 Task: open an excel sheet and write heading  Dollar SenseAdd Dates in a column and its values below  '2023-05-01, 2023-05-05, 2023-05-10, 2023-05-15, 2023-05-20, 2023-05-25 & 2023-05-31. 'Add Descriptionsin next column and its values below  Monthly Salary, Grocery Shopping, Dining Out., Utility Bill, Transportation, Entertainment & Miscellaneous. Add Amount in next column and its values below  $2,500, $100, $50, $150, $30, $50 & $20. Add Income/ Expensein next column and its values below  Income, Expenses, Expenses, Expenses, Expenses, Expenses & Expenses. Add Balance in next column and its values below  $2,500, $2,400, $2,350, $2,200, $2,170, $2,120 & $2,100. Save page DashboardDebtTrackerbook
Action: Mouse moved to (45, 122)
Screenshot: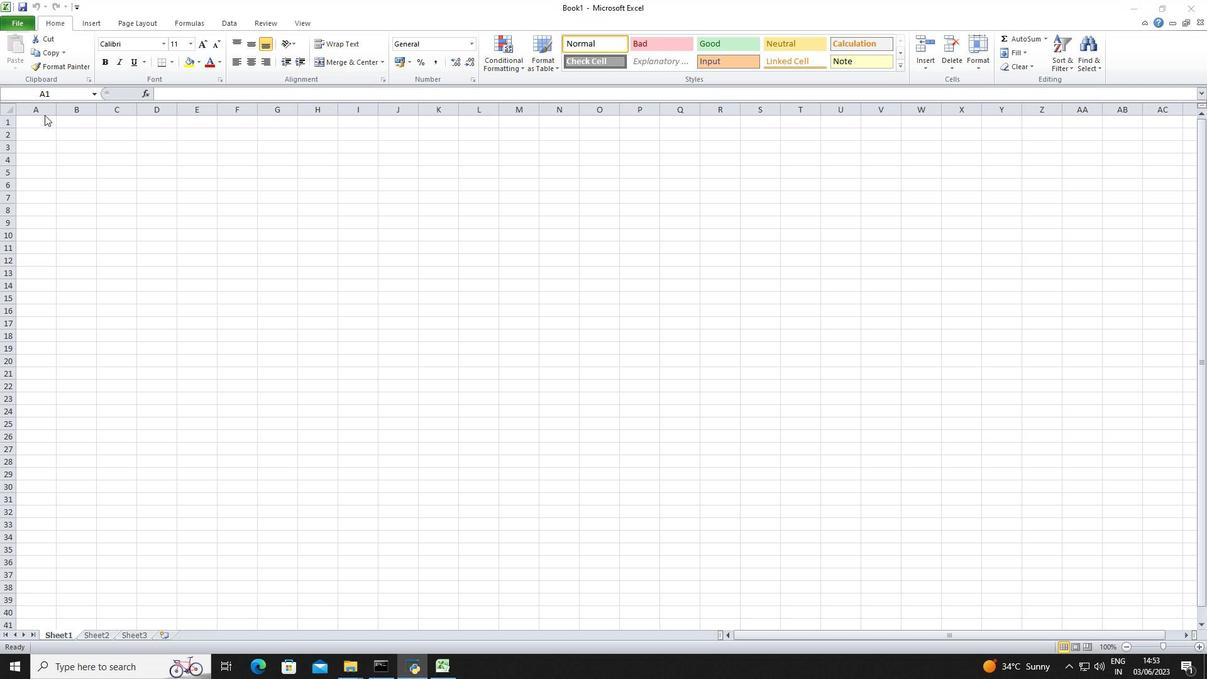 
Action: Mouse pressed left at (45, 122)
Screenshot: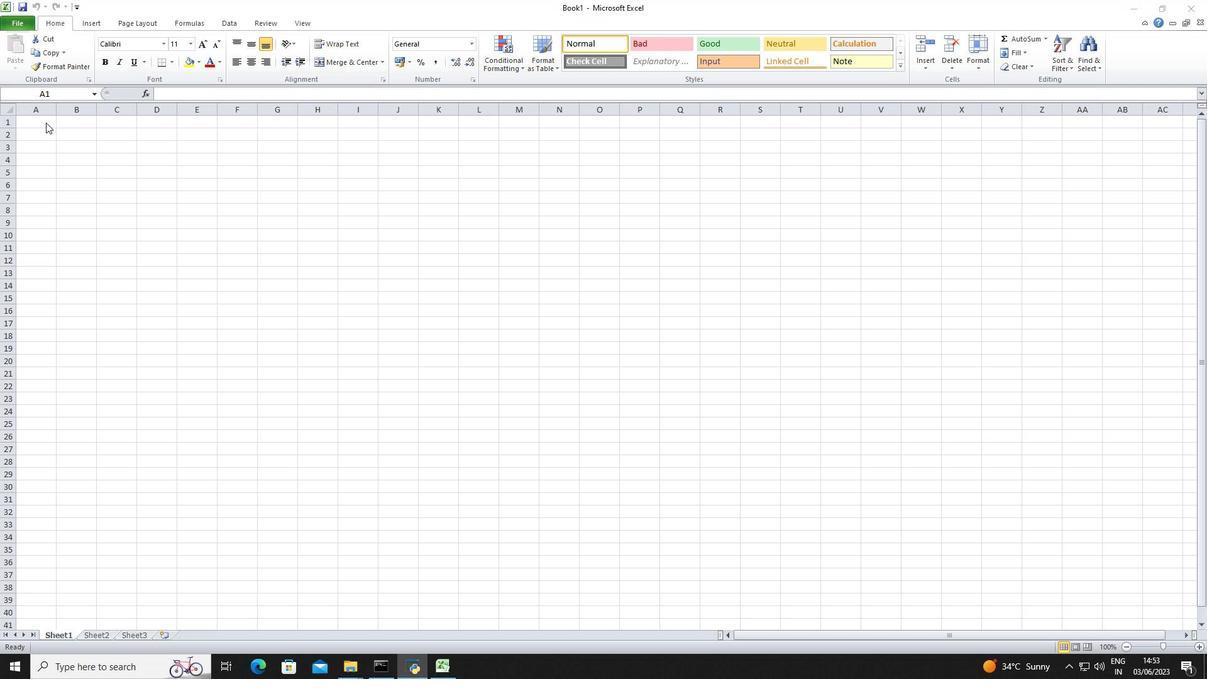 
Action: Mouse moved to (46, 122)
Screenshot: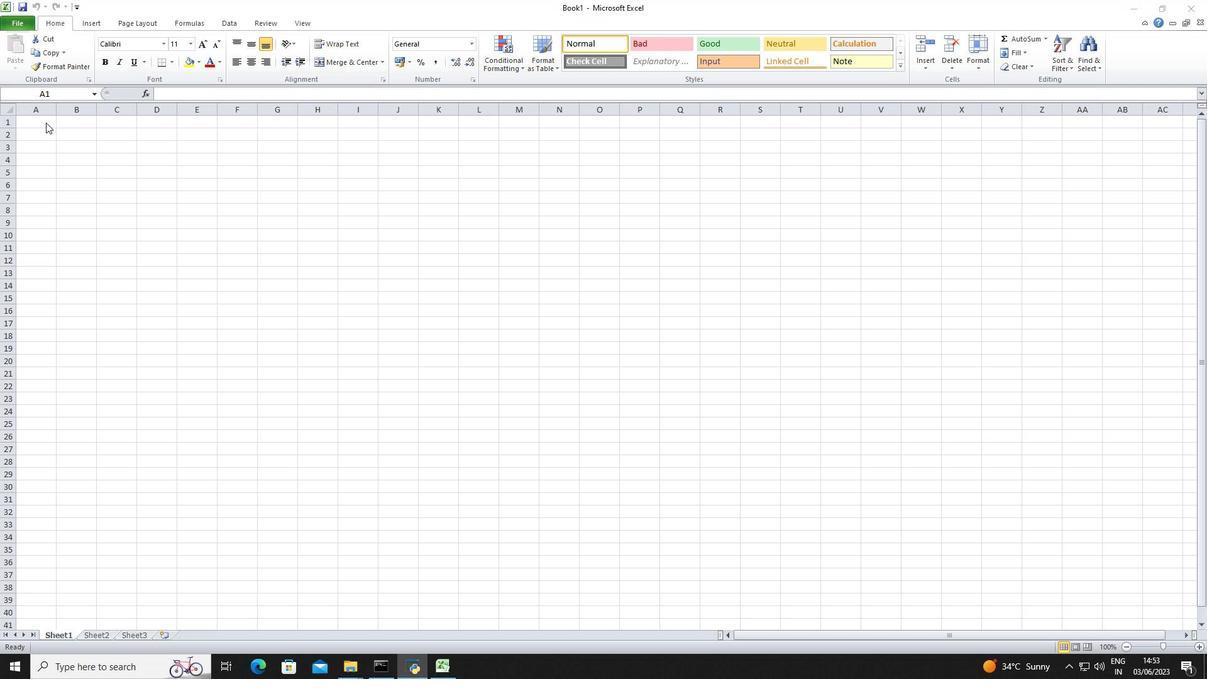 
Action: Key pressed <Key.shift>Dollar<Key.space><Key.shift>Sense<Key.down><Key.down><Key.shift>Dates<Key.enter>2023-05-01<Key.down>2023-05-05<Key.enter>2023-05-10<Key.down>2023-05-15<Key.down>2023-05-20<Key.down>2023-05-25<Key.enter>2023-05-31<Key.down>
Screenshot: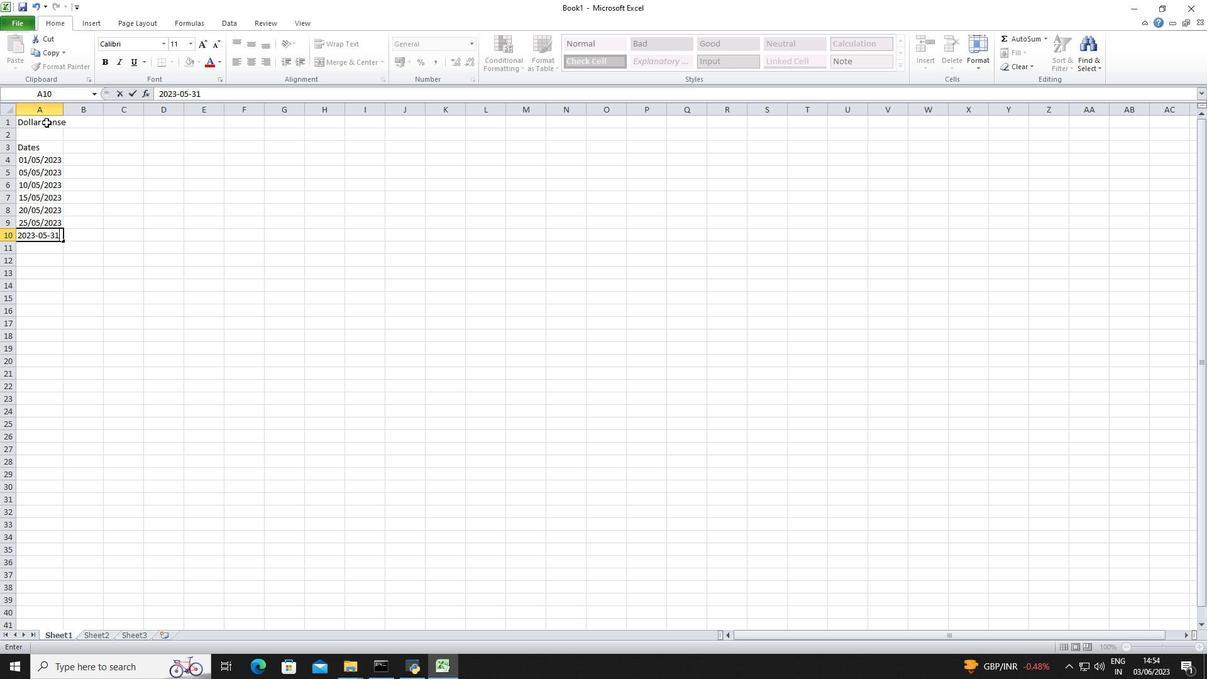 
Action: Mouse moved to (45, 159)
Screenshot: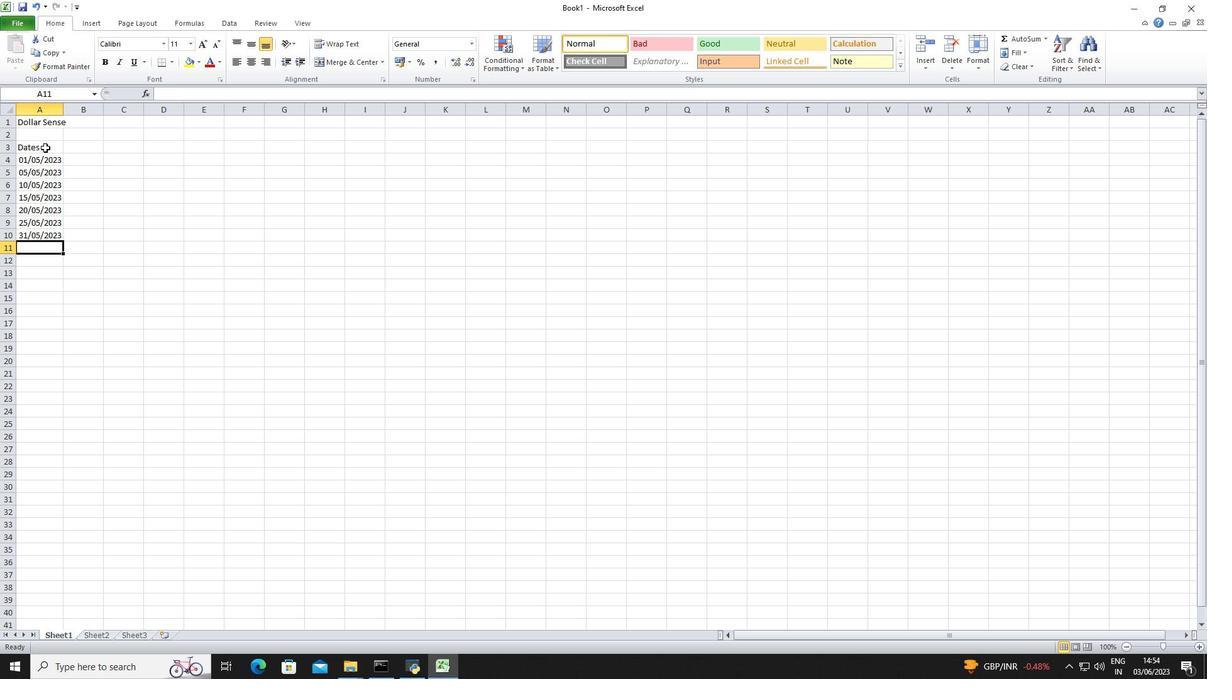 
Action: Mouse pressed left at (45, 159)
Screenshot: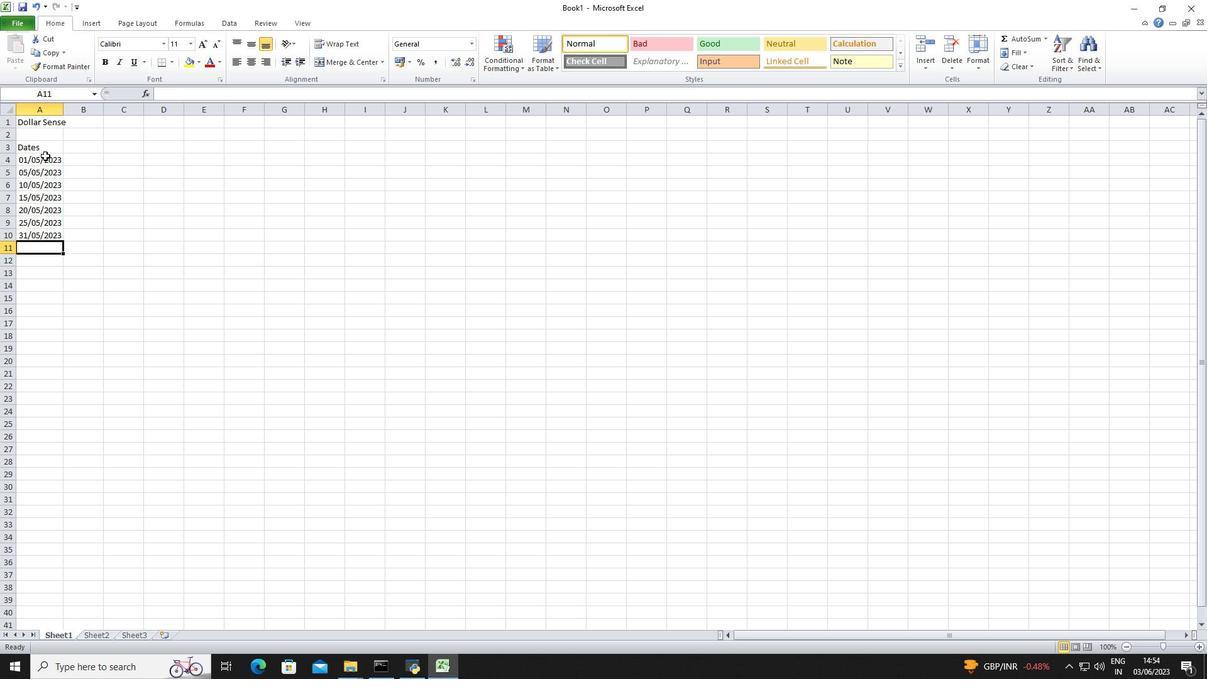 
Action: Mouse moved to (40, 236)
Screenshot: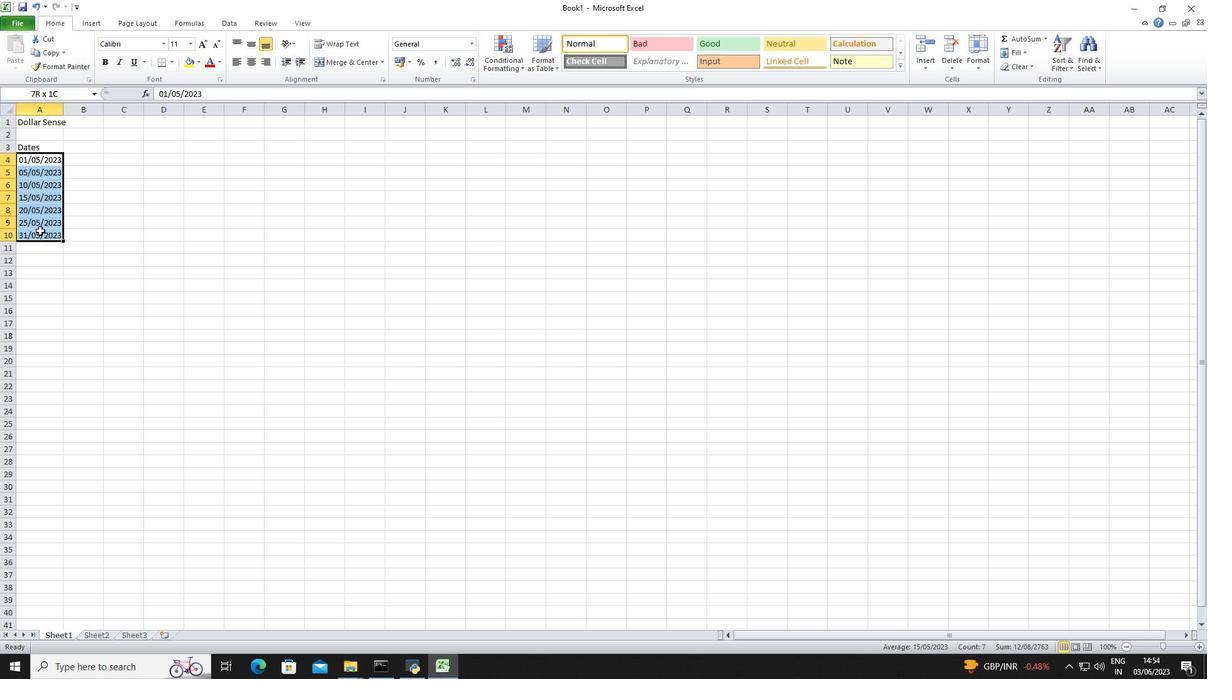 
Action: Mouse pressed right at (40, 236)
Screenshot: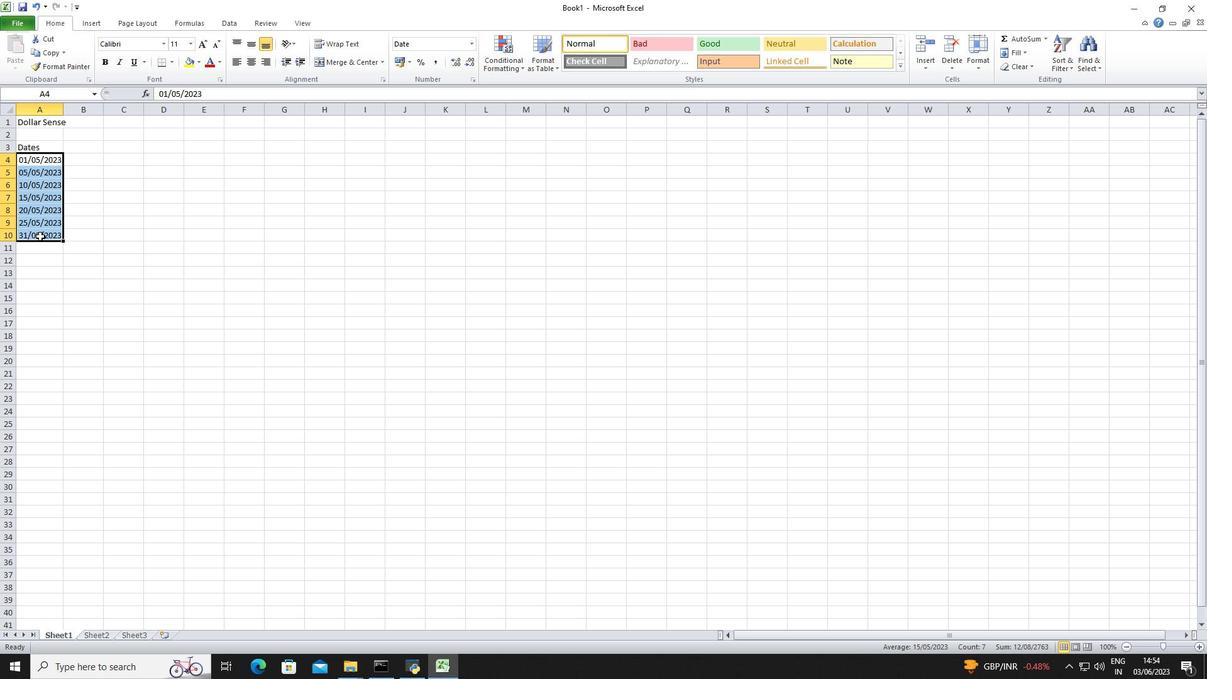 
Action: Mouse moved to (72, 406)
Screenshot: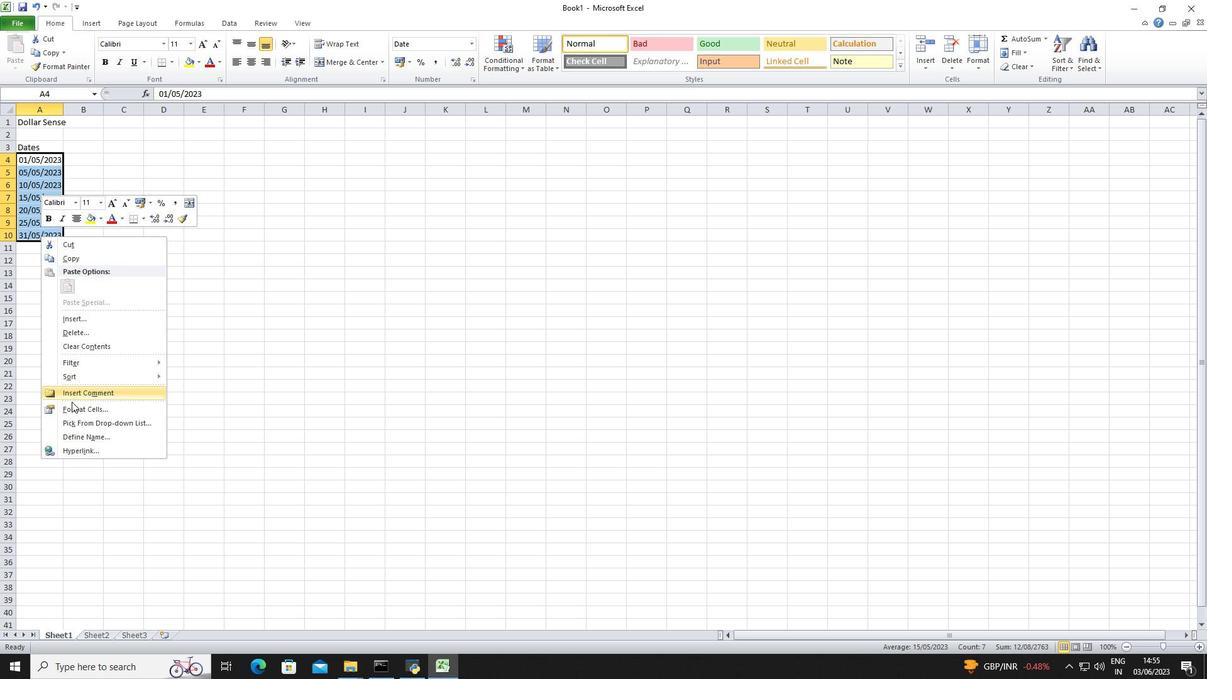 
Action: Mouse pressed left at (72, 406)
Screenshot: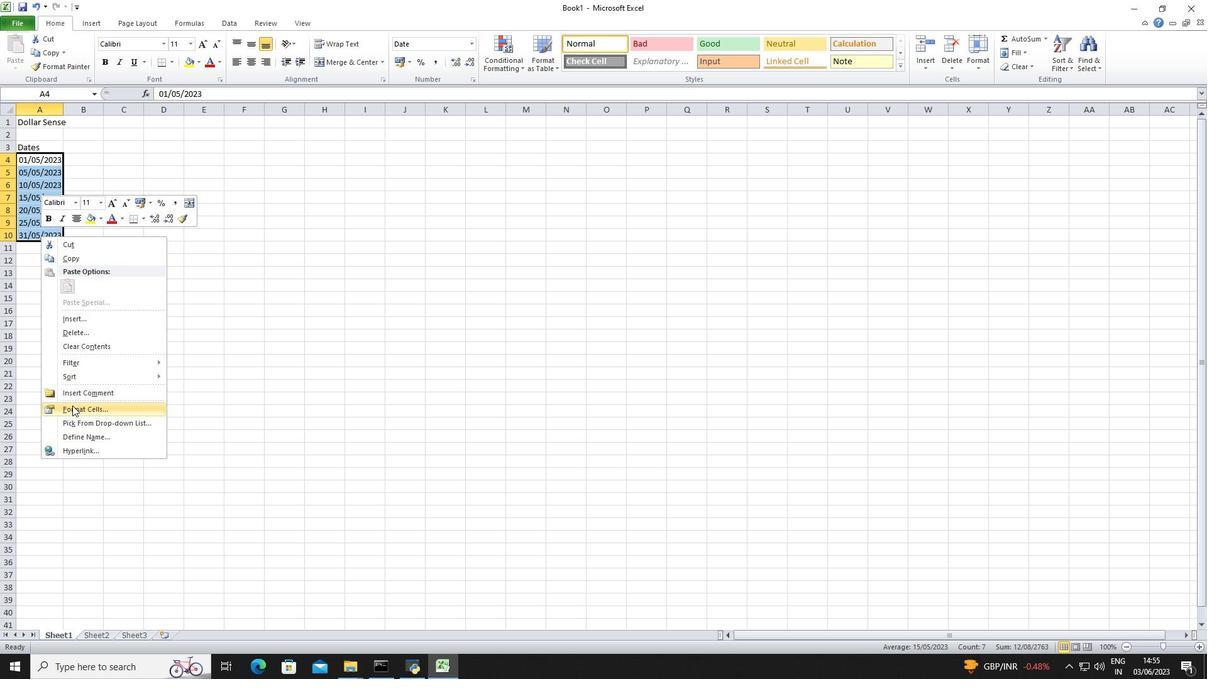 
Action: Mouse moved to (105, 259)
Screenshot: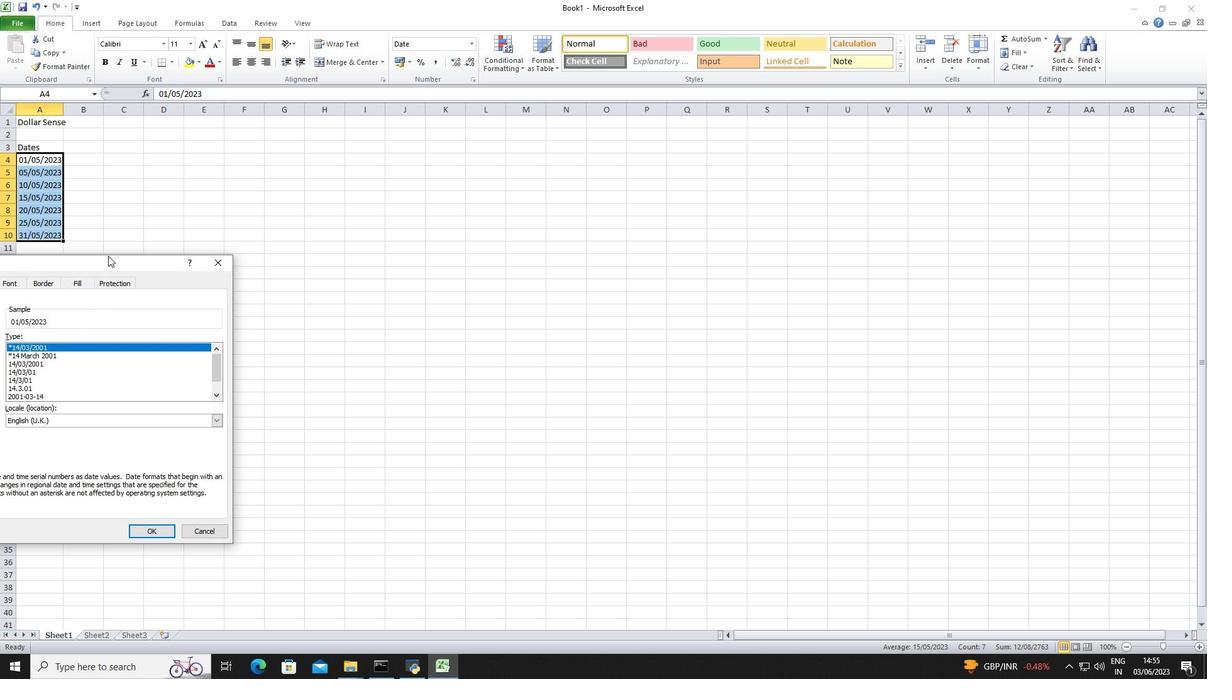 
Action: Mouse pressed left at (105, 259)
Screenshot: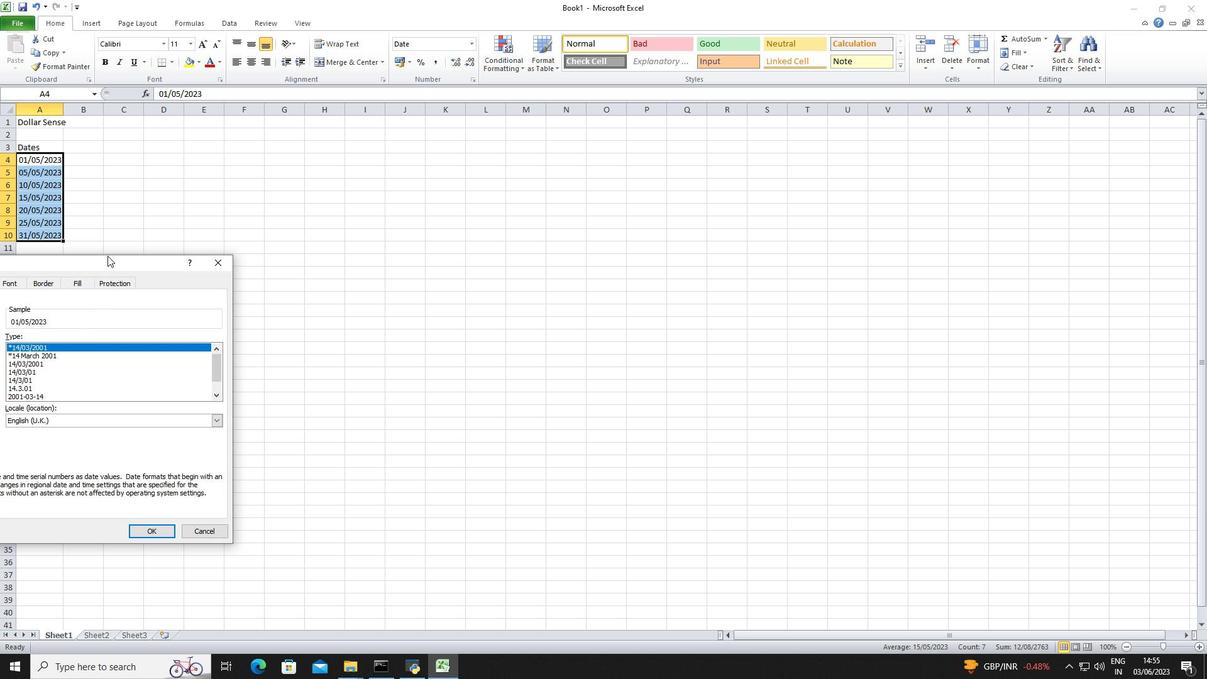
Action: Mouse moved to (303, 320)
Screenshot: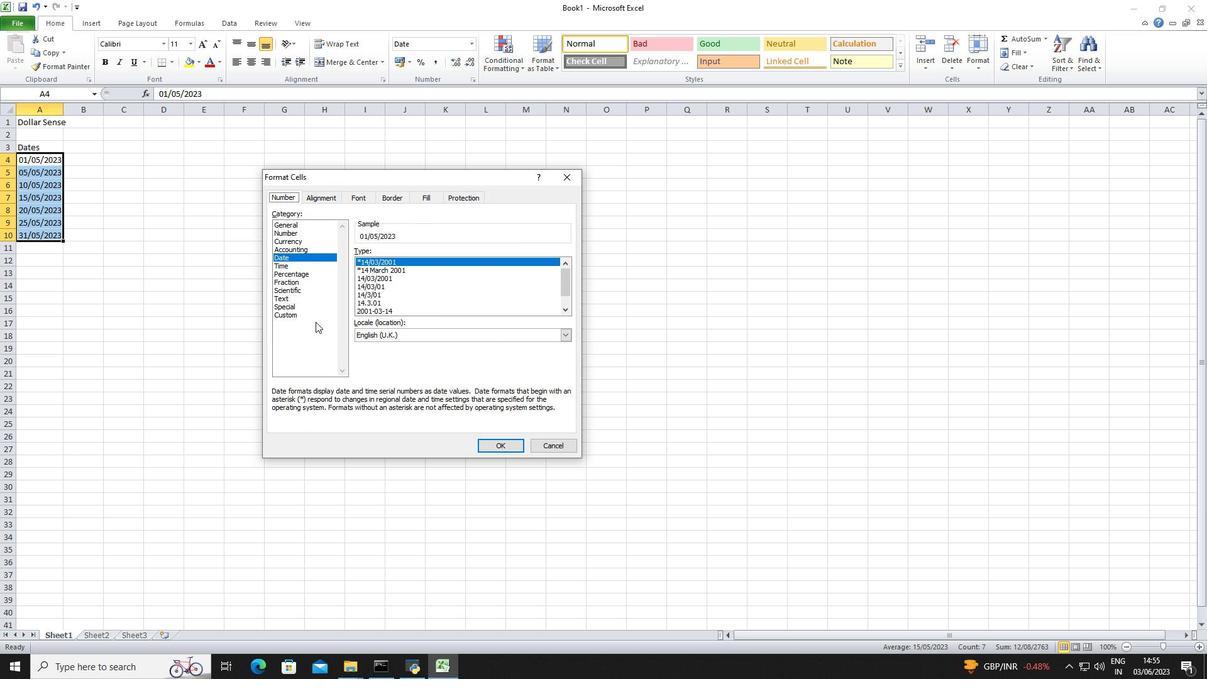 
Action: Mouse pressed left at (303, 320)
Screenshot: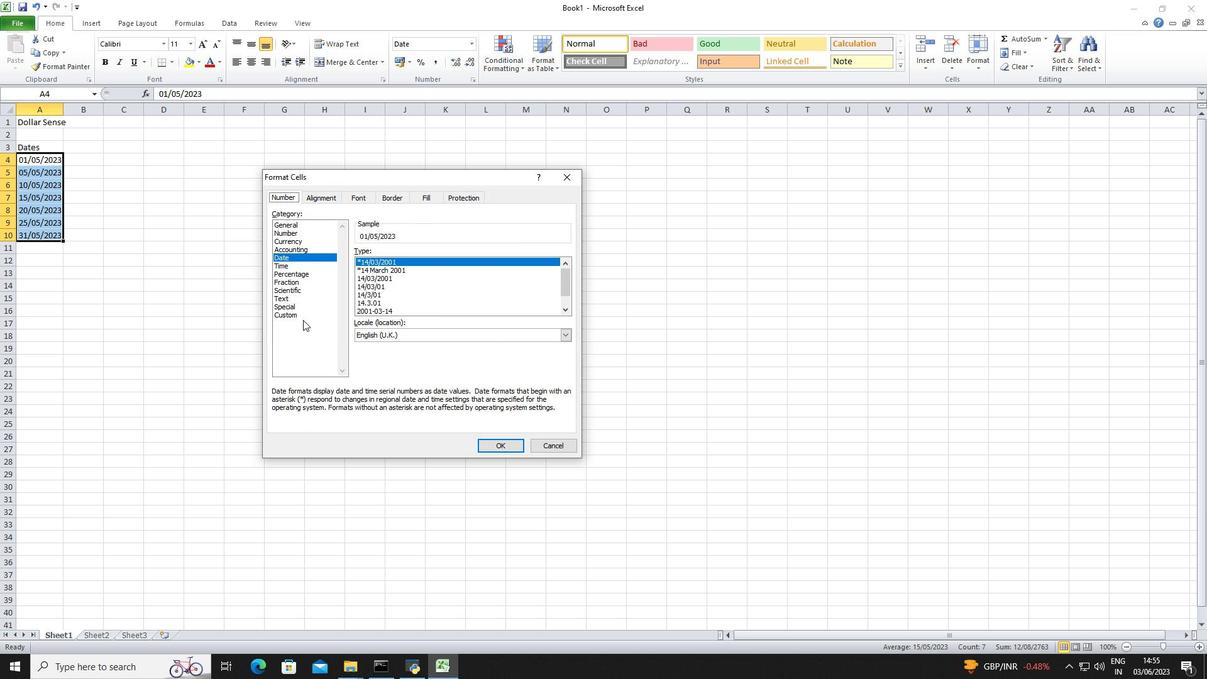 
Action: Mouse moved to (303, 315)
Screenshot: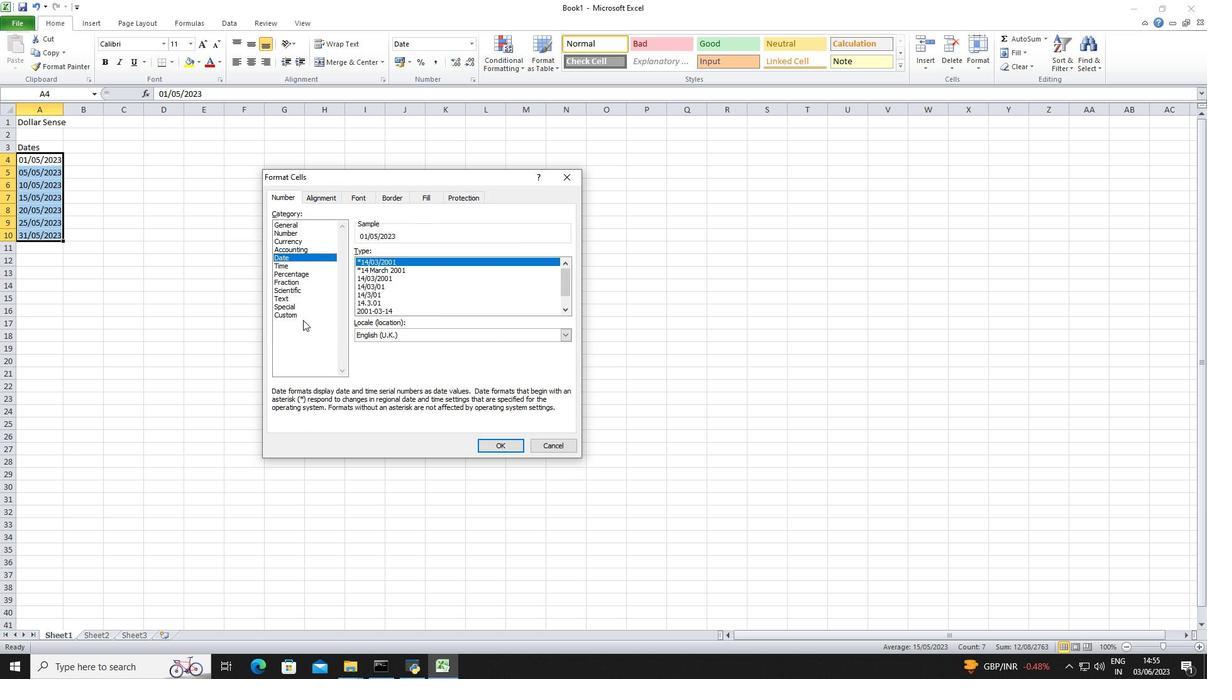 
Action: Mouse pressed left at (303, 315)
Screenshot: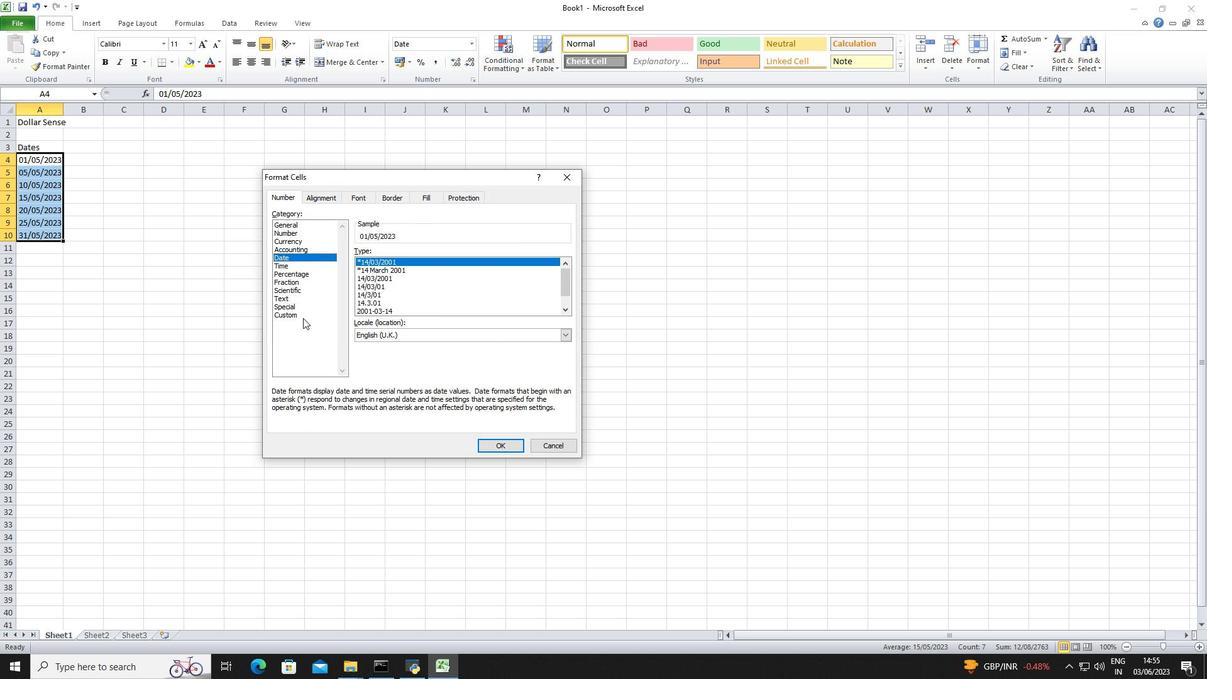
Action: Mouse moved to (404, 259)
Screenshot: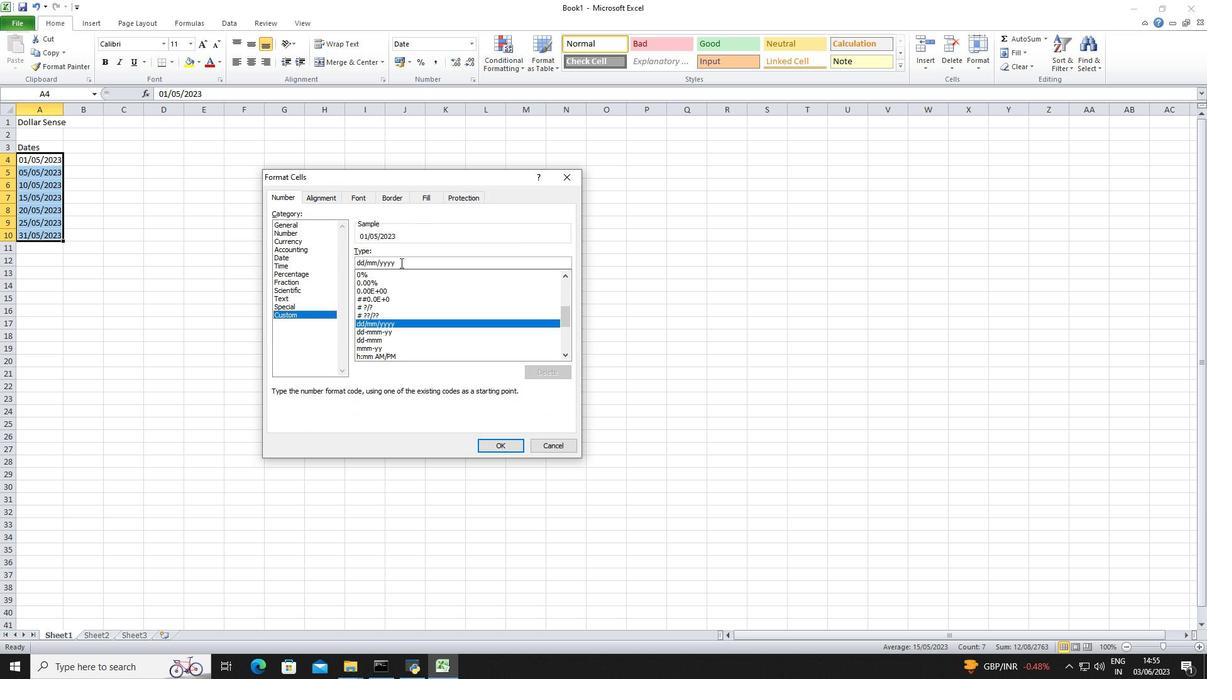 
Action: Mouse pressed left at (404, 259)
Screenshot: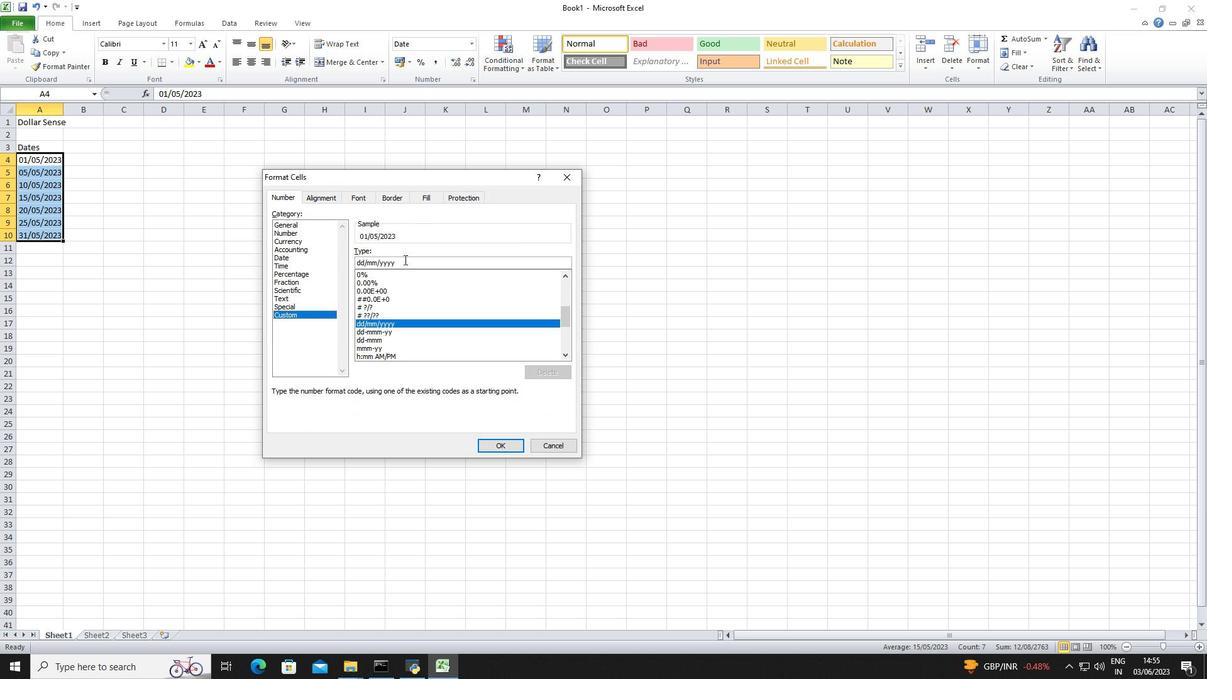 
Action: Mouse moved to (477, 237)
Screenshot: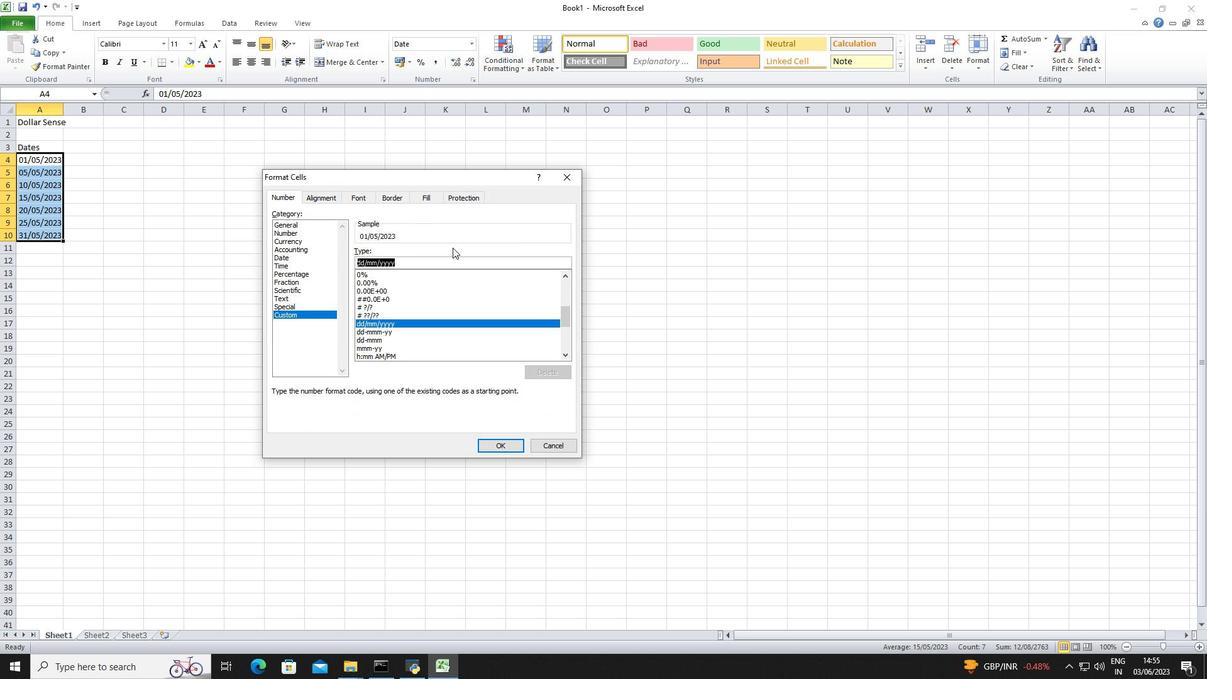 
Action: Key pressed yyyy-mm-dd<Key.enter>
Screenshot: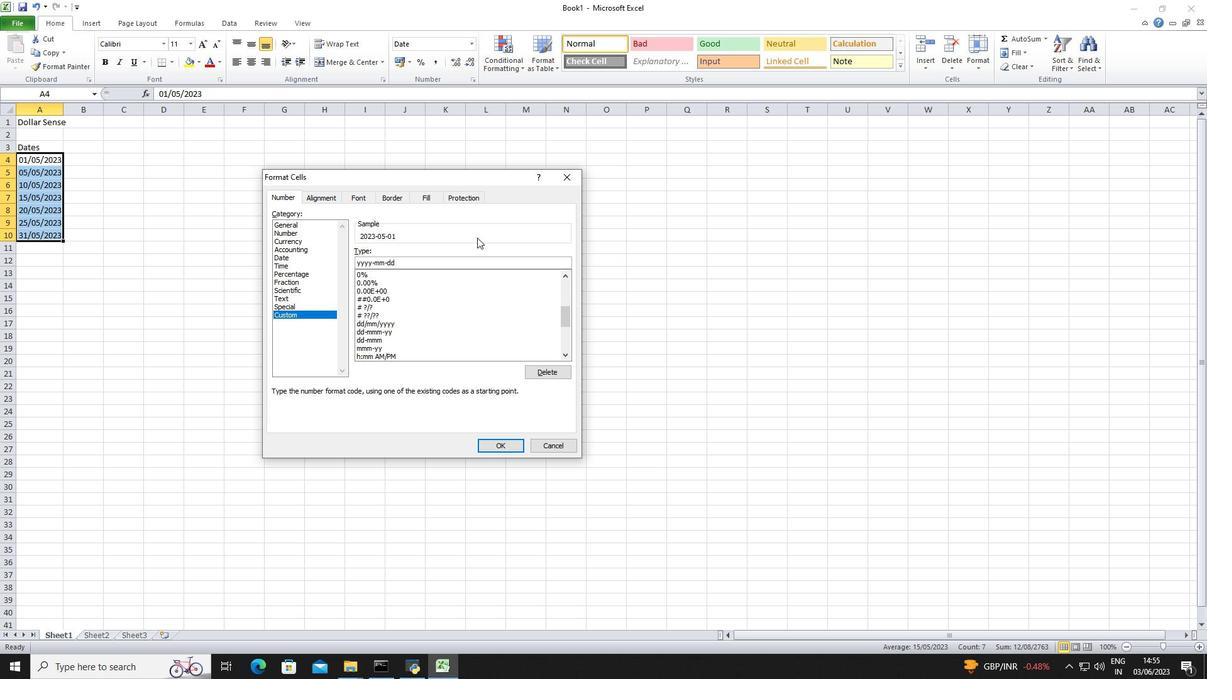 
Action: Mouse moved to (96, 150)
Screenshot: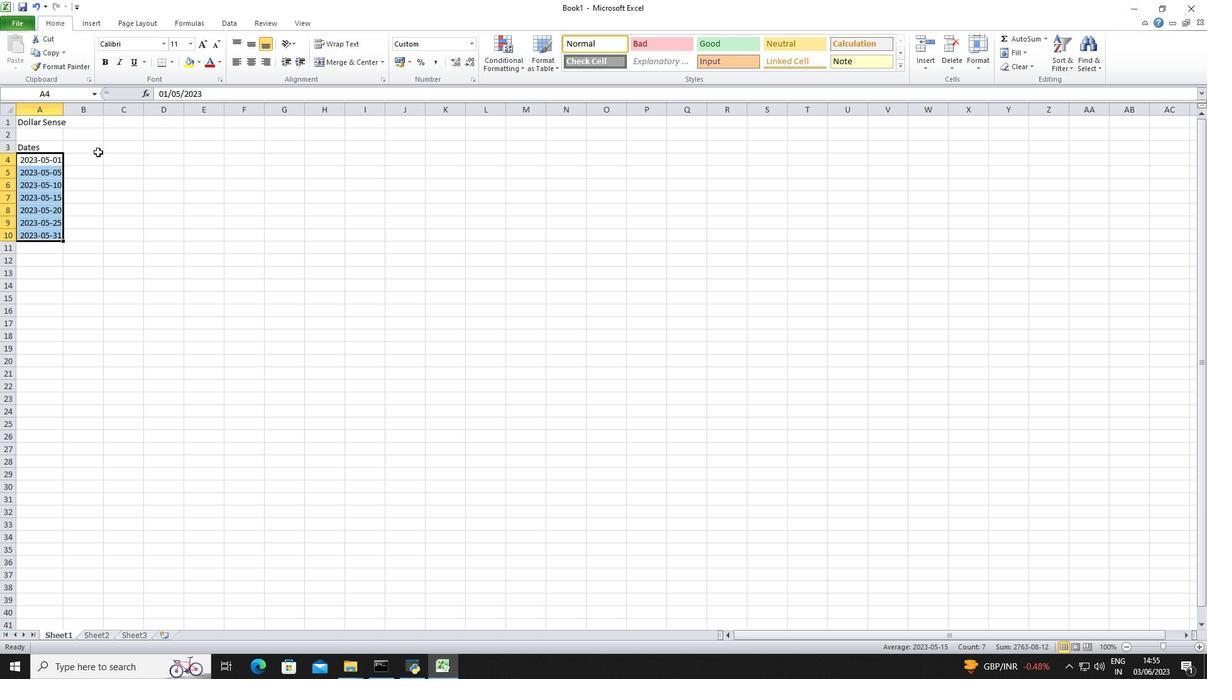 
Action: Mouse pressed left at (96, 150)
Screenshot: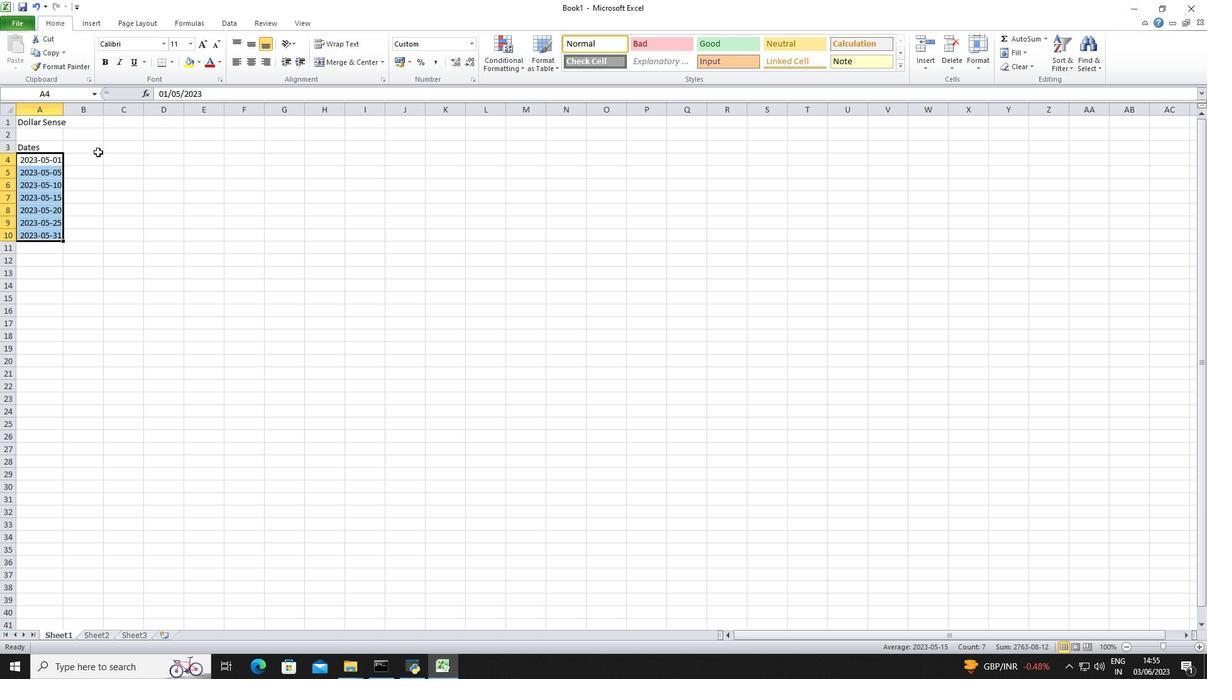 
Action: Key pressed <Key.shift><Key.right><Key.shift>Descriptions<Key.down><Key.up>
Screenshot: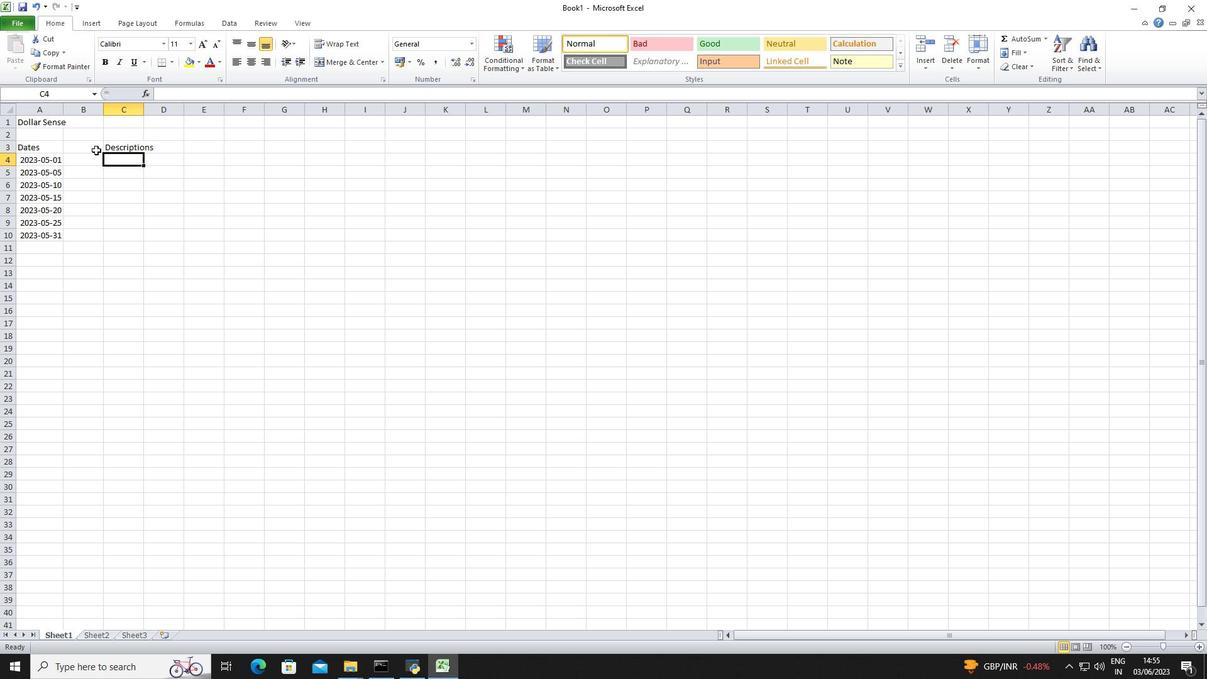 
Action: Mouse moved to (132, 149)
Screenshot: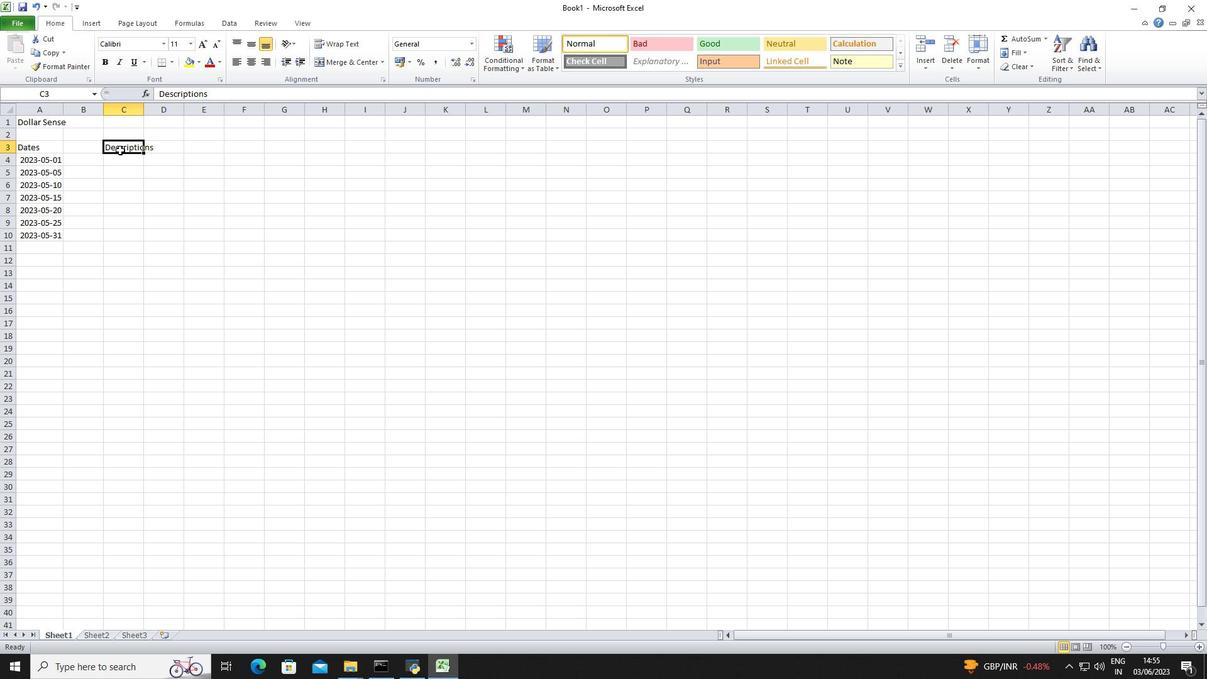 
Action: Mouse pressed left at (132, 149)
Screenshot: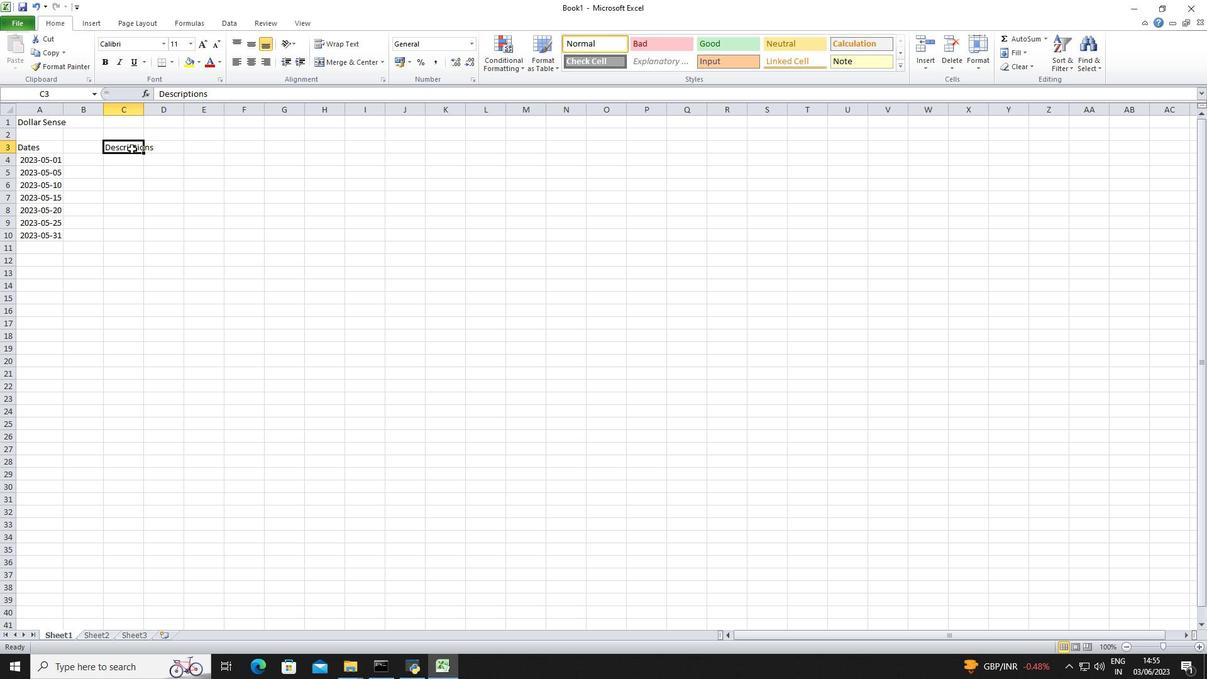 
Action: Mouse pressed left at (132, 149)
Screenshot: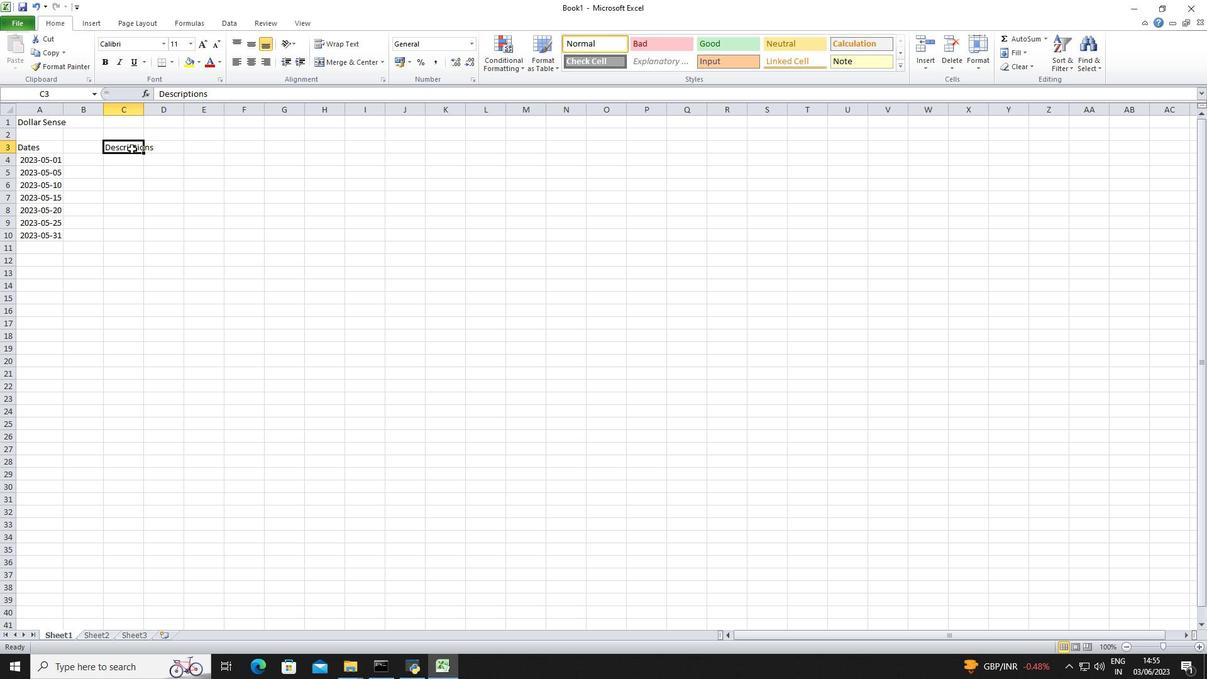 
Action: Mouse moved to (151, 145)
Screenshot: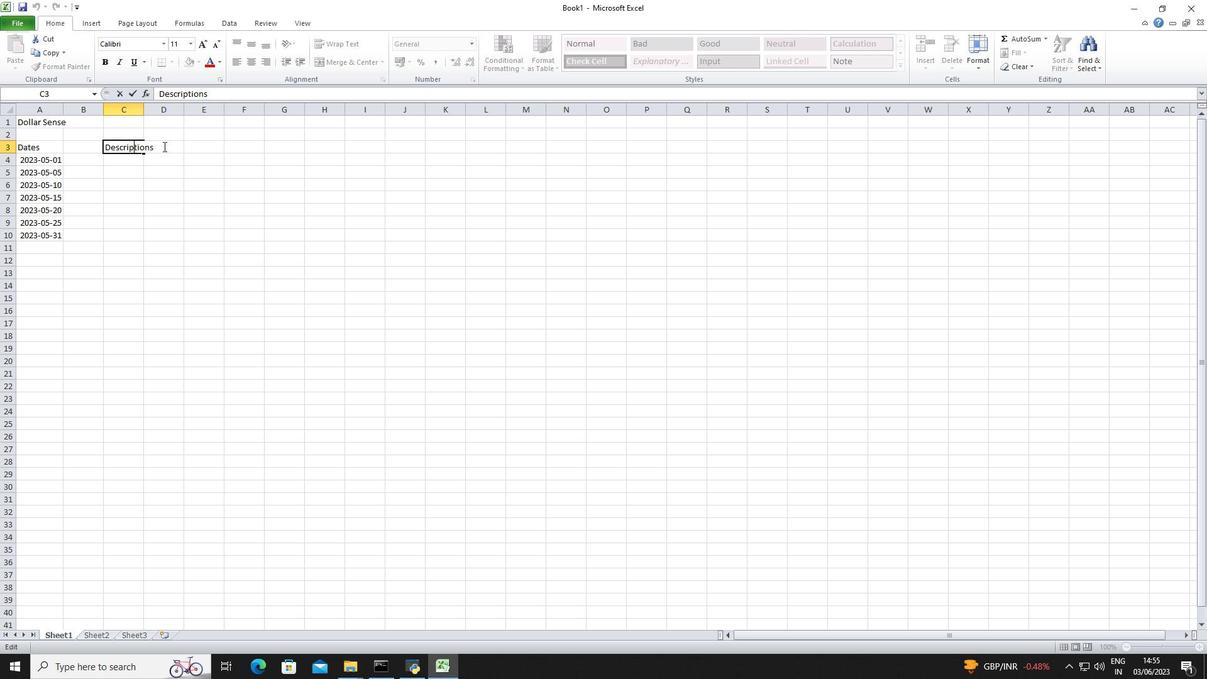 
Action: Mouse pressed left at (151, 145)
Screenshot: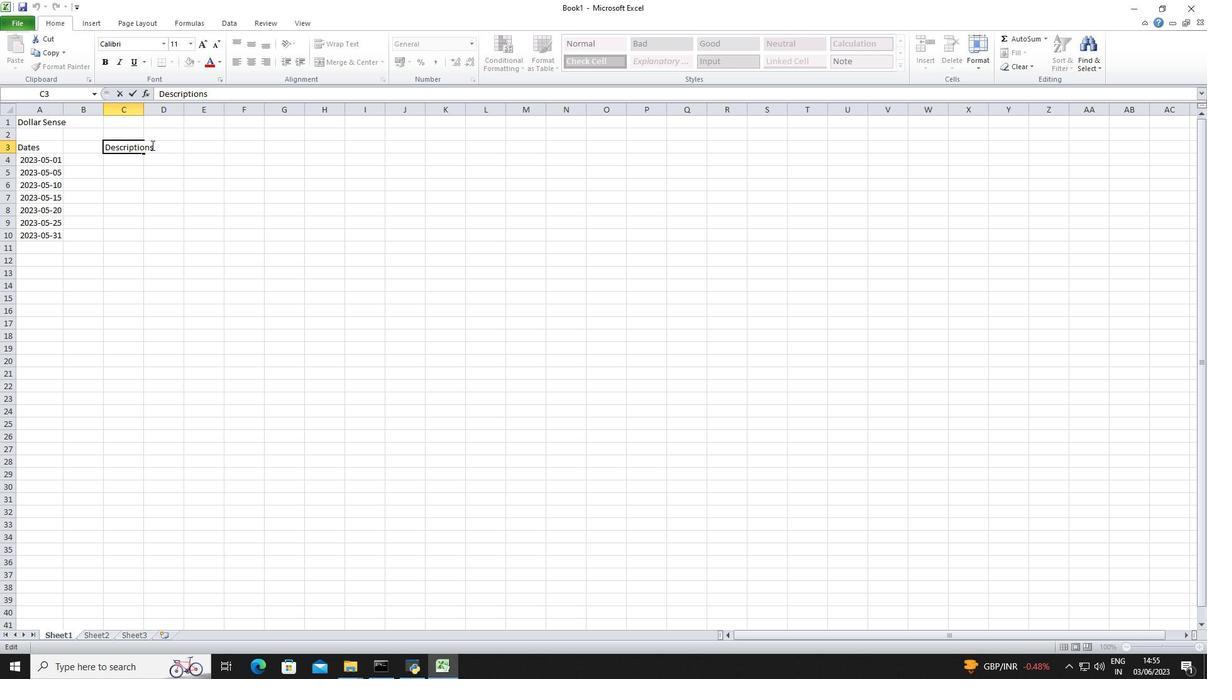 
Action: Mouse moved to (158, 149)
Screenshot: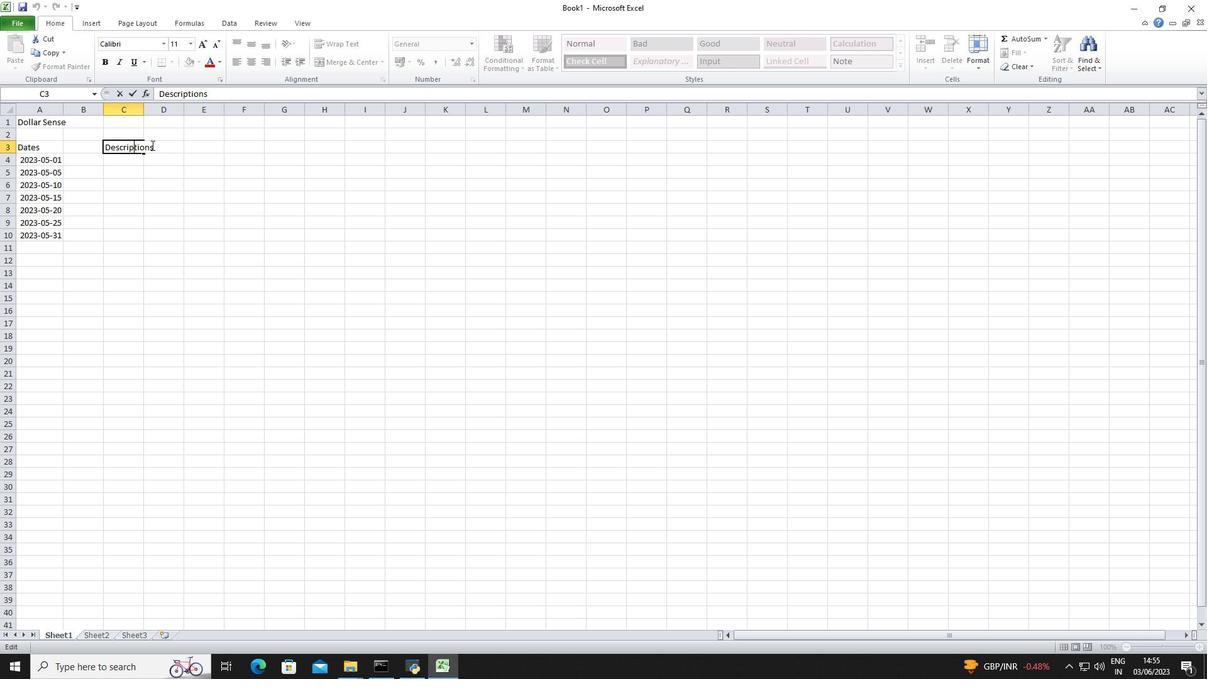 
Action: Key pressed <Key.right><Key.backspace><Key.down><Key.down><Key.enter><Key.shift>Monthly<Key.space><Key.shift>Salary<Key.down><Key.shift>Grocery<Key.space><Key.shift>Shoping<Key.down><Key.shift>Dining<Key.space><Key.shift>Out<Key.down><Key.shift><Key.shift><Key.shift><Key.shift><Key.shift><Key.shift><Key.shift><Key.shift>Utiliy<Key.backspace>ty<Key.space><Key.shift>Bill<Key.down><Key.shift>Tranportation<Key.down><Key.shift><Key.shift>Entertainment<Key.down><Key.shift>Miscellaneous<Key.down><Key.right><Key.right><Key.up><Key.up><Key.right><Key.up><Key.up><Key.up><Key.up><Key.up><Key.up><Key.shift>Amount<Key.down>2500<Key.down>100<Key.down>50<Key.down>150<Key.down>30<Key.down>50<Key.down>20
Screenshot: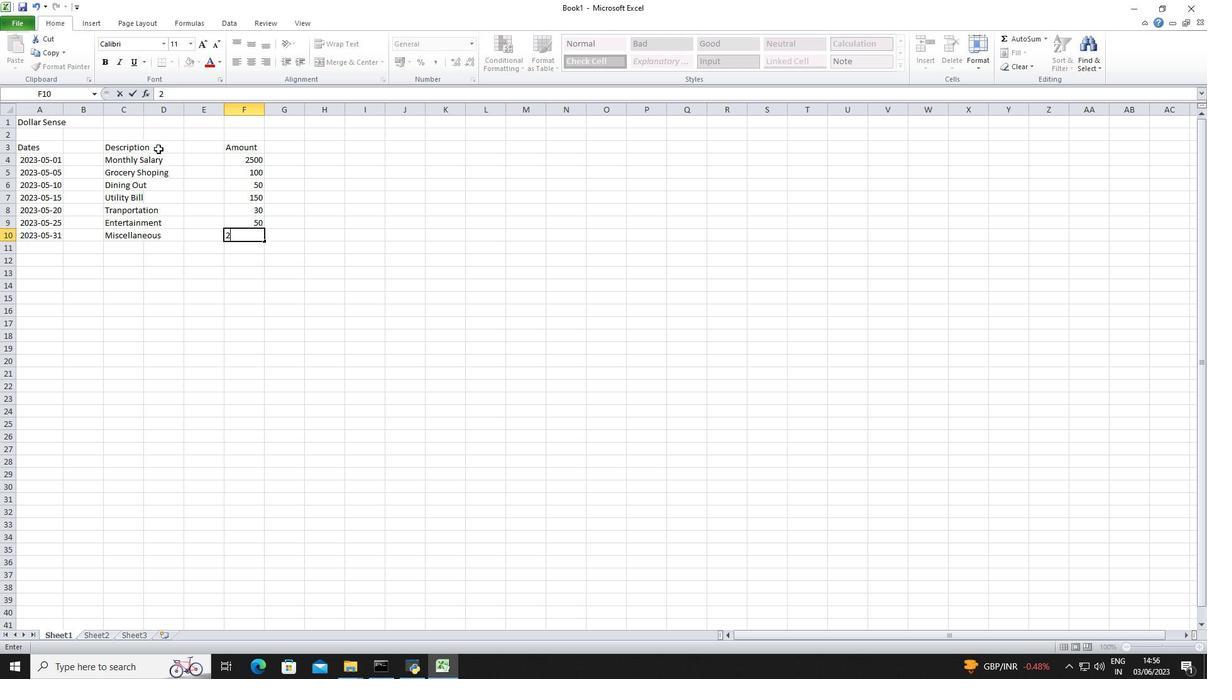 
Action: Mouse moved to (373, 251)
Screenshot: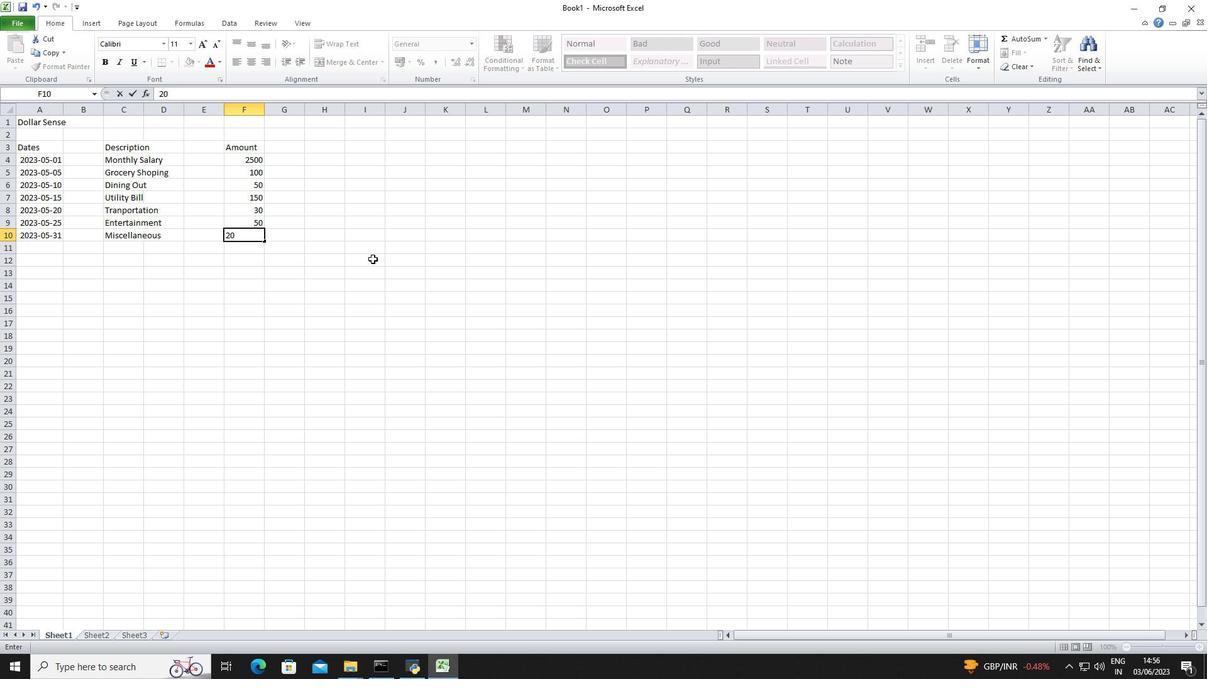 
Action: Mouse pressed left at (373, 251)
Screenshot: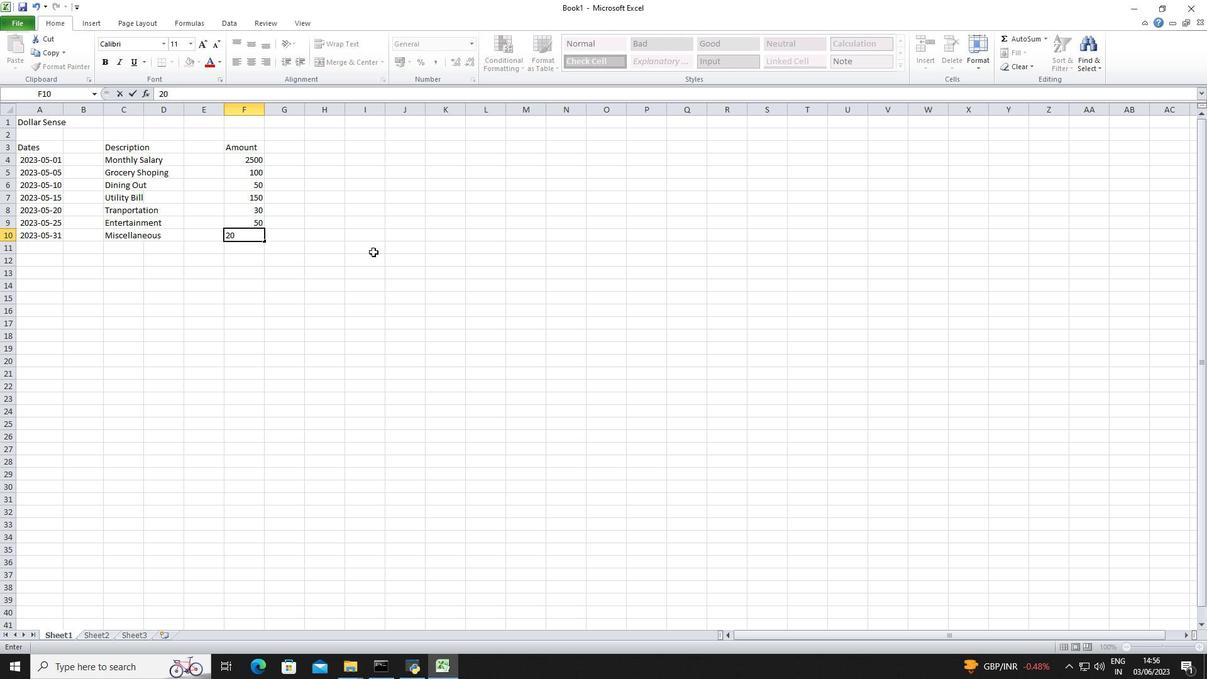 
Action: Mouse moved to (249, 160)
Screenshot: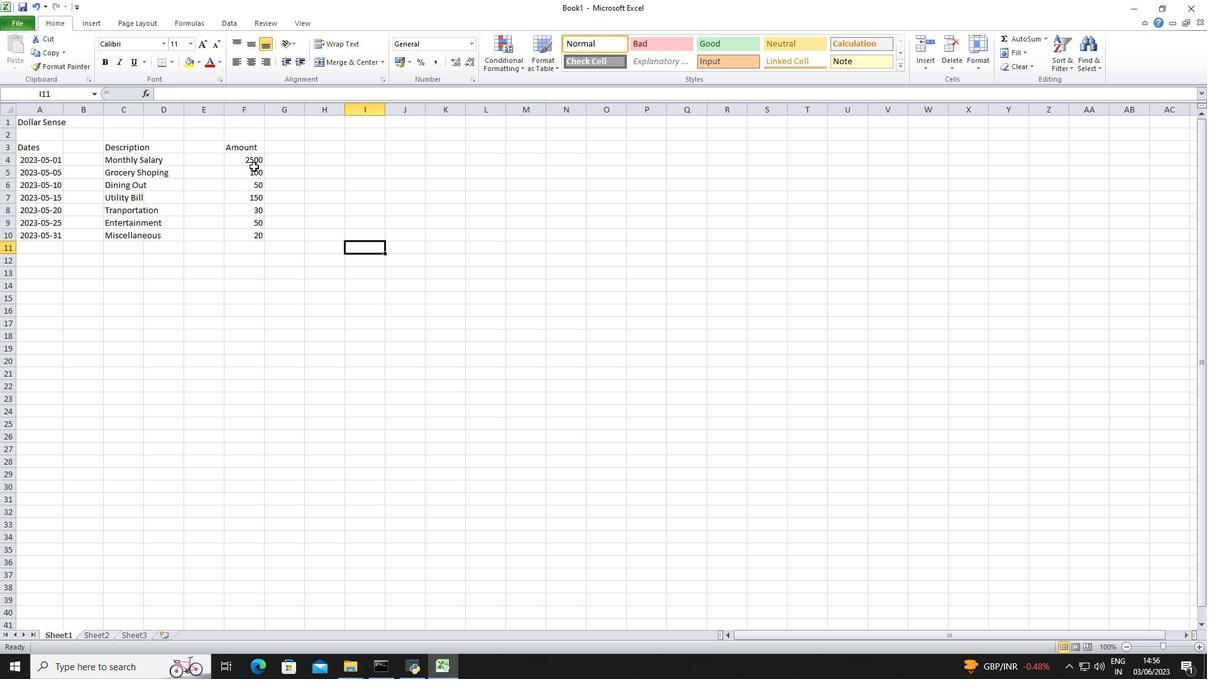 
Action: Mouse pressed left at (249, 160)
Screenshot: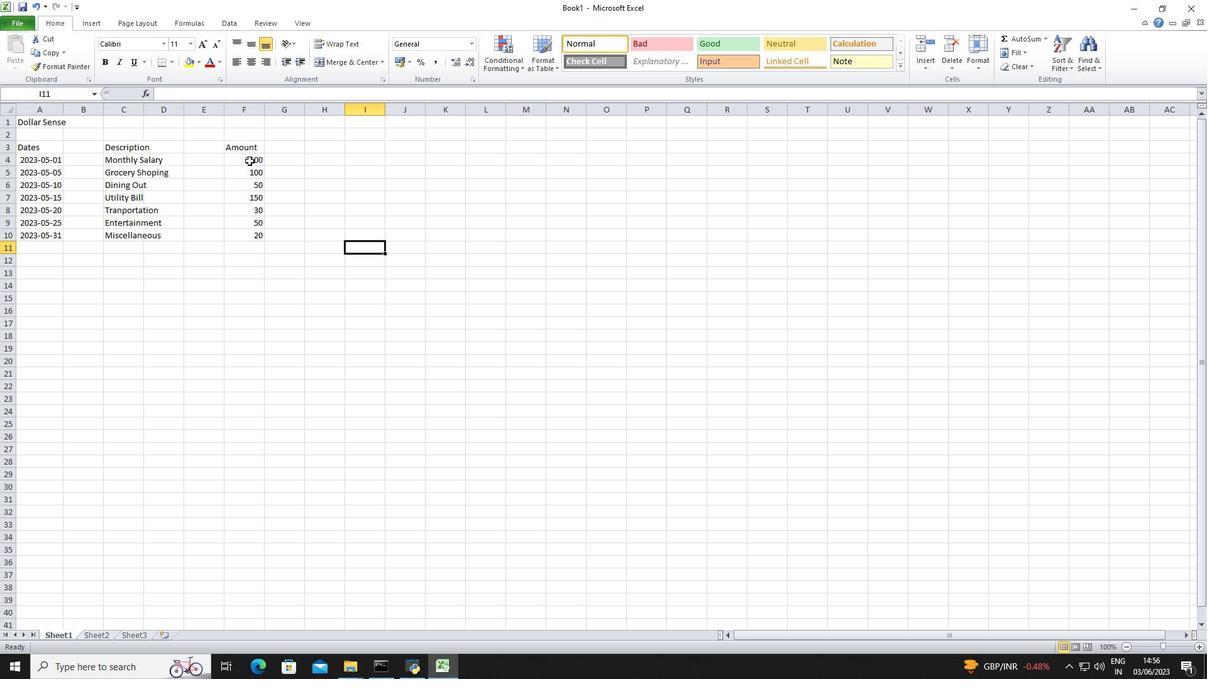 
Action: Mouse moved to (473, 45)
Screenshot: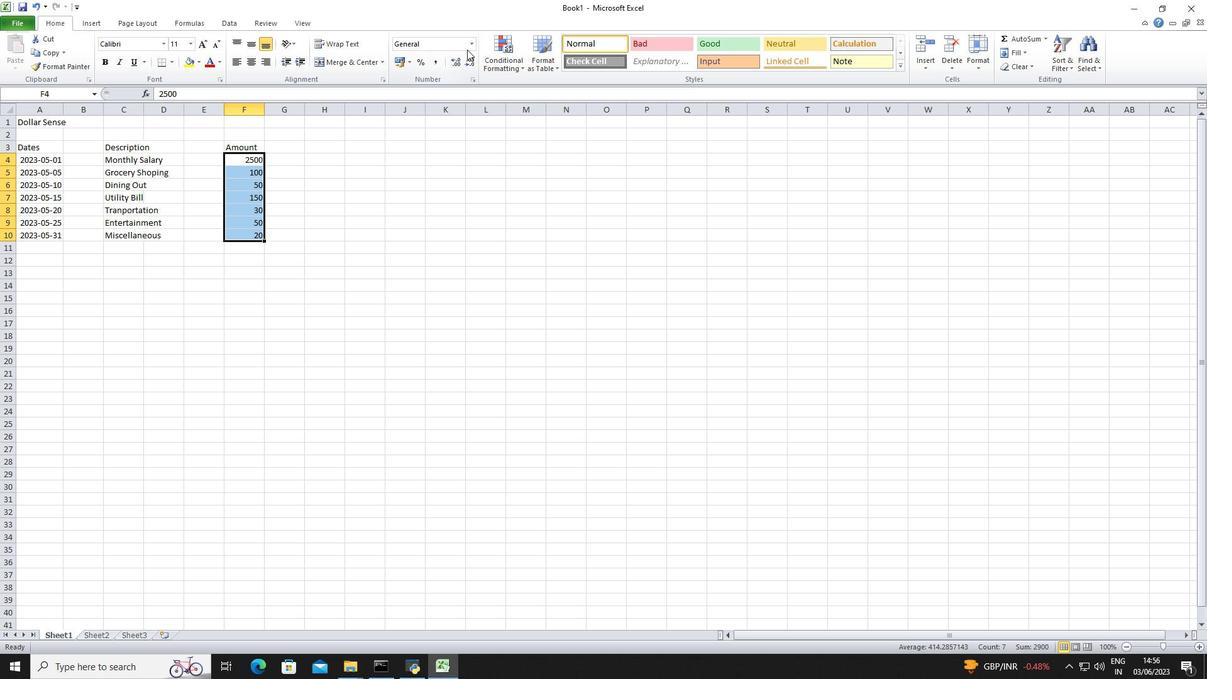 
Action: Mouse pressed left at (473, 45)
Screenshot: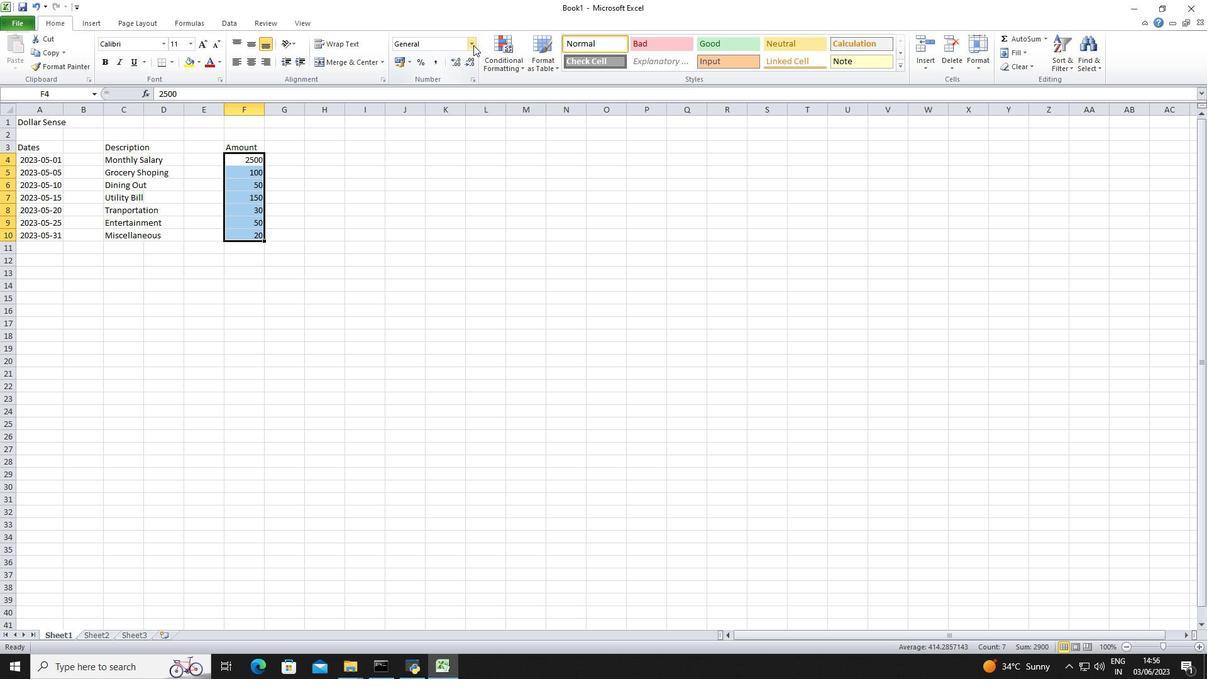 
Action: Mouse moved to (469, 365)
Screenshot: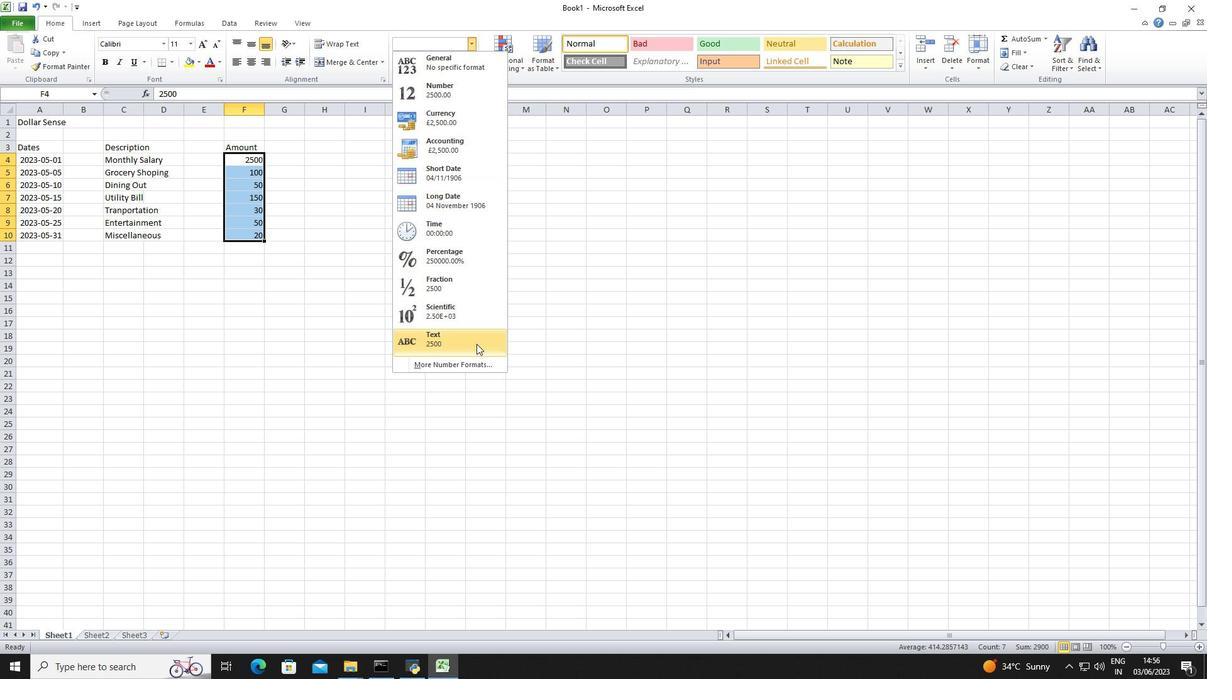 
Action: Mouse pressed left at (469, 365)
Screenshot: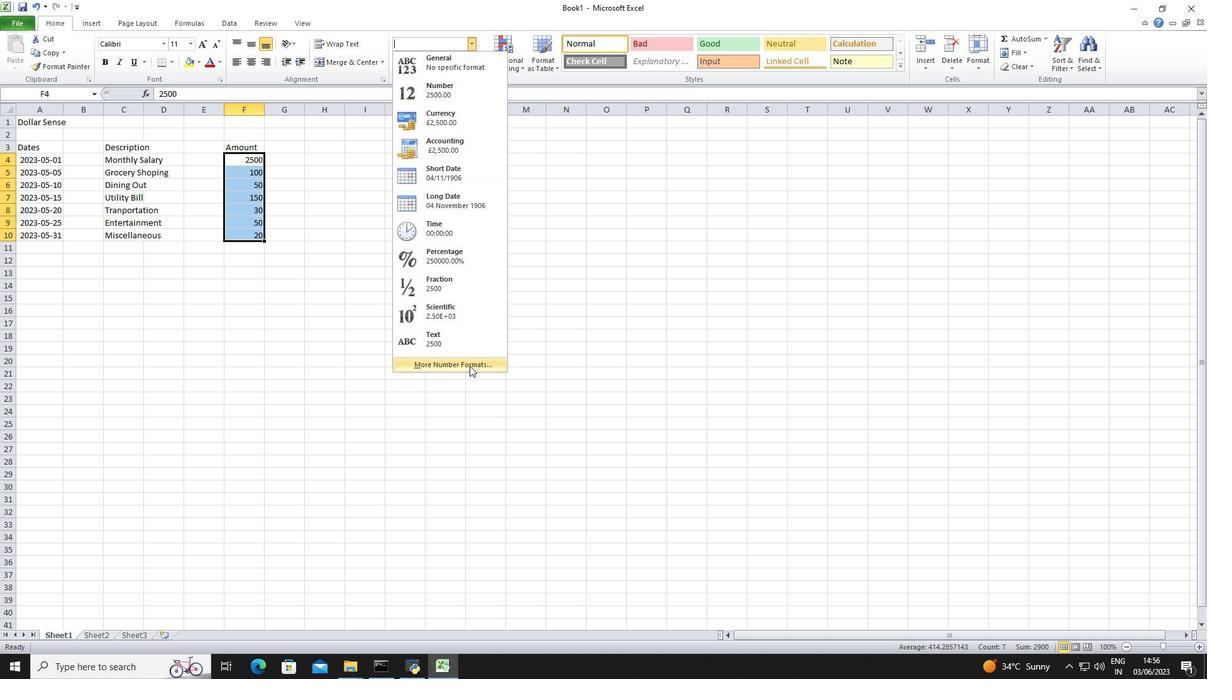 
Action: Mouse moved to (186, 310)
Screenshot: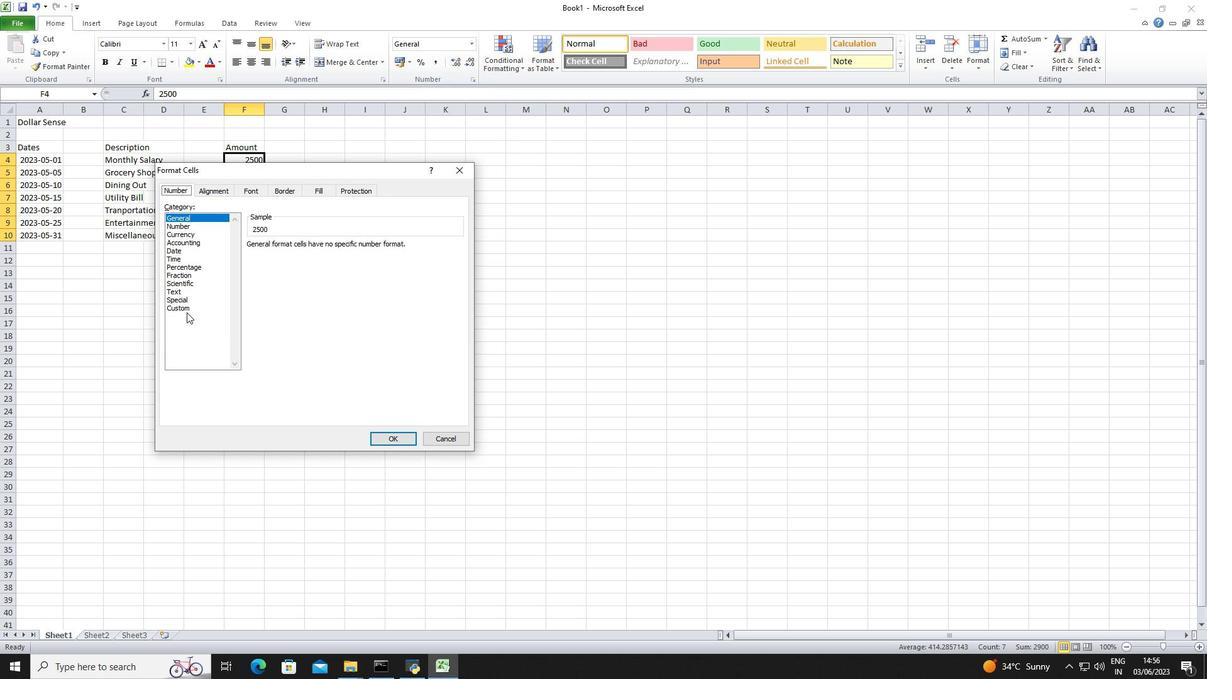 
Action: Mouse pressed left at (186, 310)
Screenshot: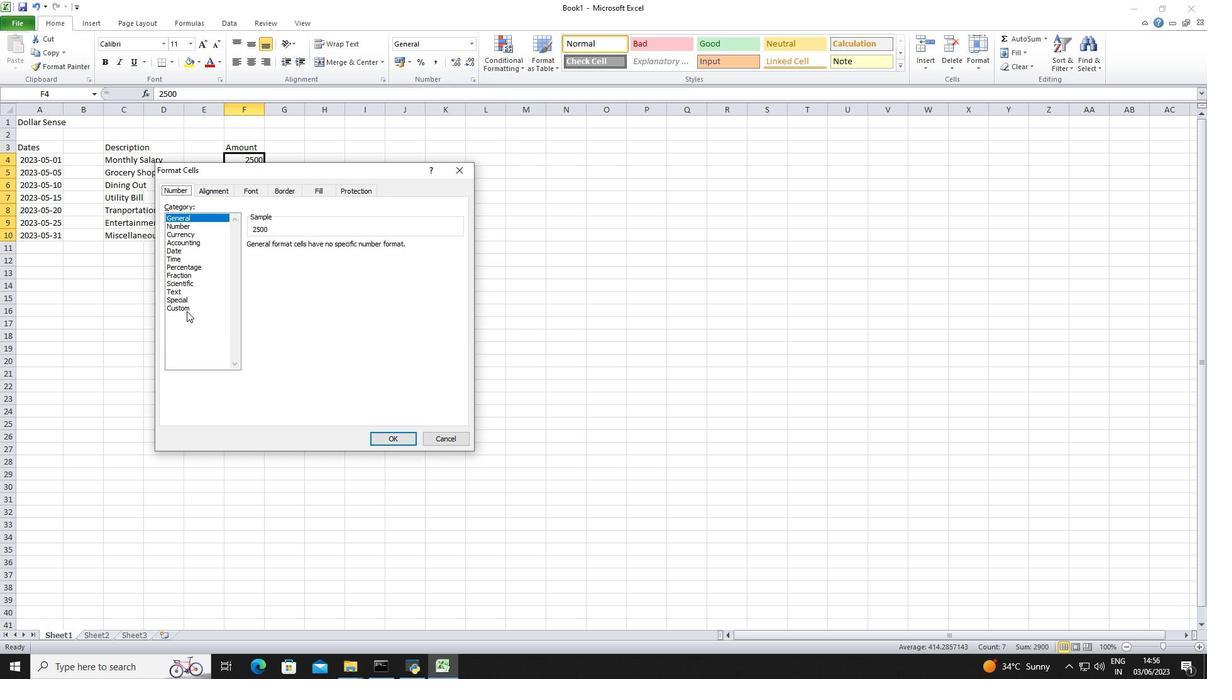
Action: Mouse moved to (452, 171)
Screenshot: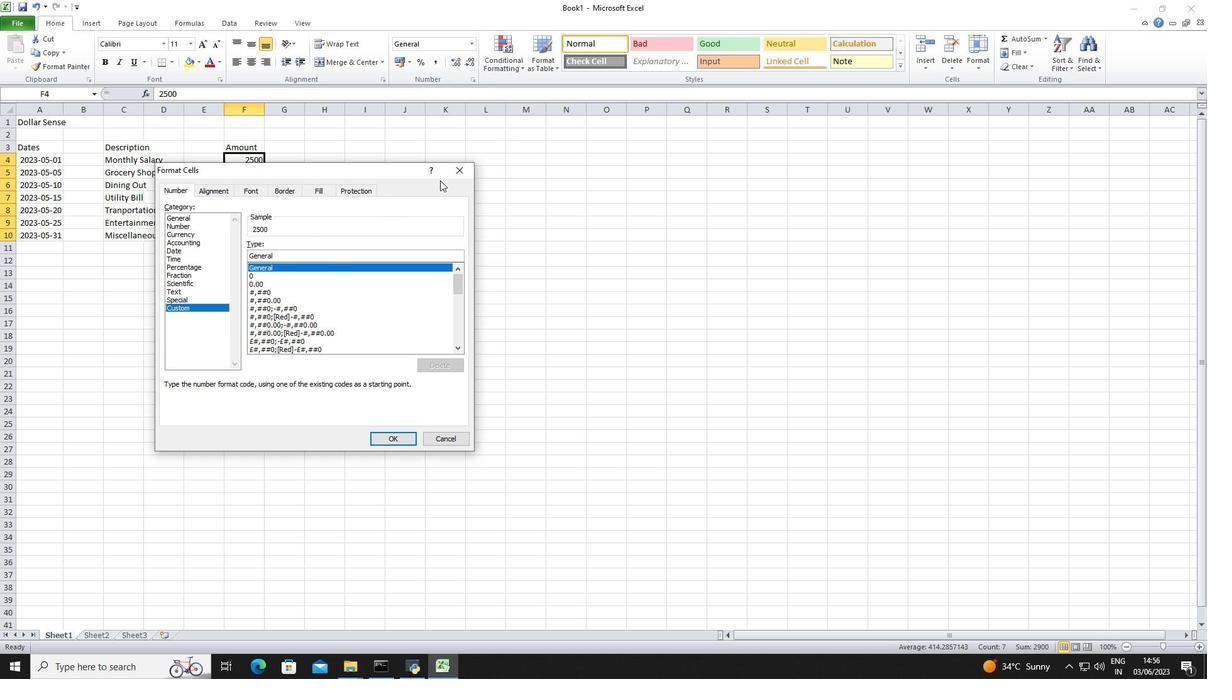 
Action: Mouse pressed left at (452, 171)
Screenshot: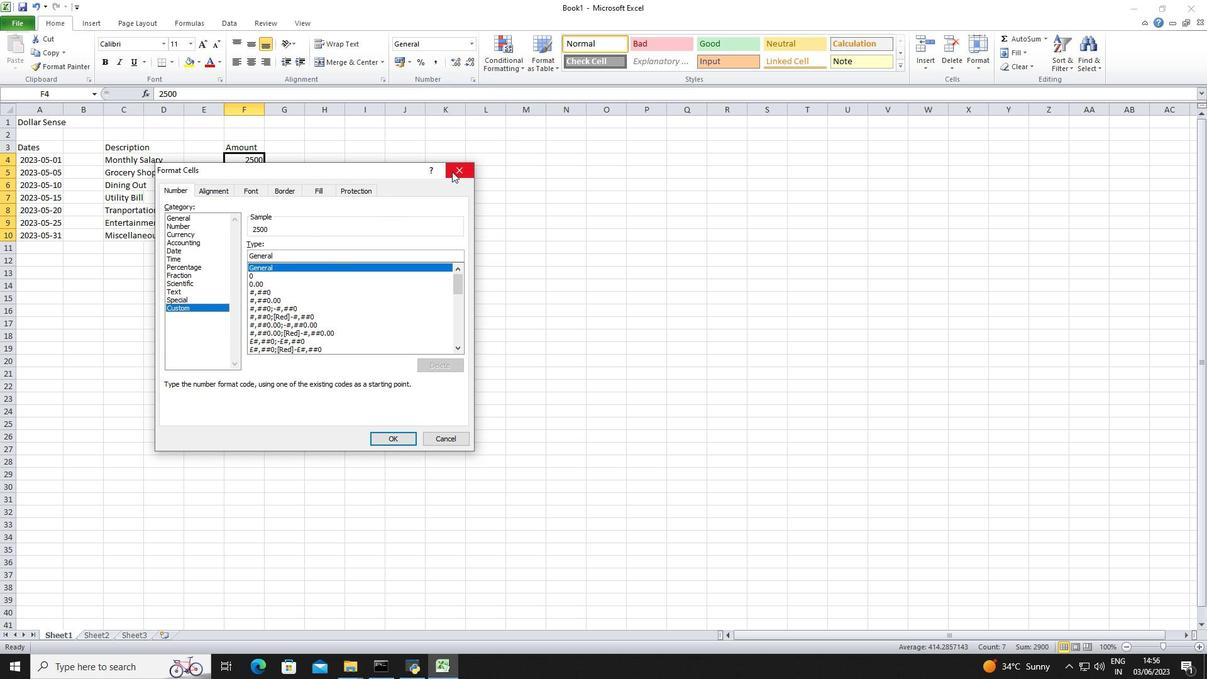 
Action: Mouse moved to (470, 46)
Screenshot: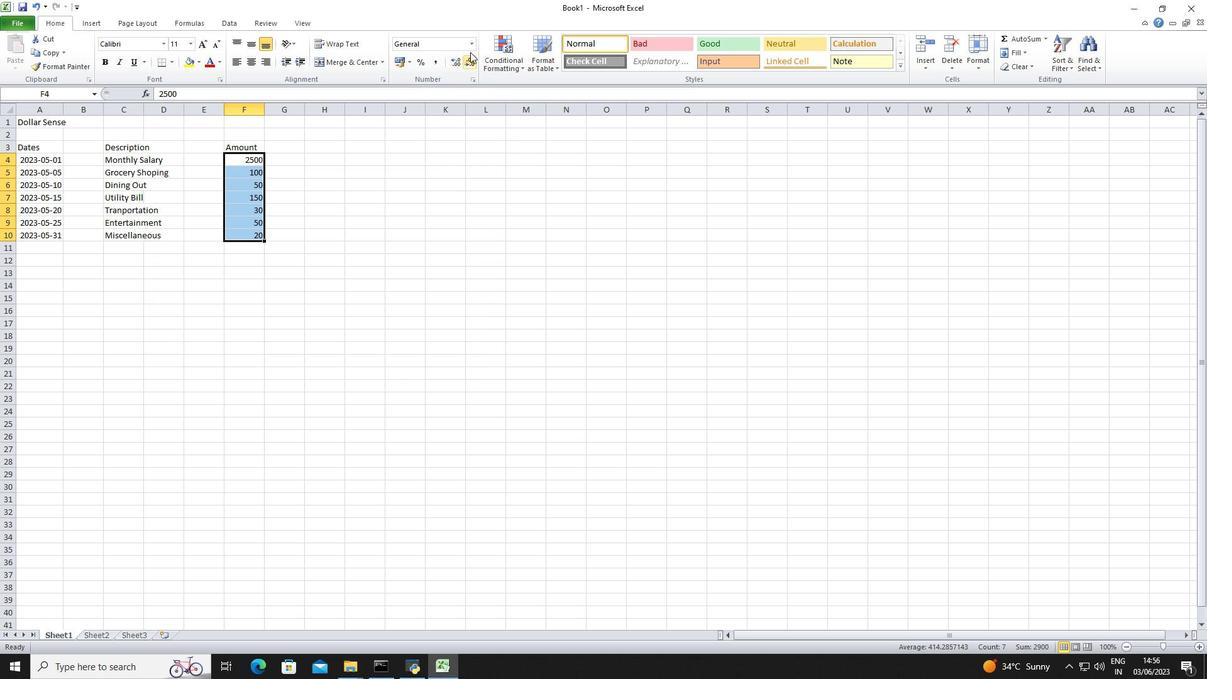 
Action: Mouse pressed left at (470, 46)
Screenshot: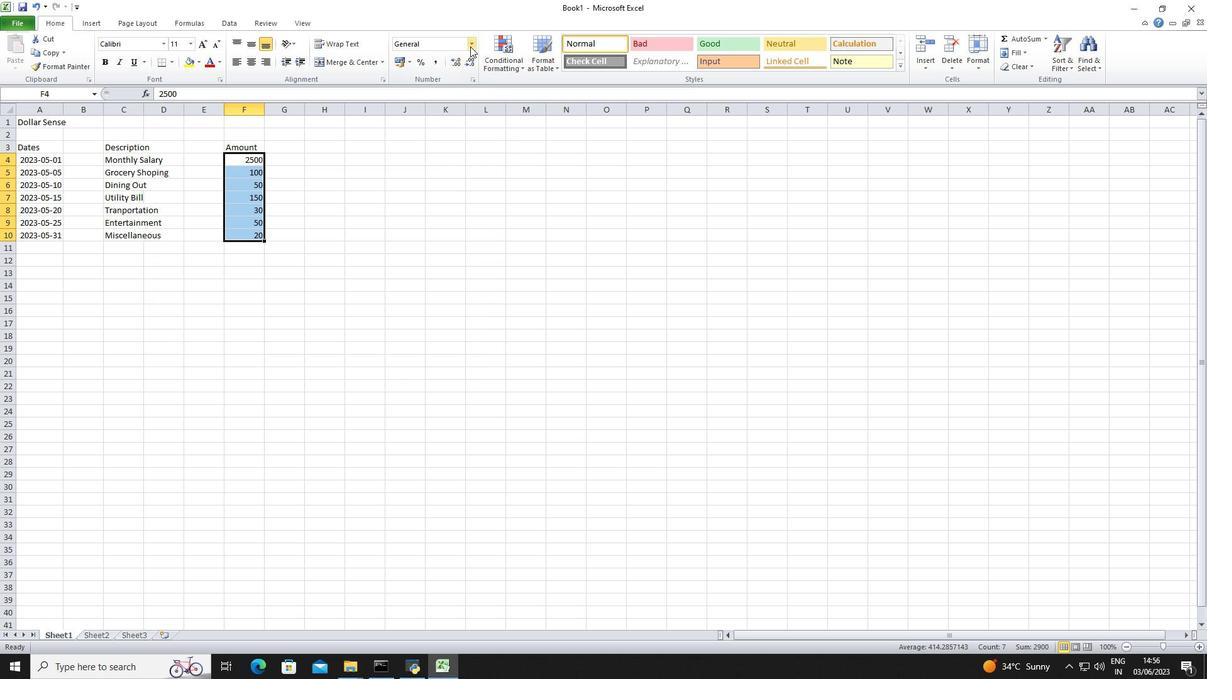 
Action: Mouse moved to (449, 357)
Screenshot: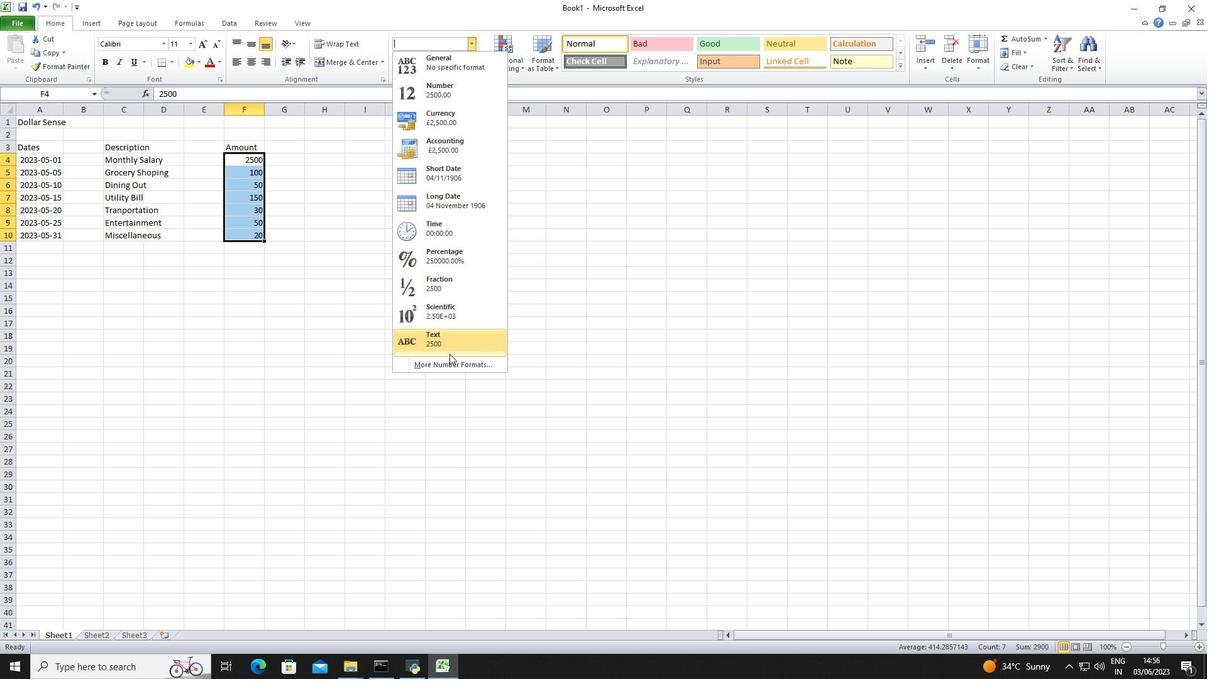
Action: Mouse pressed left at (449, 357)
Screenshot: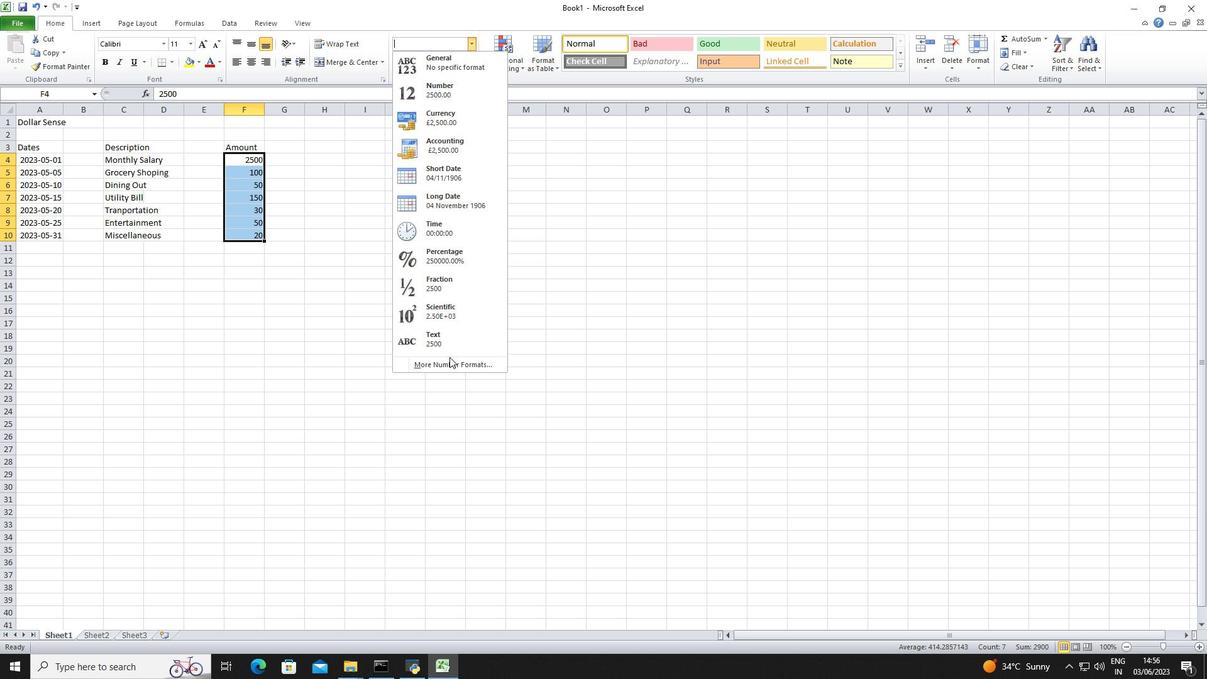 
Action: Mouse moved to (449, 362)
Screenshot: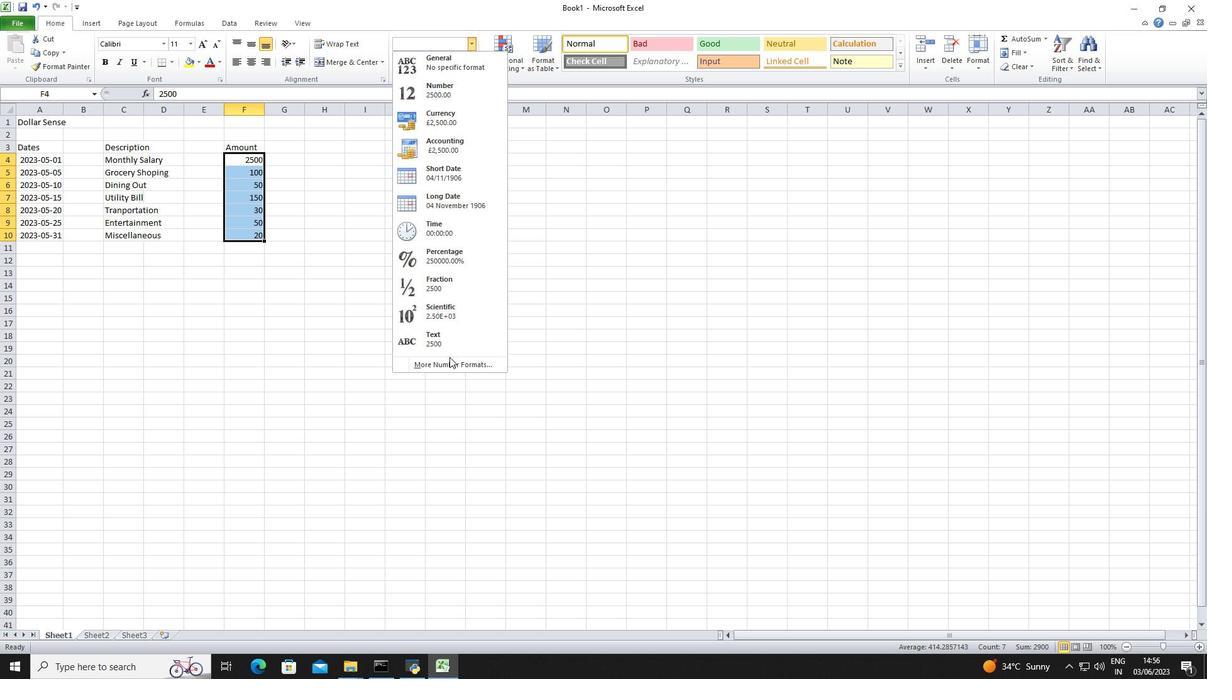 
Action: Mouse pressed left at (449, 362)
Screenshot: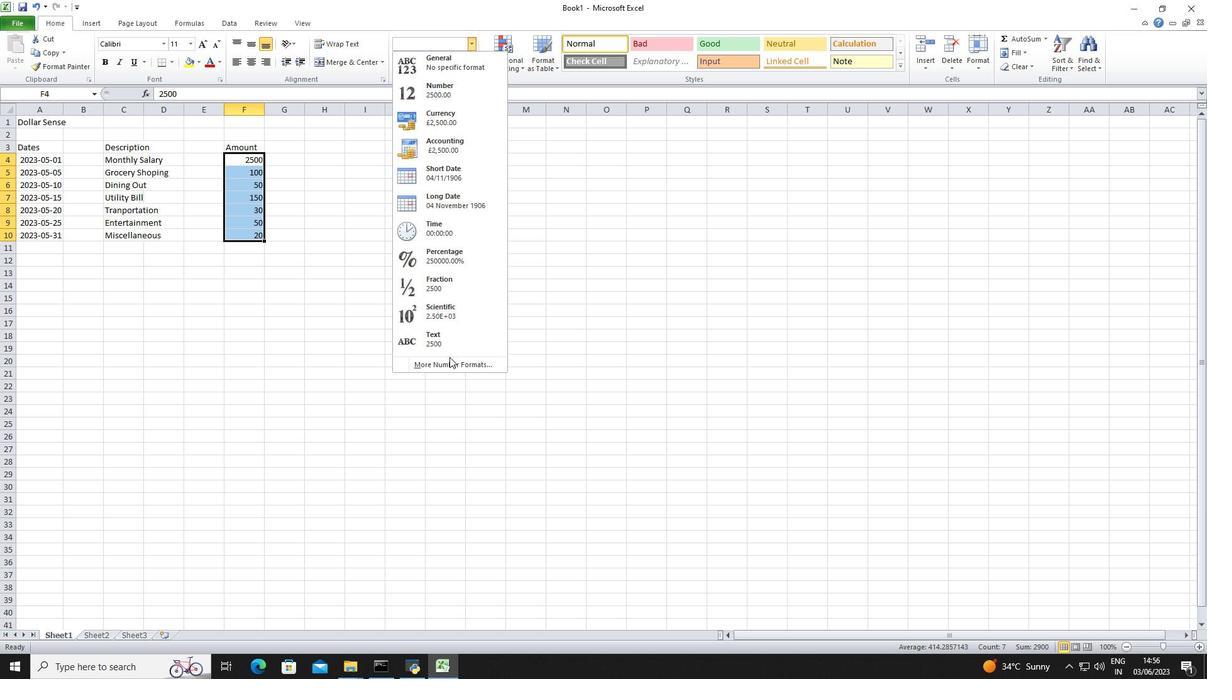 
Action: Mouse moved to (191, 228)
Screenshot: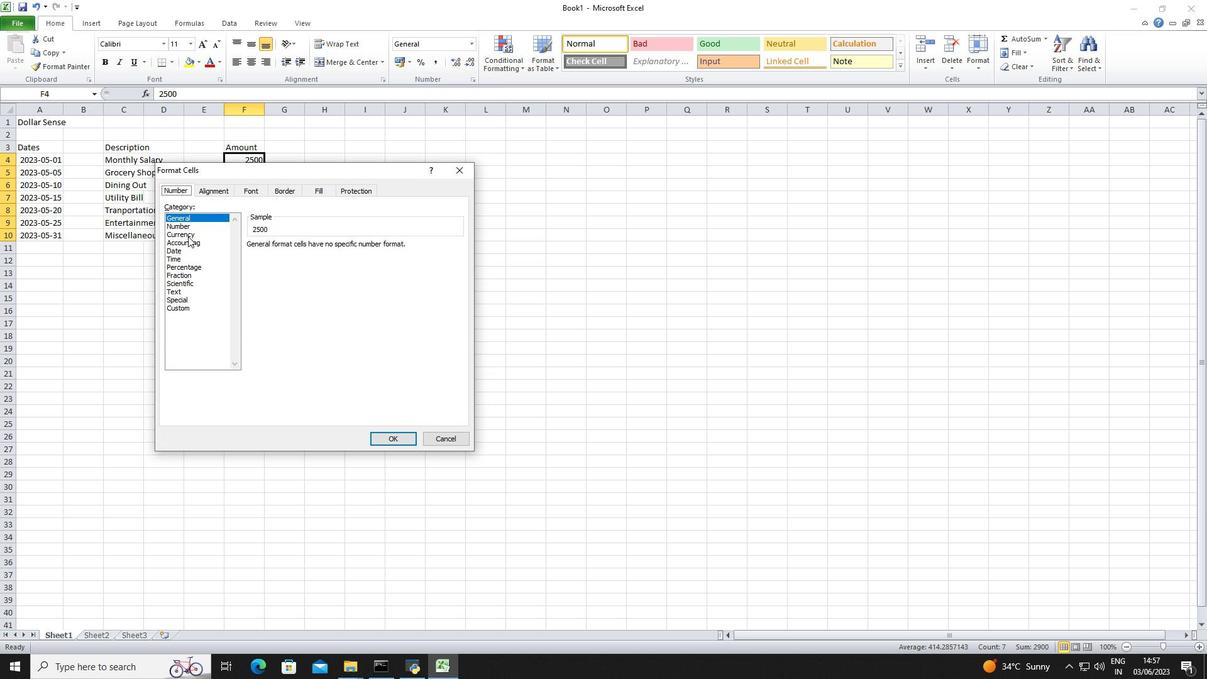
Action: Mouse pressed left at (191, 228)
Screenshot: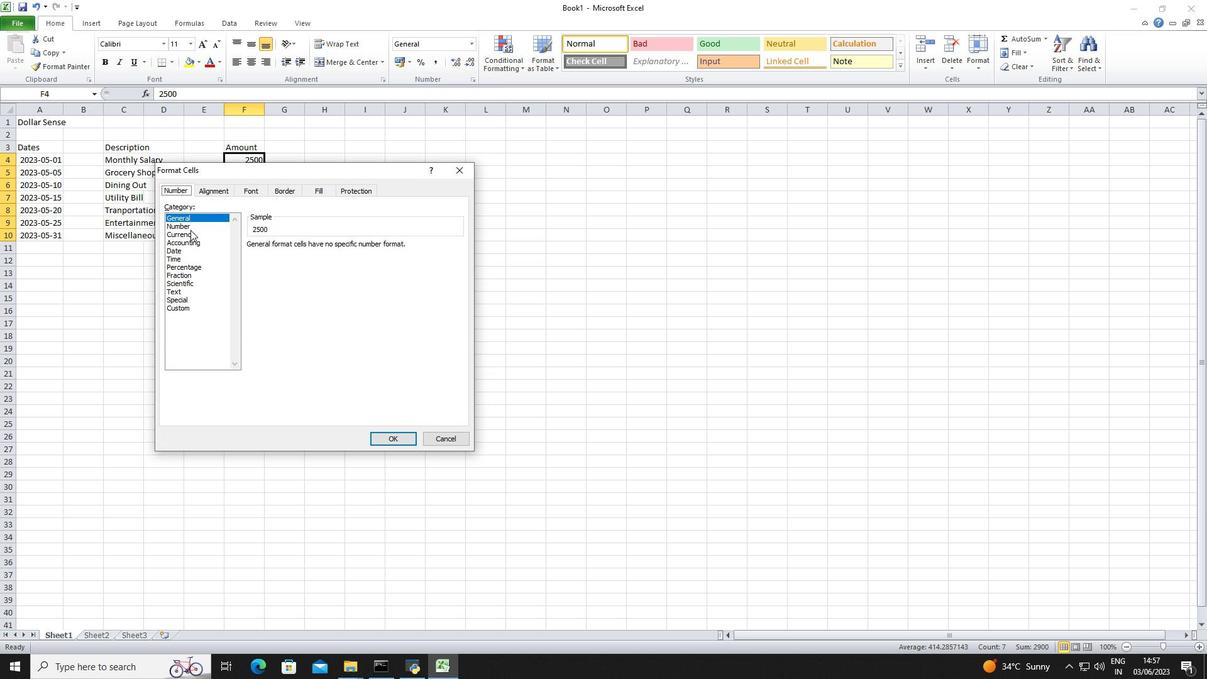 
Action: Mouse moved to (191, 233)
Screenshot: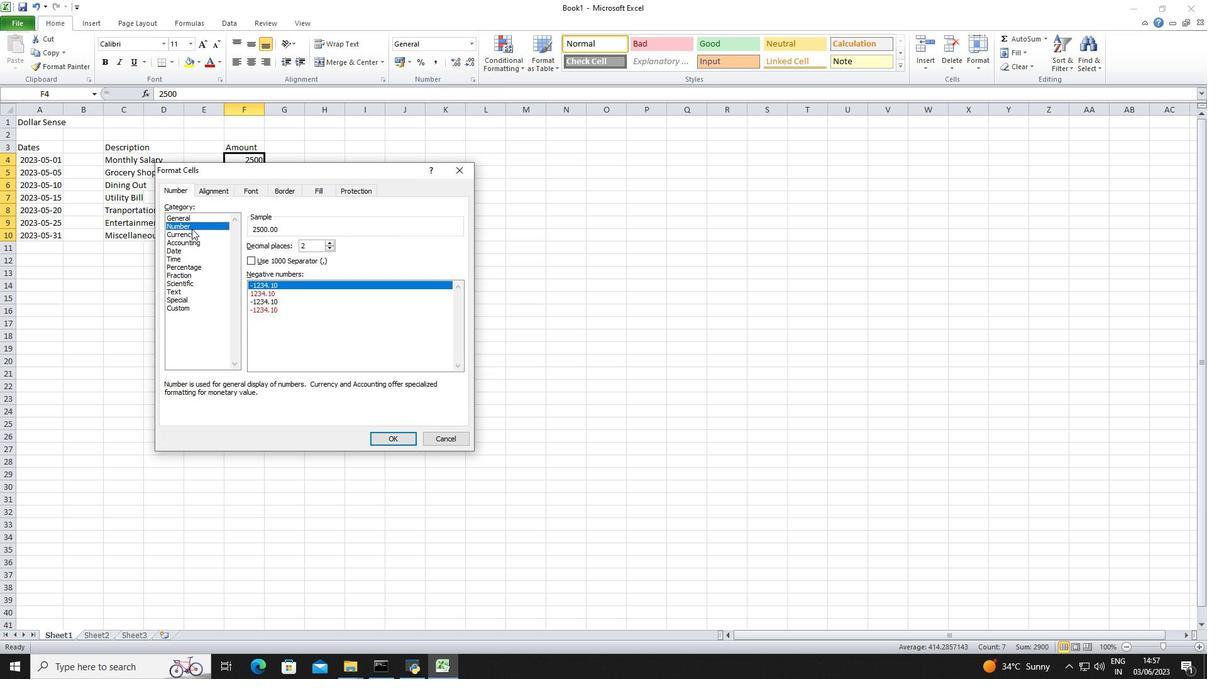 
Action: Mouse pressed left at (191, 233)
Screenshot: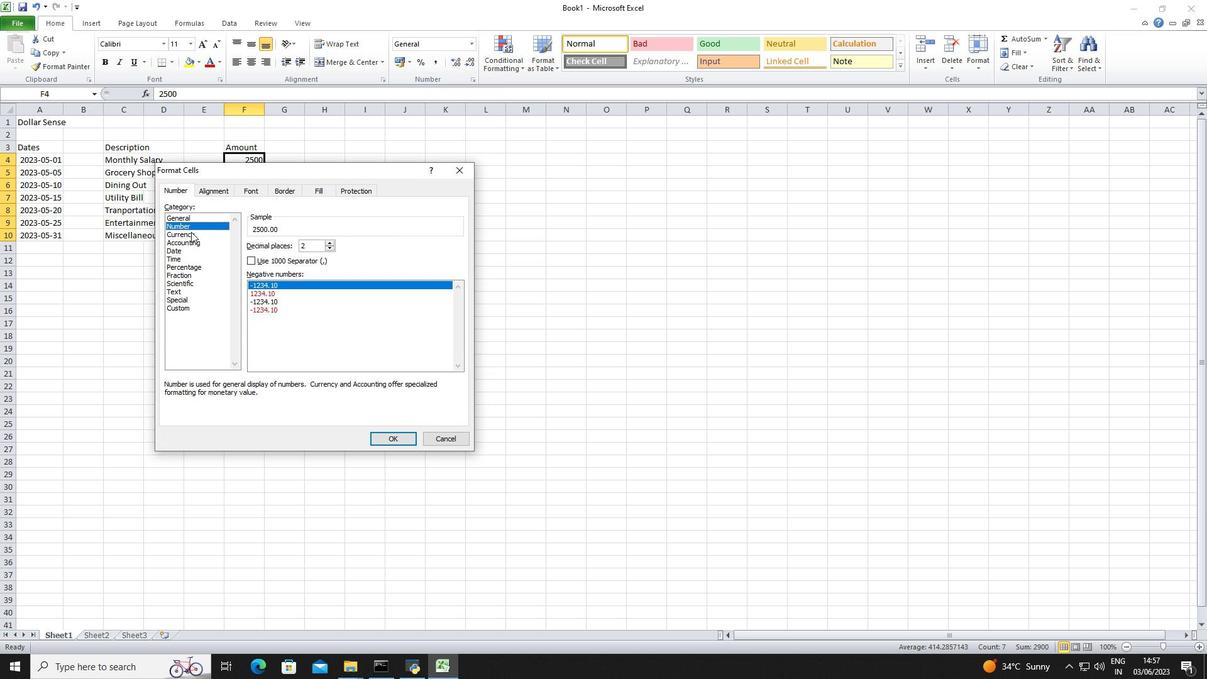 
Action: Mouse moved to (337, 259)
Screenshot: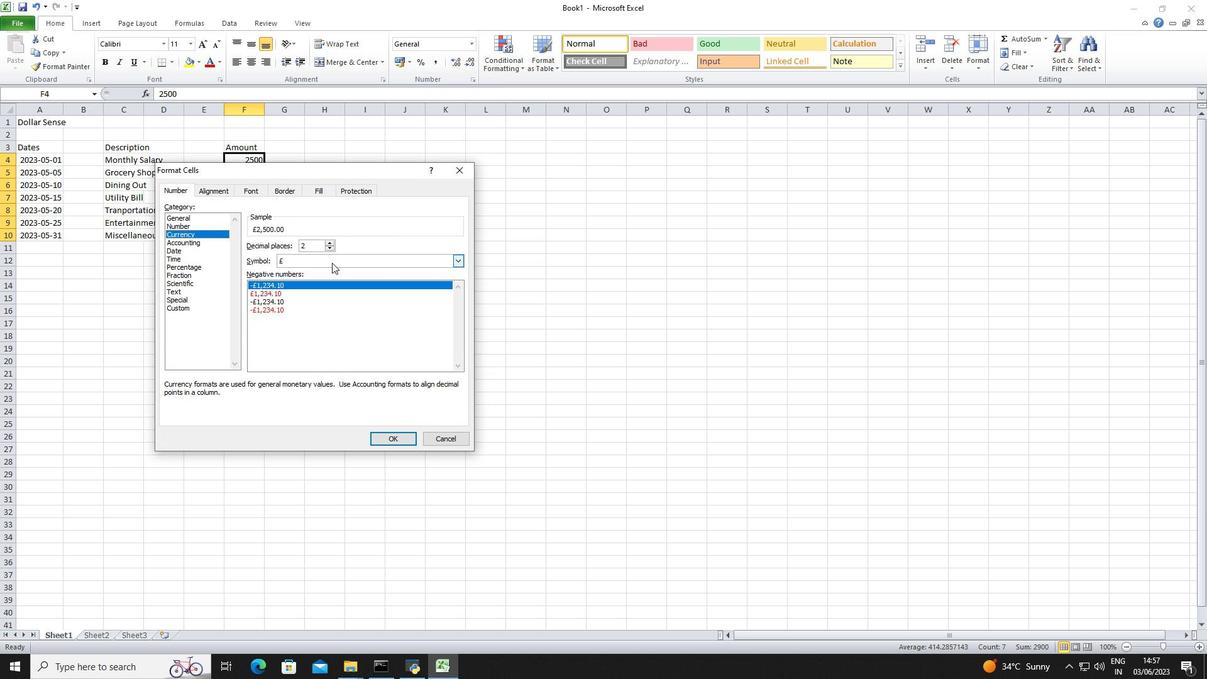 
Action: Mouse pressed left at (337, 259)
Screenshot: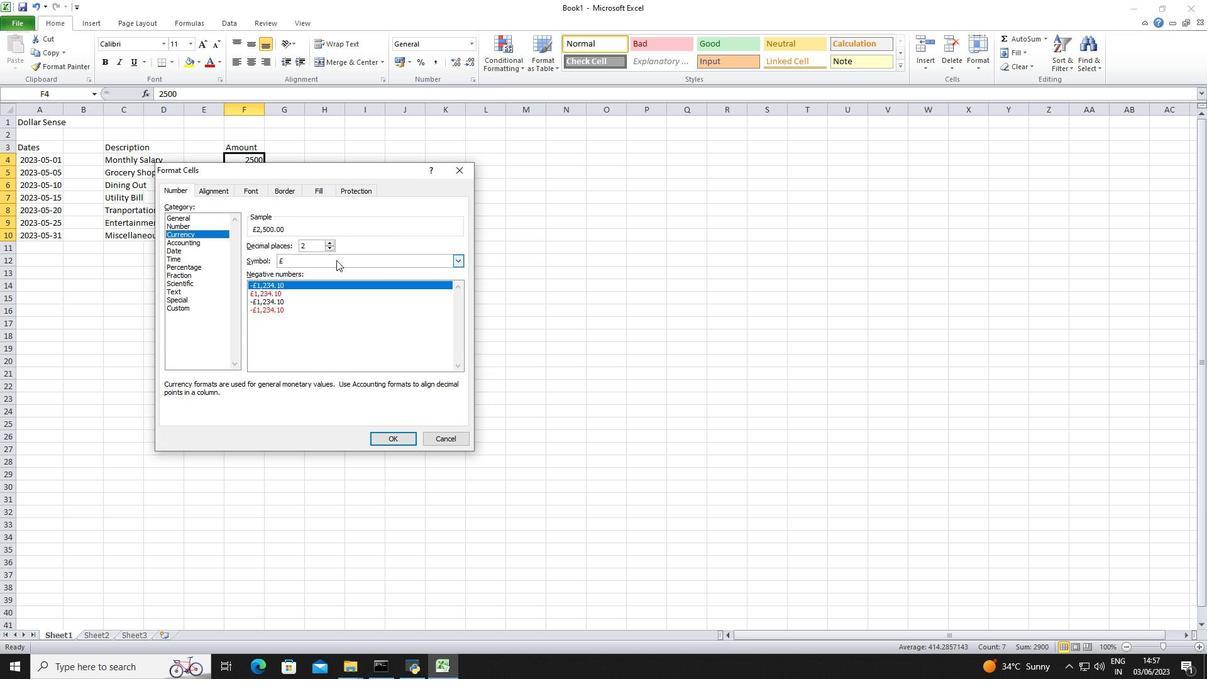 
Action: Mouse moved to (337, 280)
Screenshot: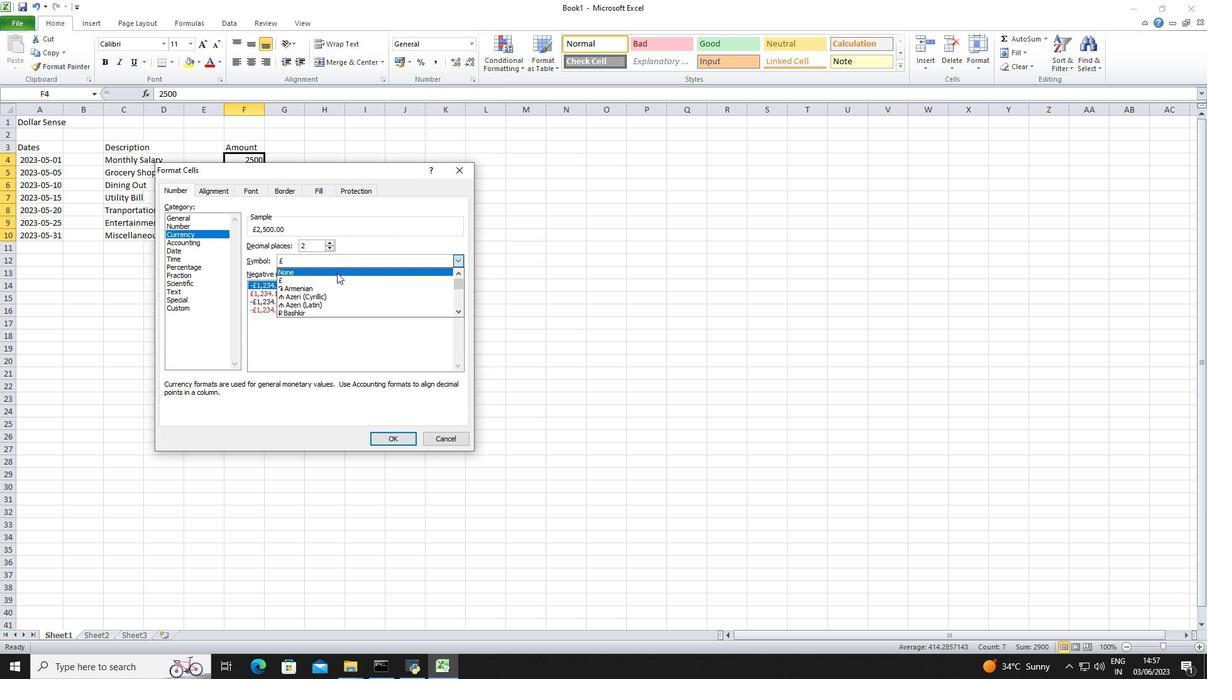 
Action: Mouse scrolled (337, 279) with delta (0, 0)
Screenshot: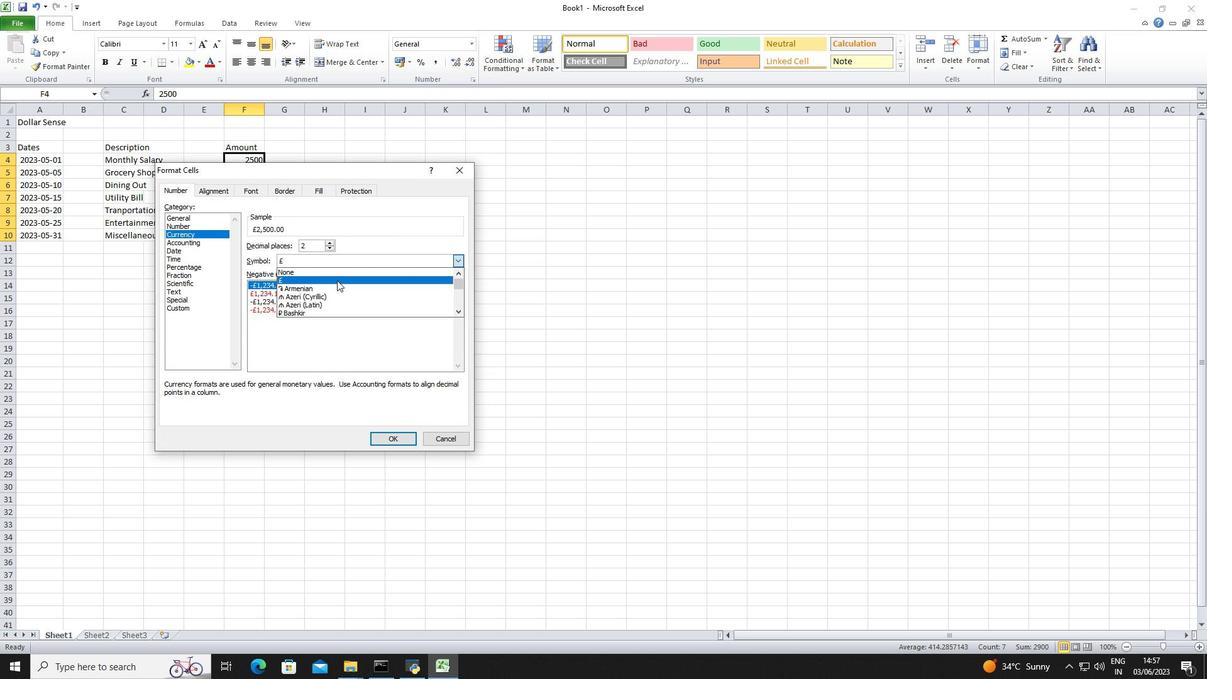 
Action: Mouse scrolled (337, 279) with delta (0, 0)
Screenshot: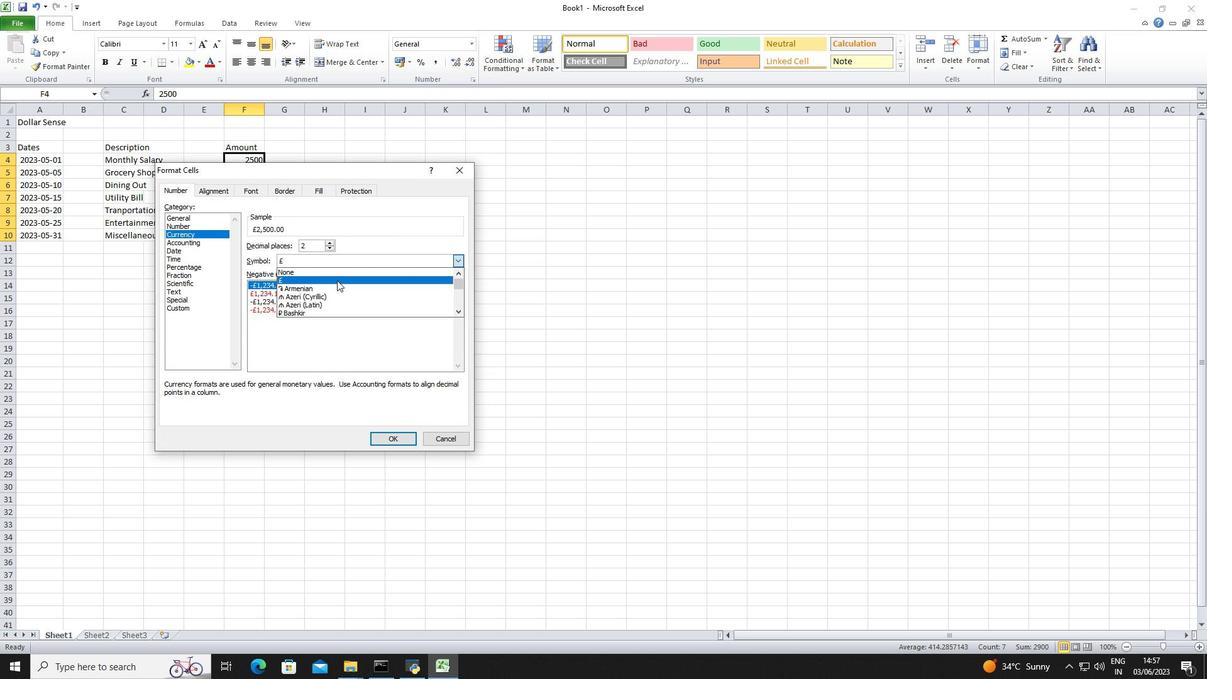 
Action: Mouse scrolled (337, 279) with delta (0, 0)
Screenshot: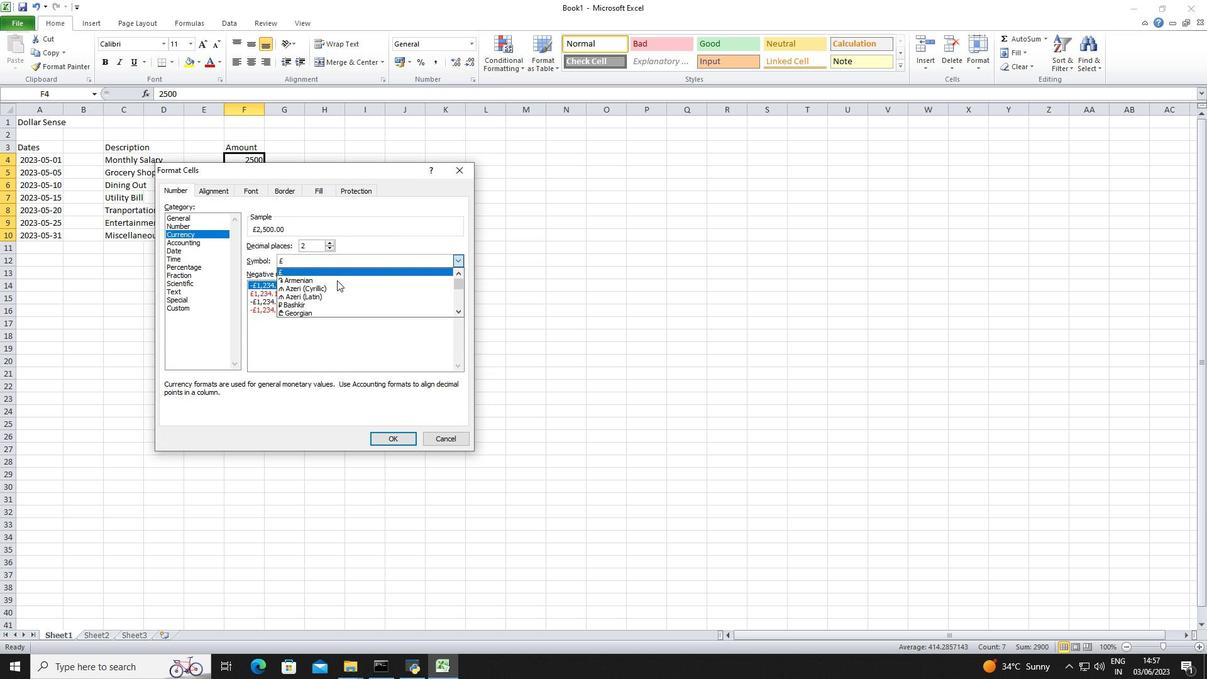 
Action: Mouse scrolled (337, 279) with delta (0, 0)
Screenshot: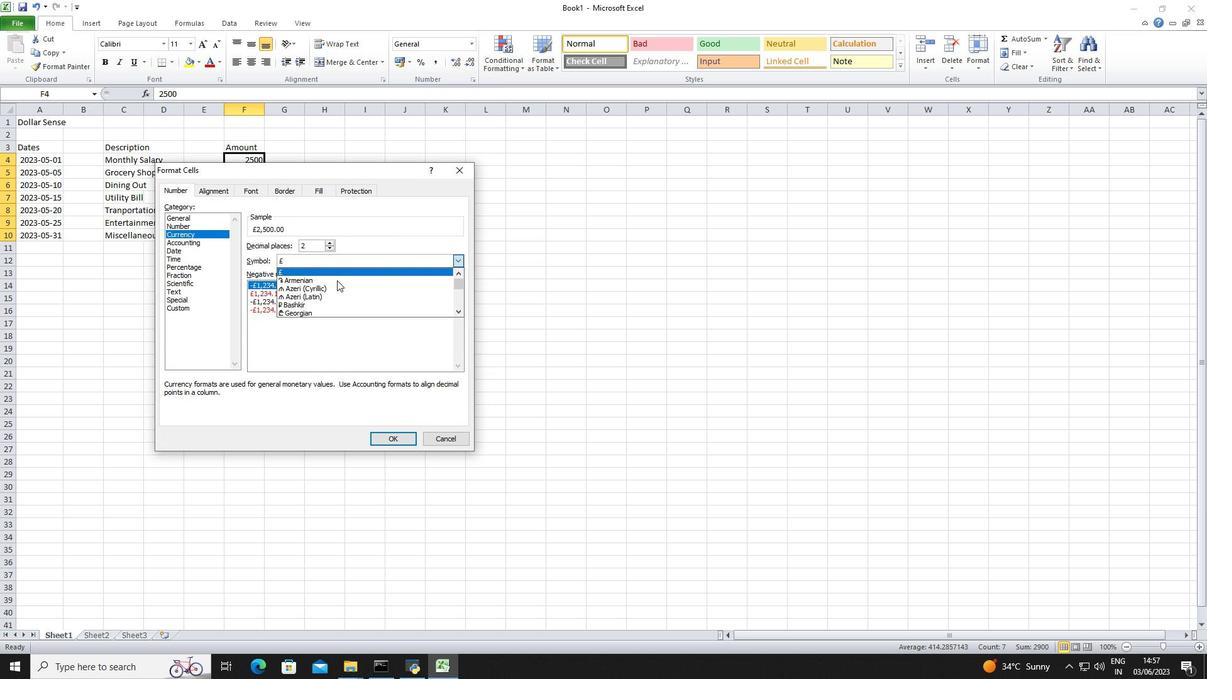 
Action: Mouse scrolled (337, 279) with delta (0, 0)
Screenshot: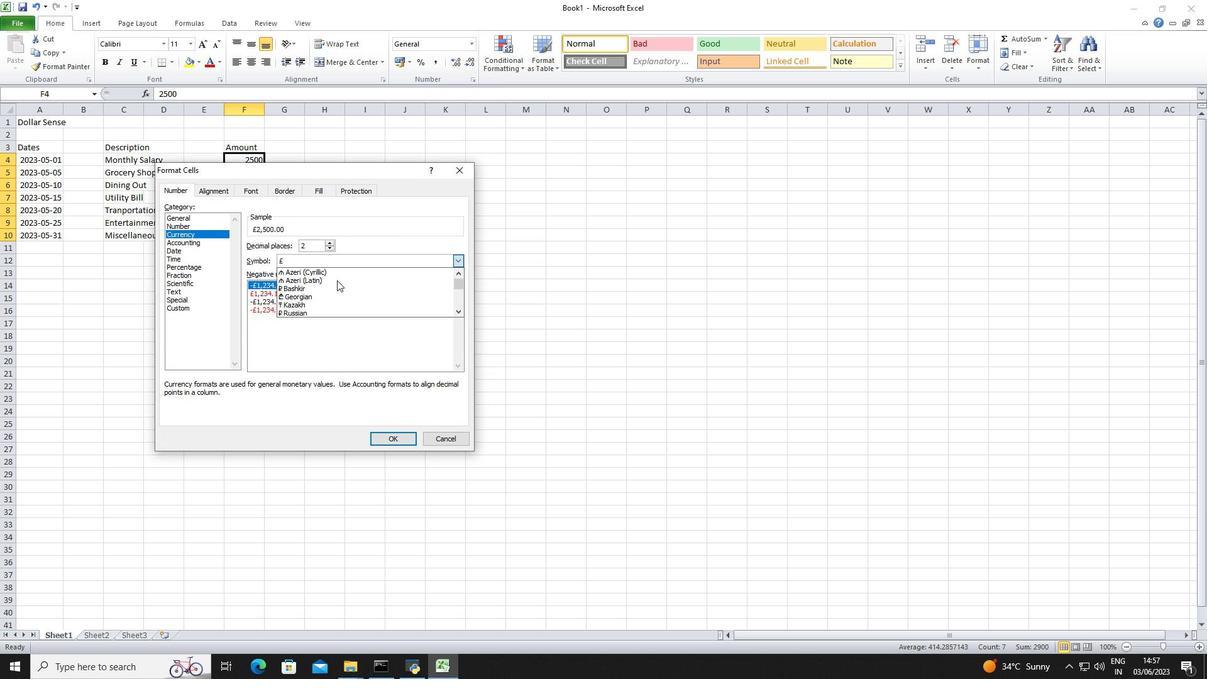 
Action: Mouse scrolled (337, 279) with delta (0, 0)
Screenshot: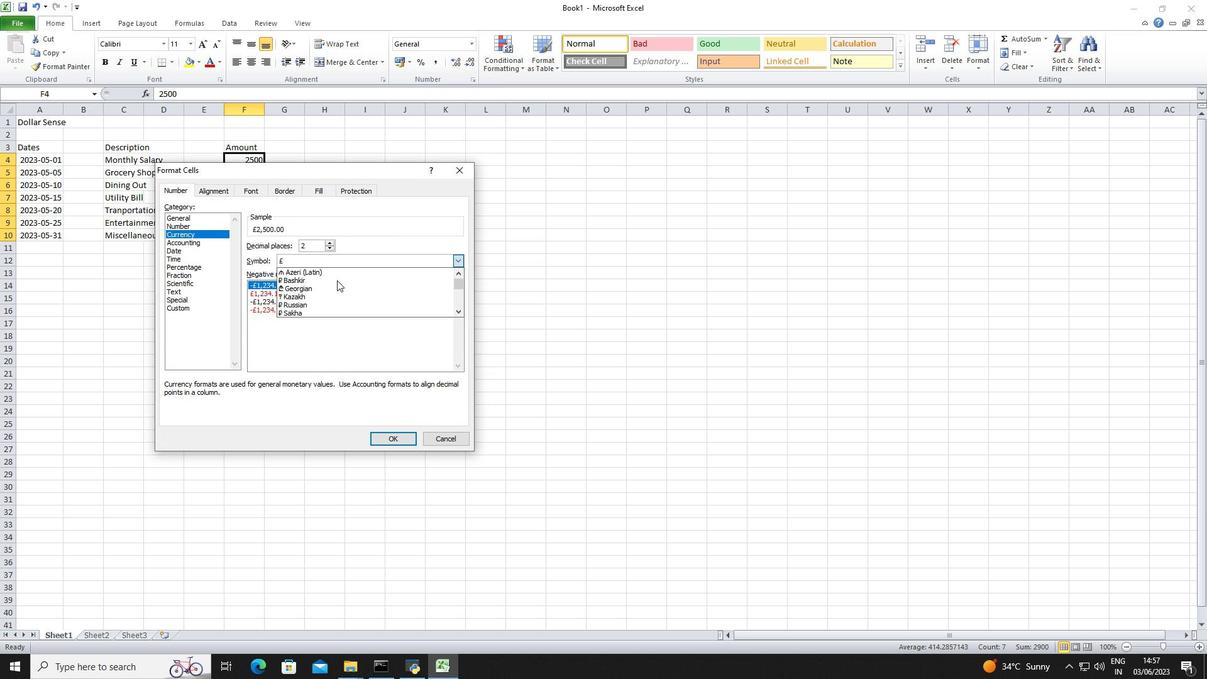 
Action: Mouse scrolled (337, 279) with delta (0, 0)
Screenshot: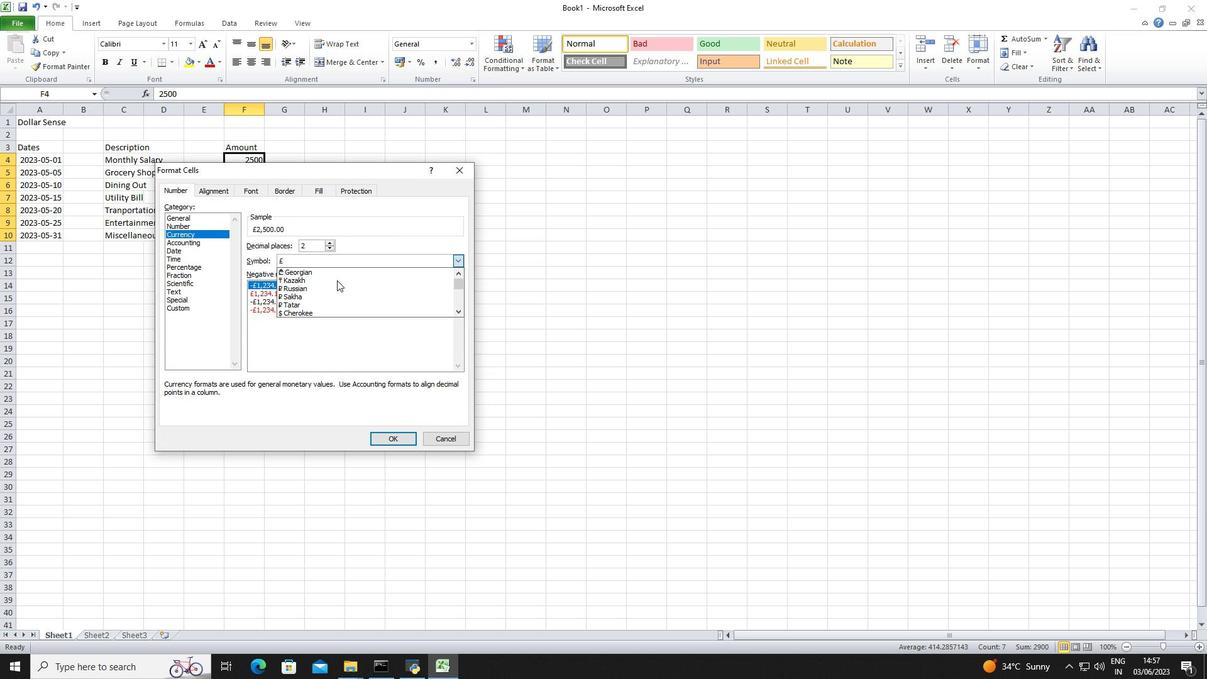 
Action: Mouse scrolled (337, 279) with delta (0, 0)
Screenshot: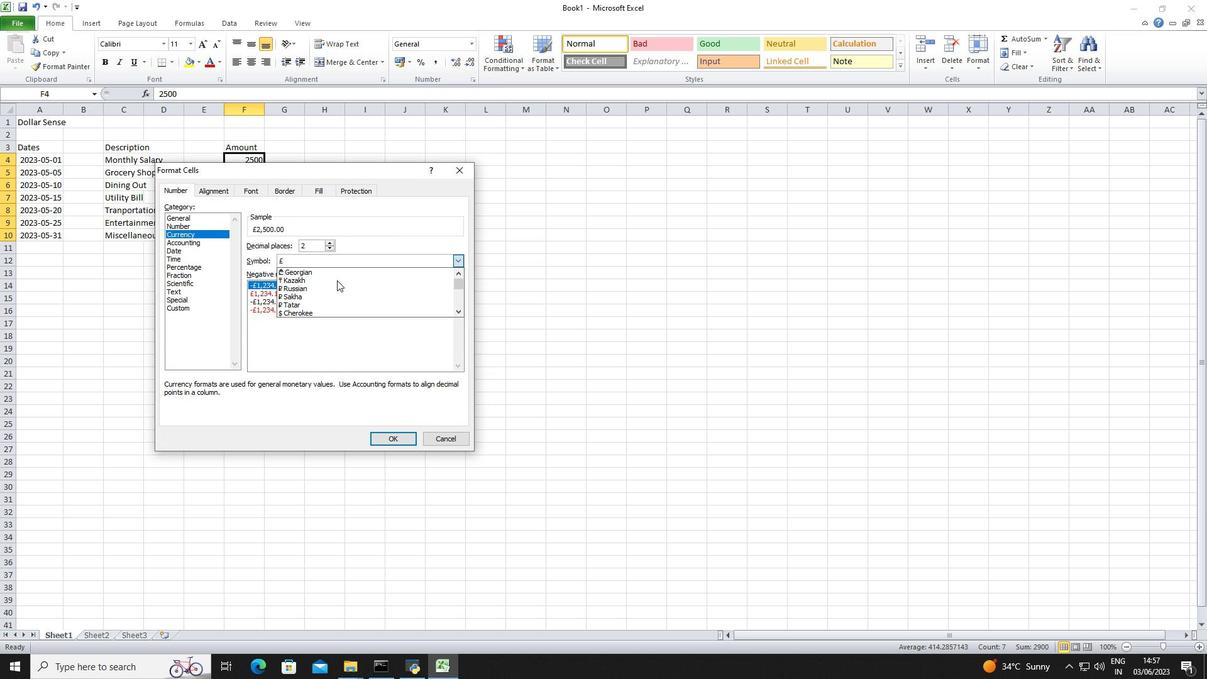 
Action: Mouse scrolled (337, 279) with delta (0, 0)
Screenshot: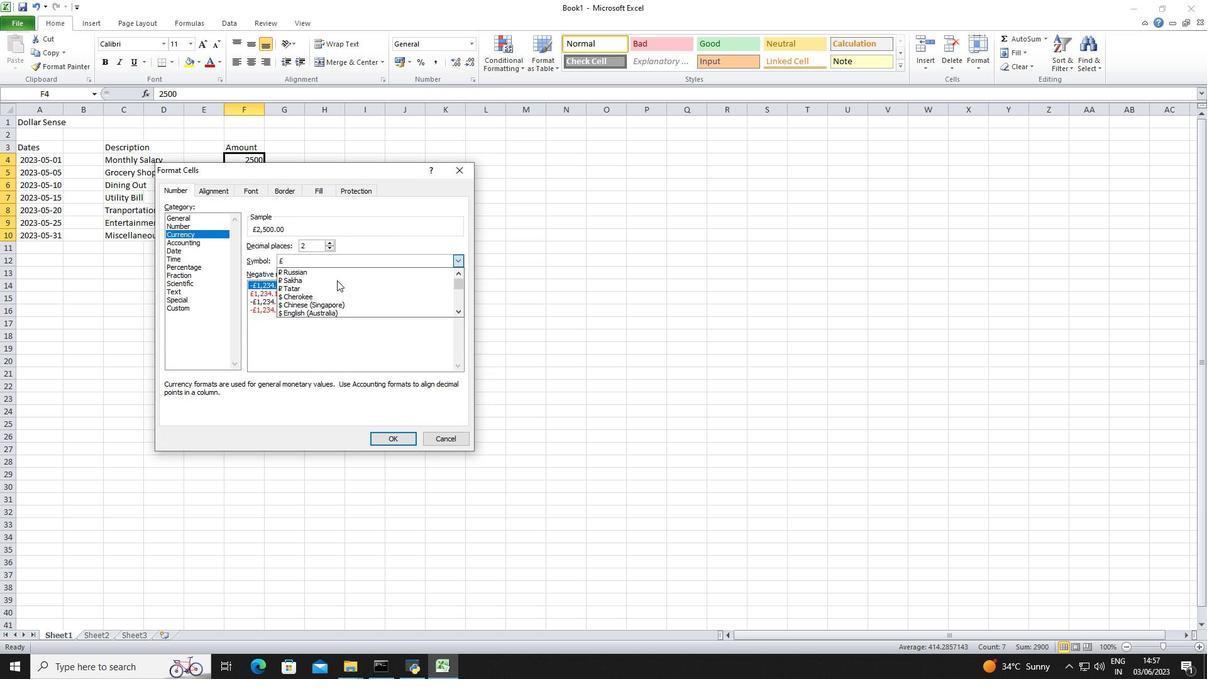 
Action: Mouse moved to (332, 304)
Screenshot: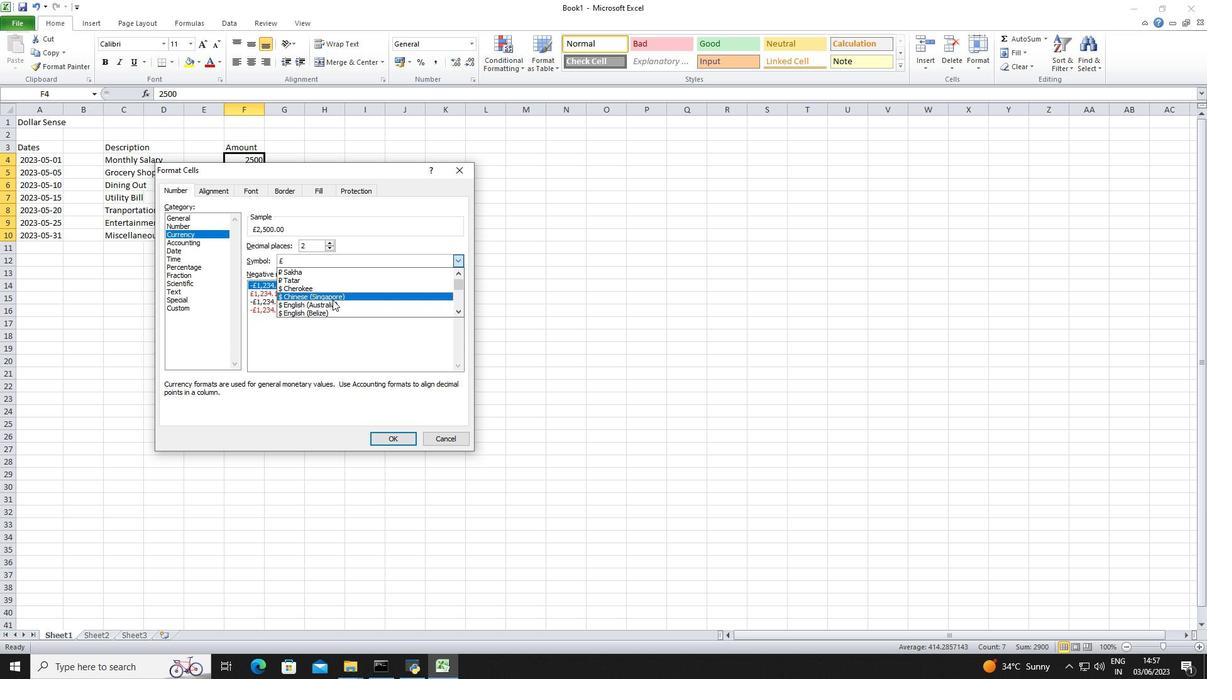 
Action: Mouse pressed left at (332, 304)
Screenshot: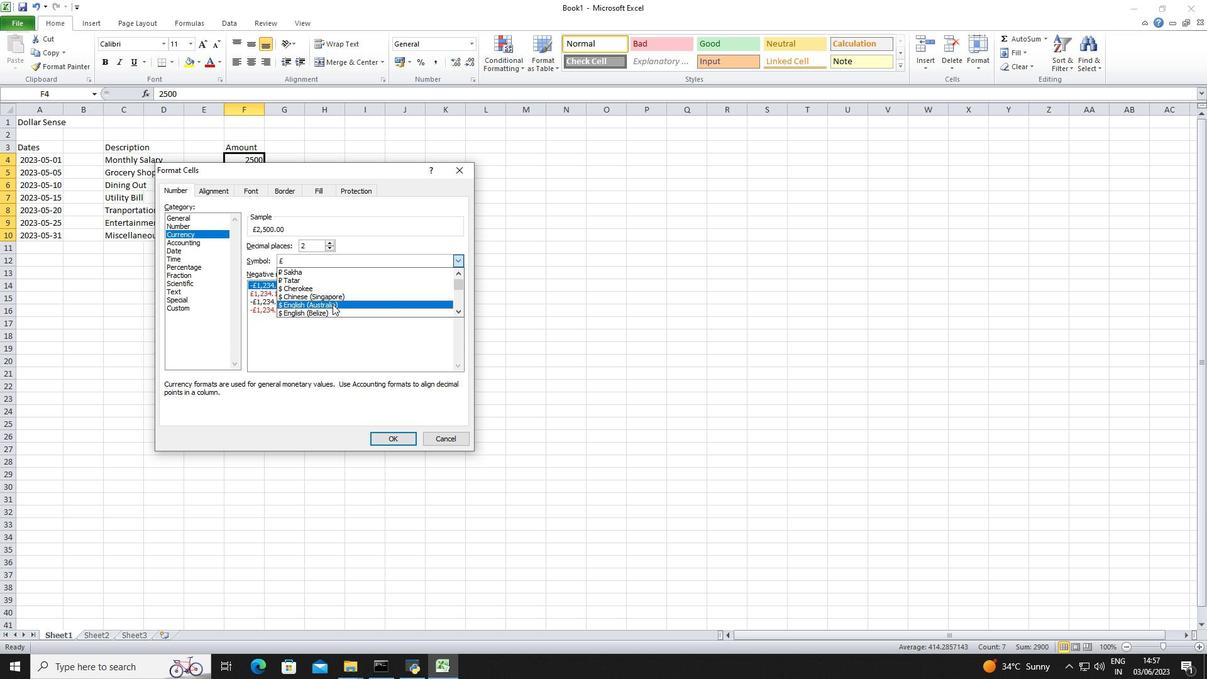 
Action: Mouse moved to (330, 248)
Screenshot: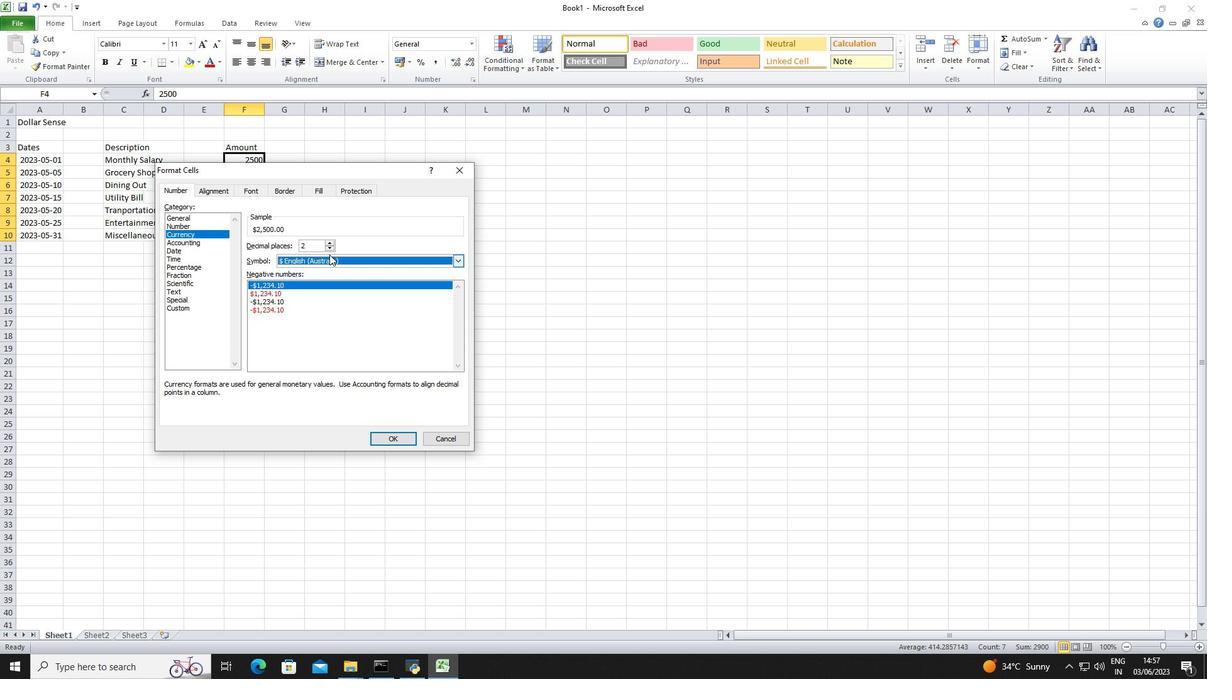 
Action: Mouse pressed left at (330, 248)
Screenshot: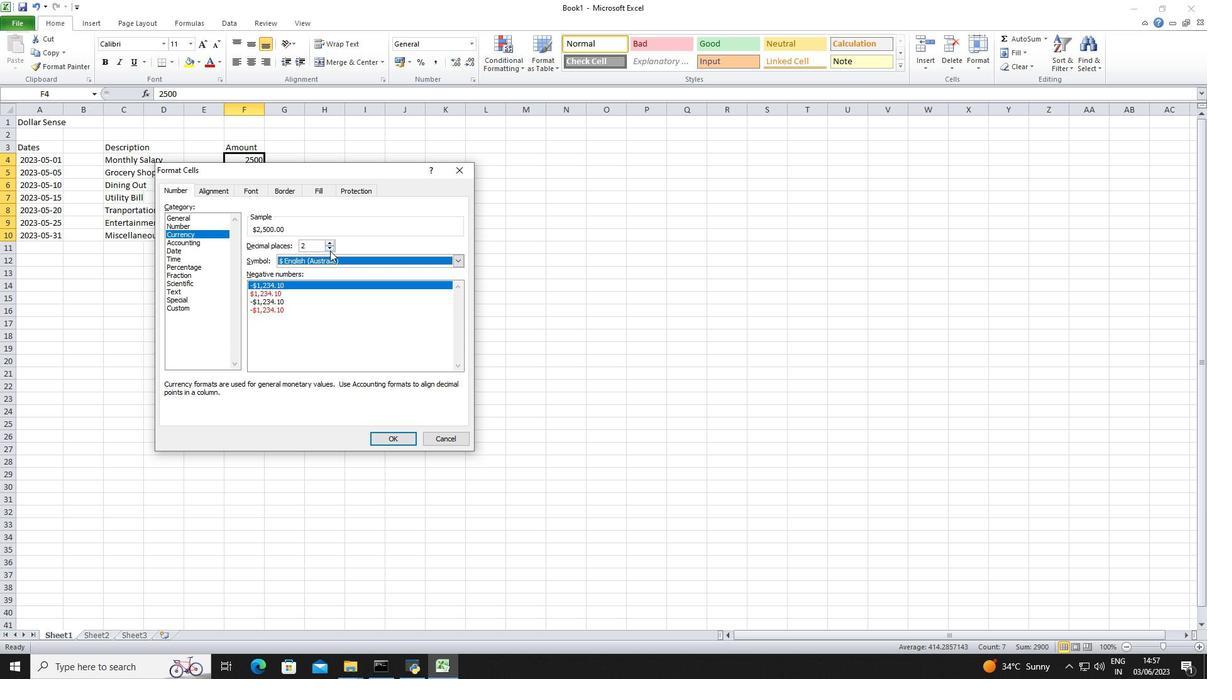 
Action: Mouse pressed left at (330, 248)
Screenshot: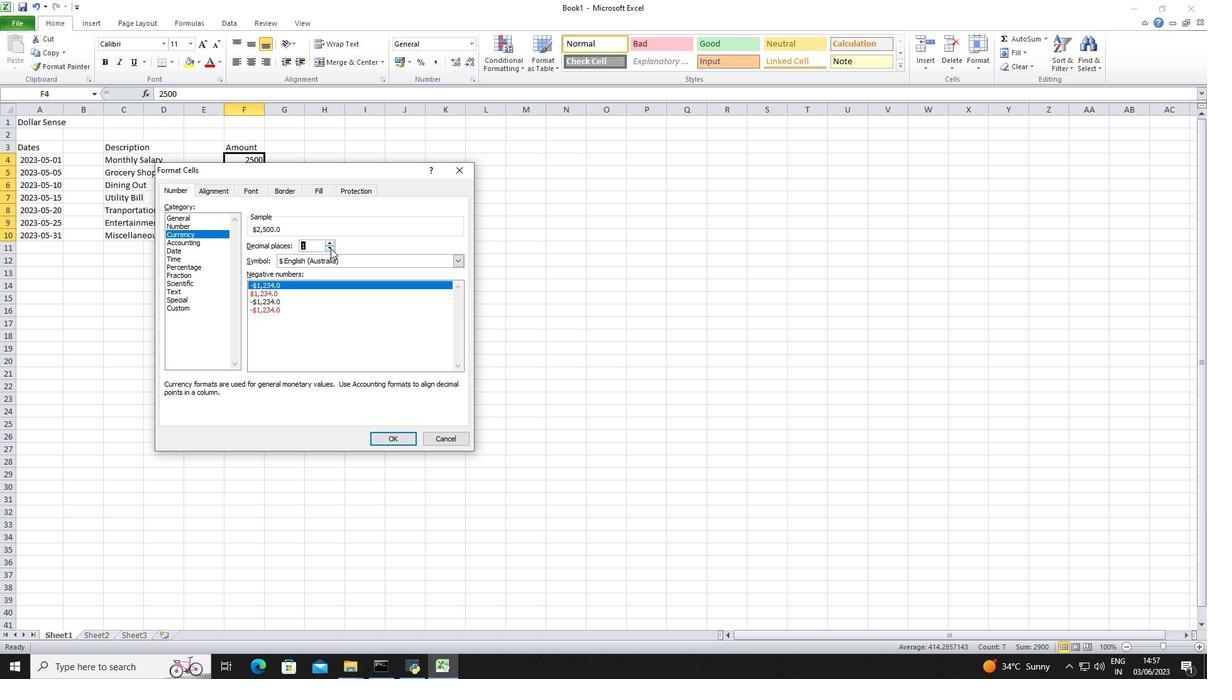 
Action: Mouse moved to (403, 440)
Screenshot: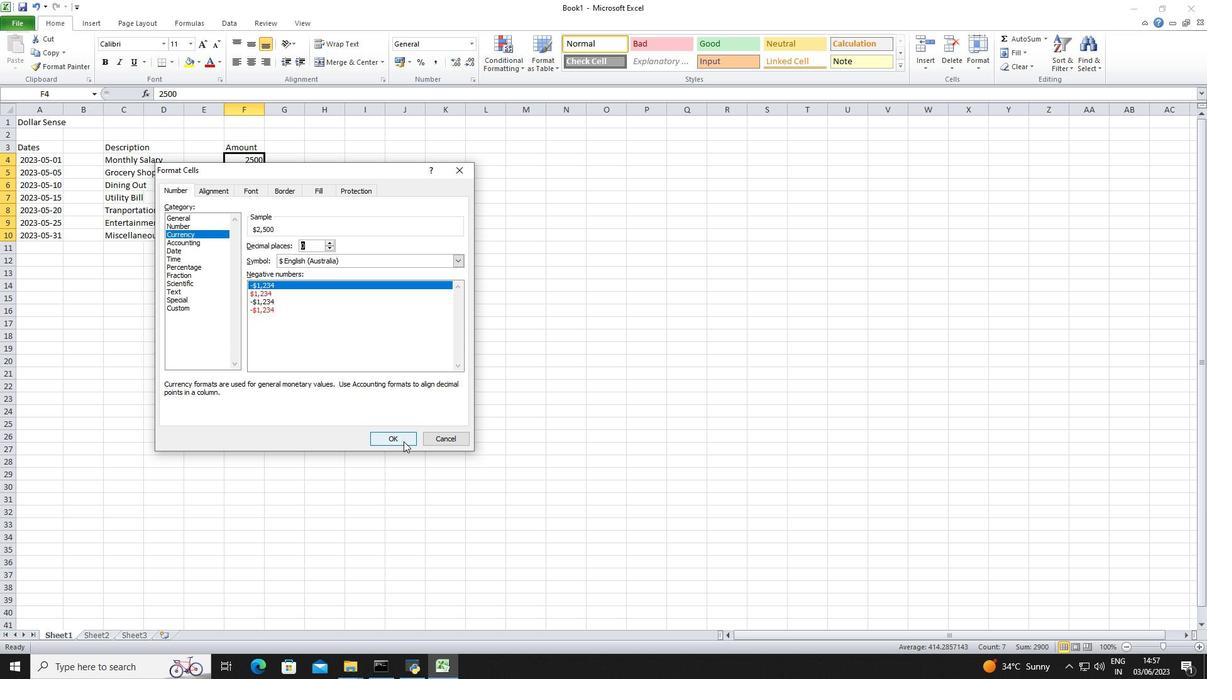 
Action: Mouse pressed left at (403, 440)
Screenshot: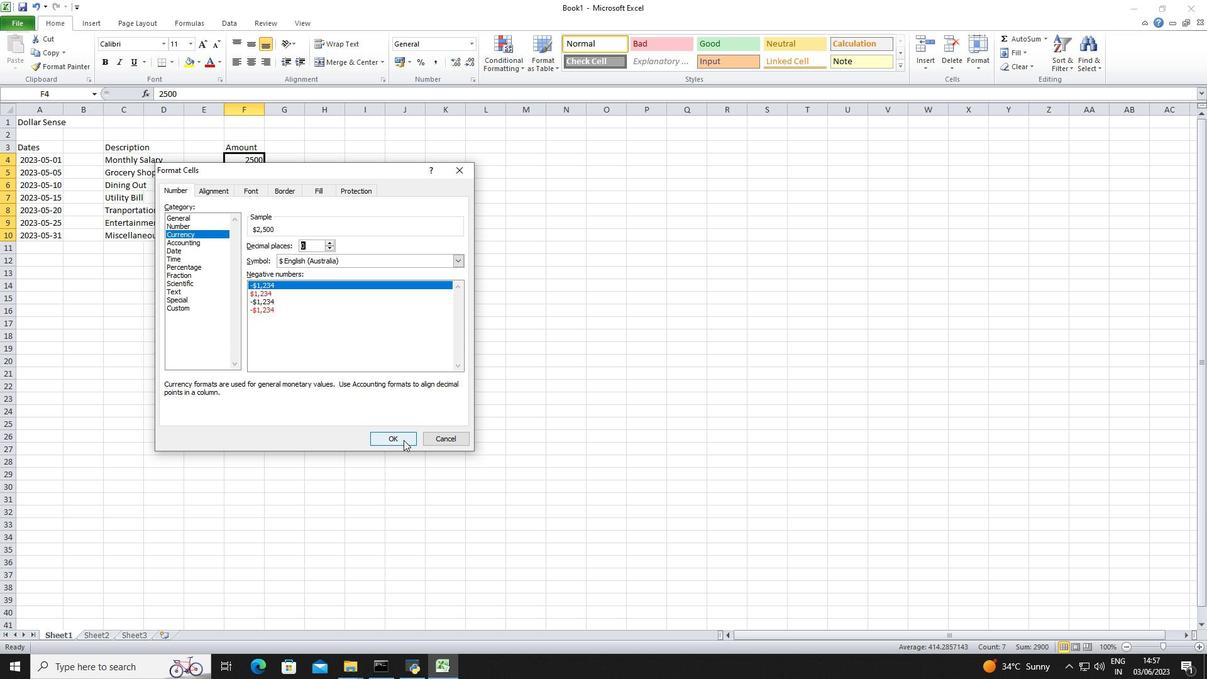 
Action: Mouse moved to (307, 146)
Screenshot: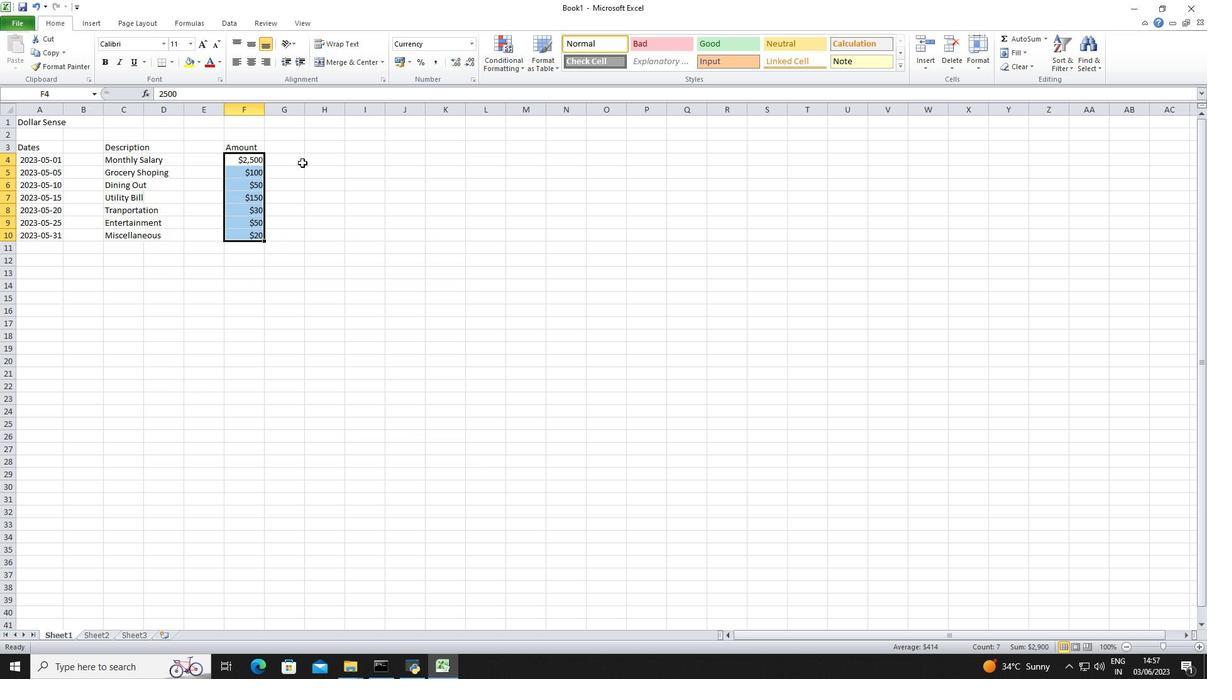 
Action: Mouse pressed left at (307, 146)
Screenshot: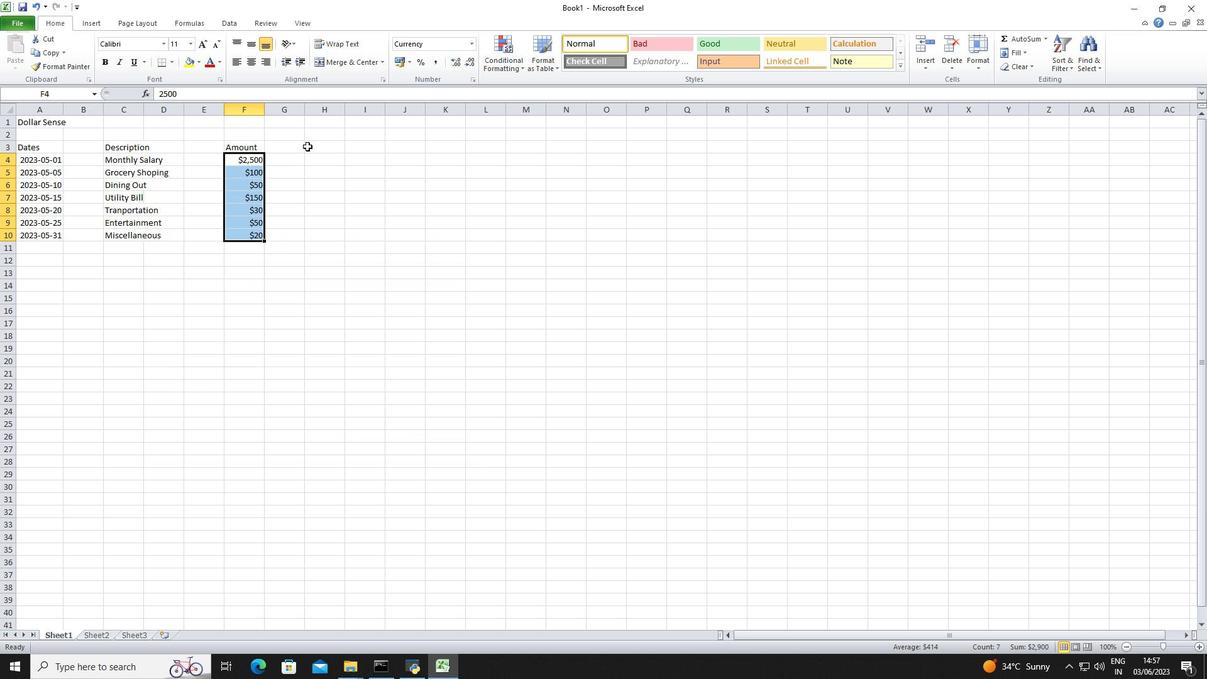 
Action: Key pressed <Key.shift>Income/<Key.shift>Expense<Key.down><Key.shift>Income<Key.down><Key.up>
Screenshot: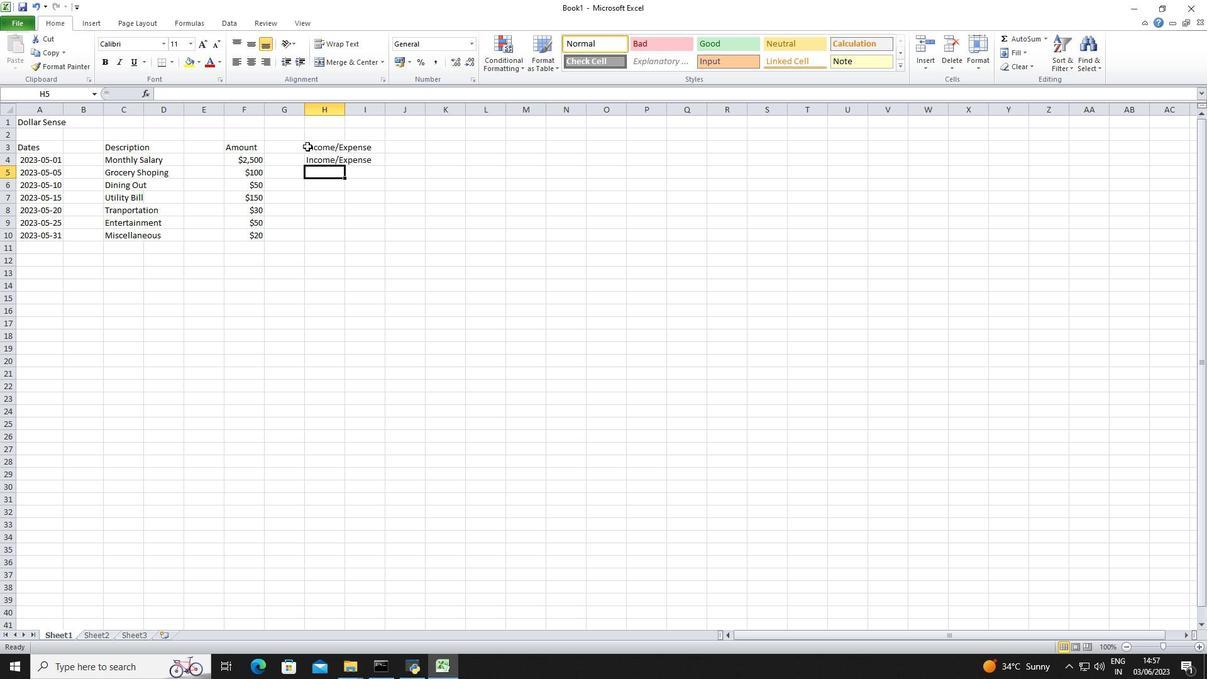 
Action: Mouse moved to (340, 161)
Screenshot: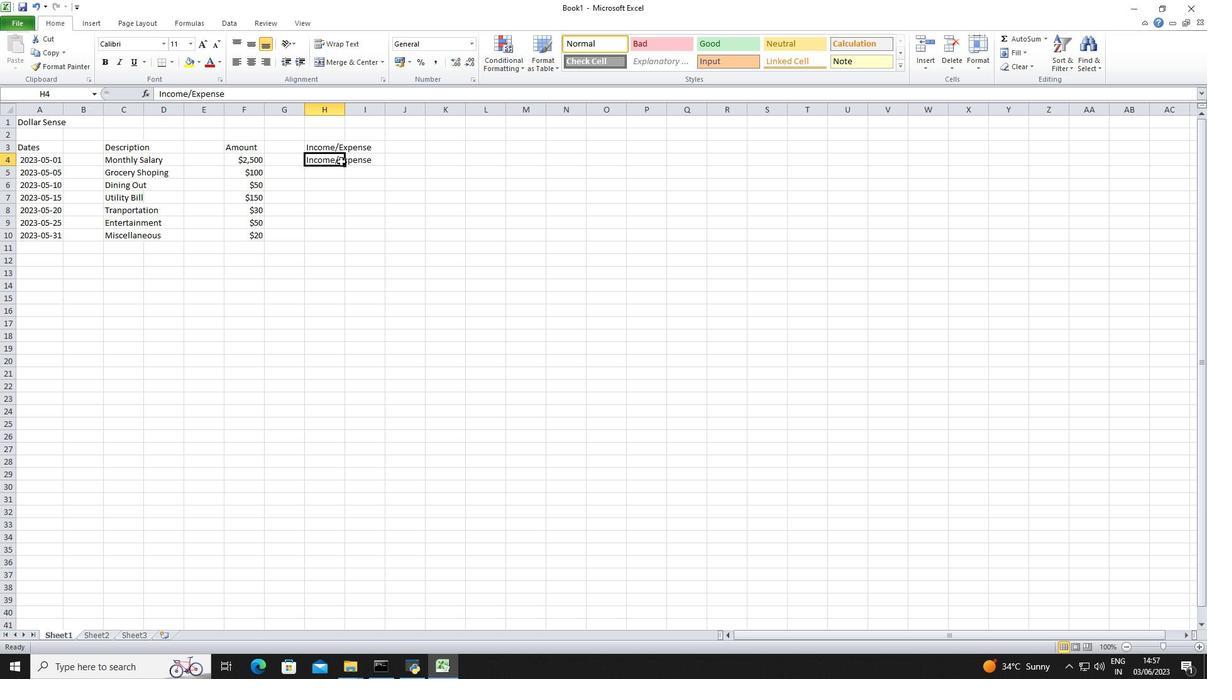 
Action: Mouse pressed left at (340, 161)
Screenshot: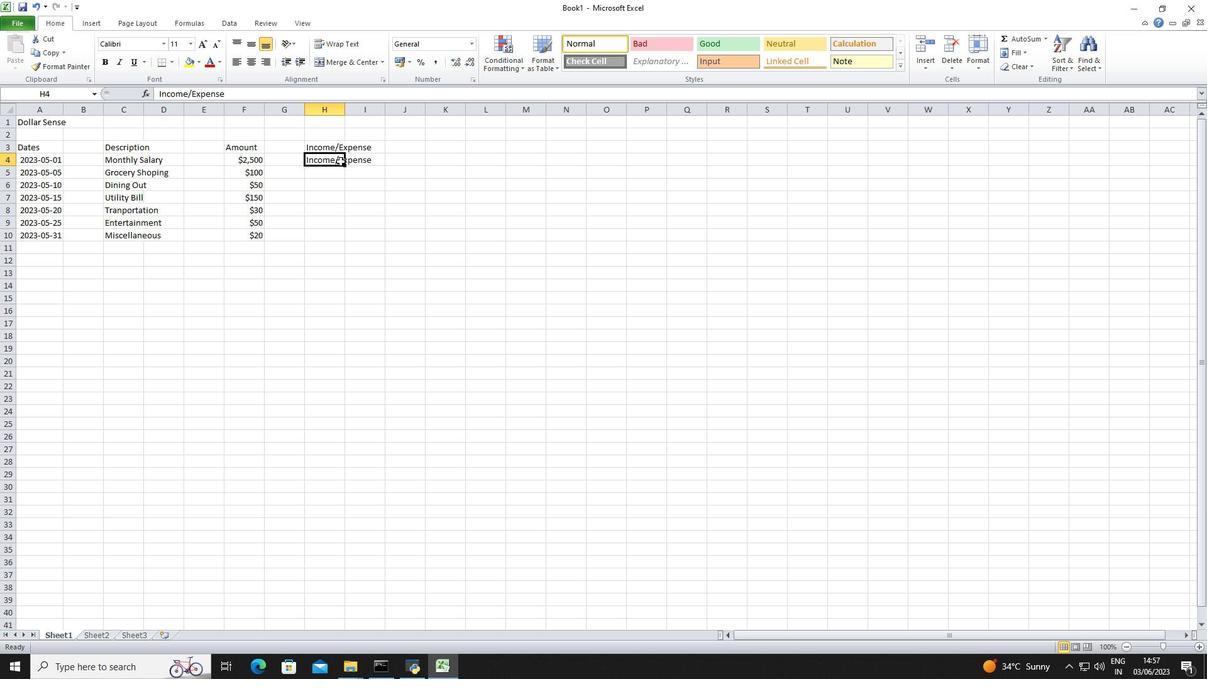 
Action: Mouse pressed left at (340, 161)
Screenshot: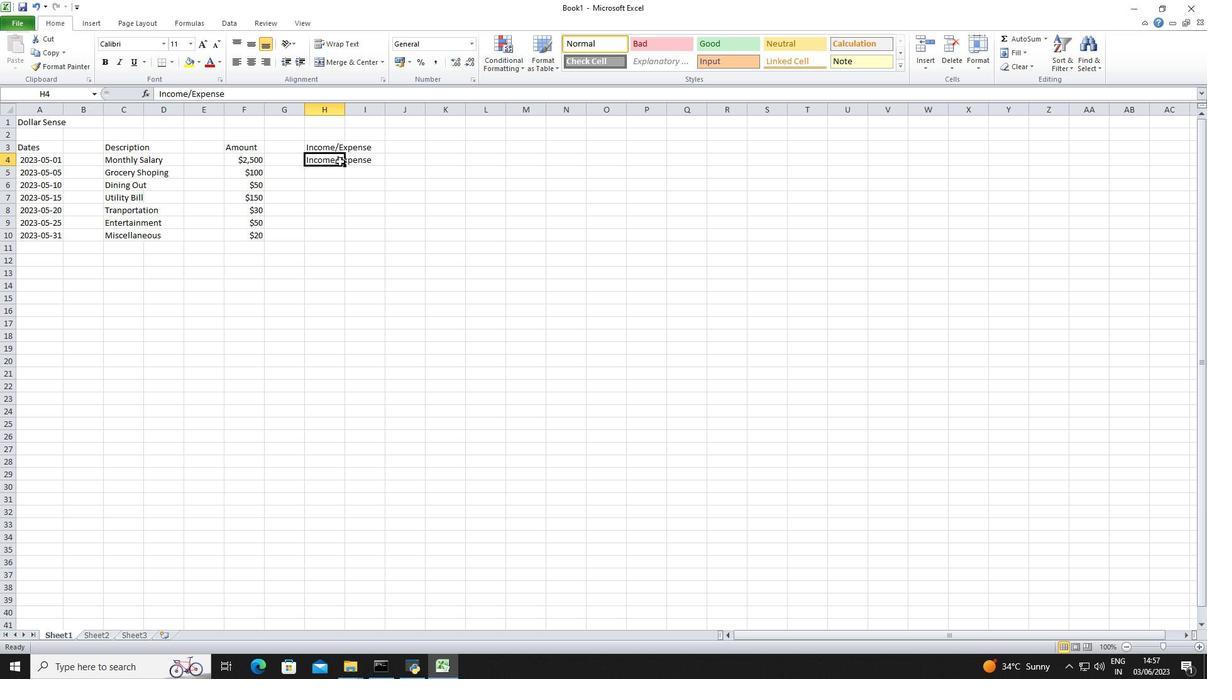 
Action: Mouse moved to (569, 193)
Screenshot: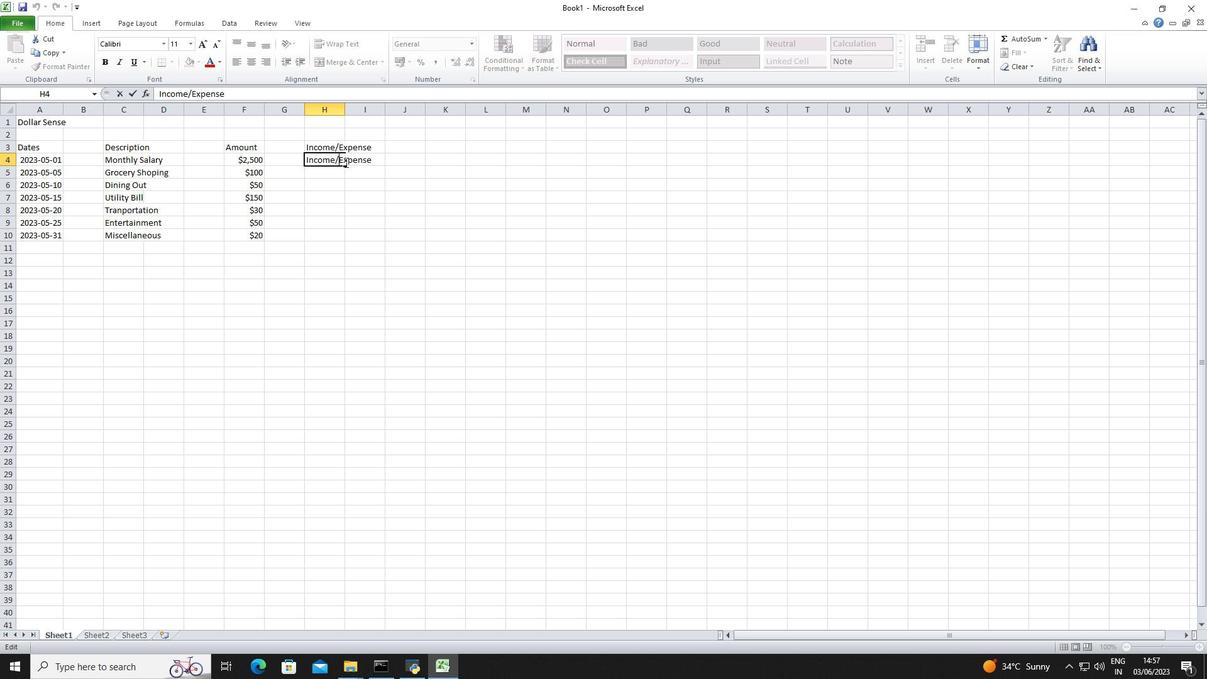 
Action: Key pressed <Key.right><Key.right><Key.right><Key.right><Key.right><Key.right><Key.right><Key.backspace><Key.backspace><Key.backspace><Key.backspace><Key.backspace><Key.backspace><Key.backspace><Key.backspace><Key.enter><Key.shift><Key.shift>Expenses<Key.down><Key.shift>Expenses<Key.down><Key.shift>Expenses<Key.down><Key.shift>Expenses<Key.down><Key.shift>Expenses<Key.down><Key.shift>Expenses<Key.down><Key.right><Key.right><Key.right><Key.up><Key.up><Key.up><Key.up><Key.up><Key.up><Key.up><Key.up><Key.shift>Balance<Key.down>2500<Key.down>2400<Key.down>2350<Key.down>2200<Key.down>2170<Key.down>2120<Key.down>2100<Key.down>
Screenshot: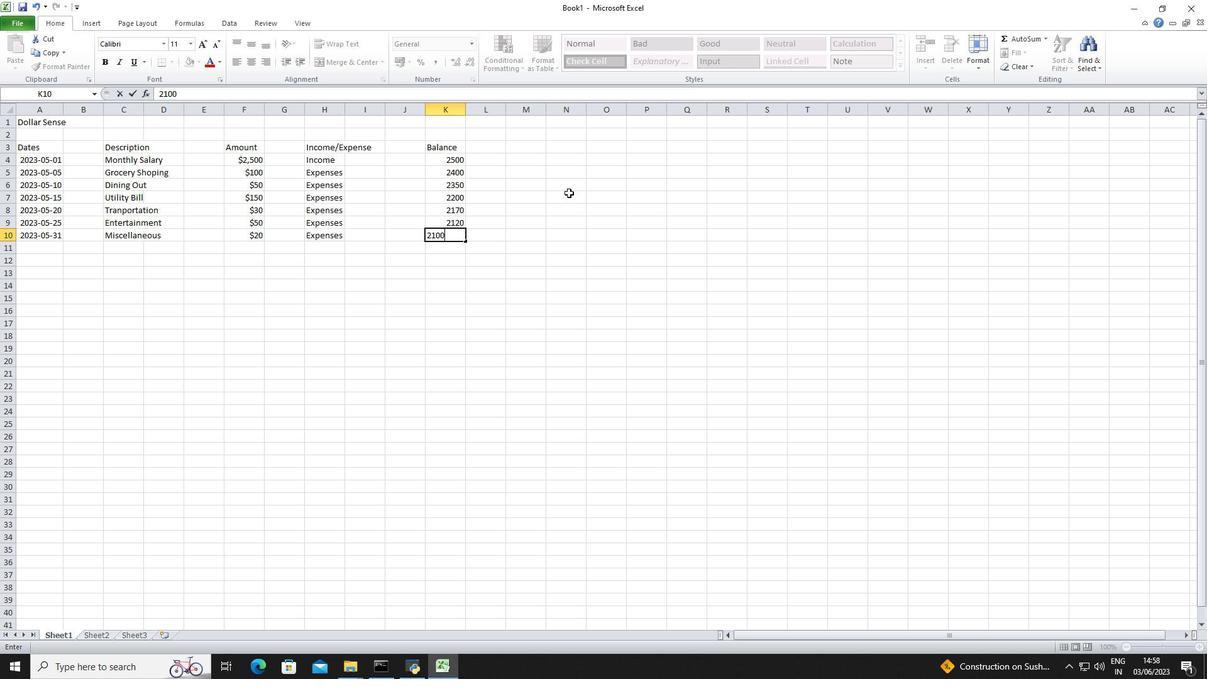
Action: Mouse moved to (435, 160)
Screenshot: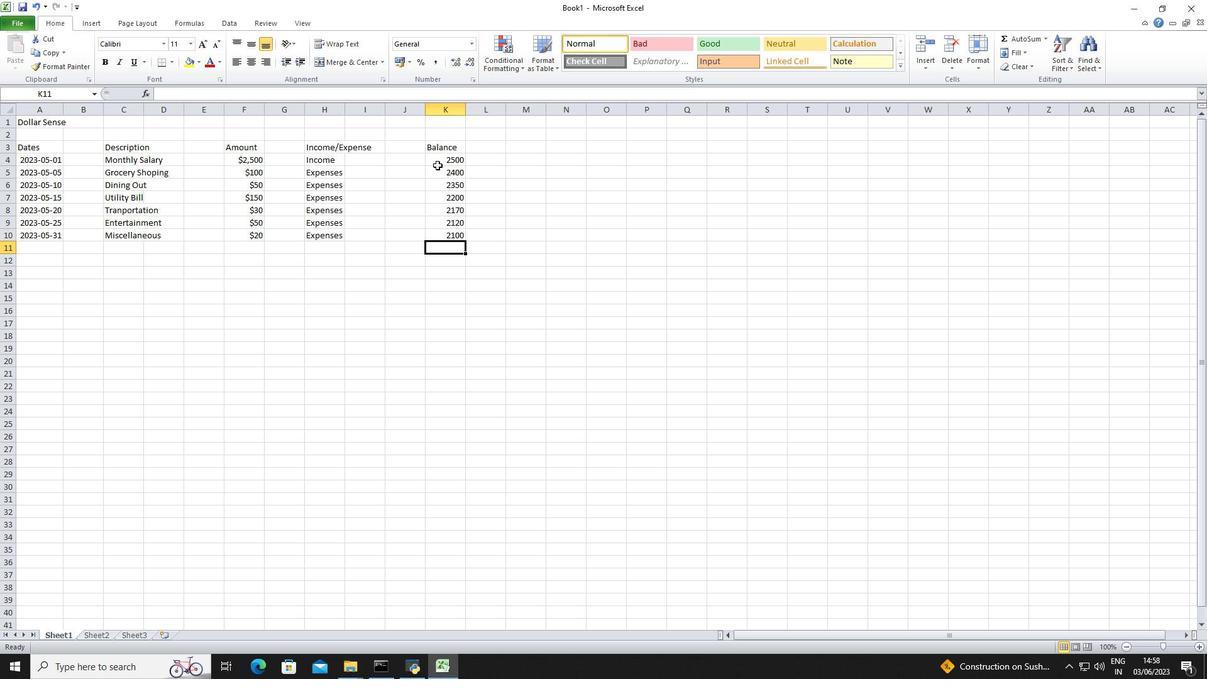 
Action: Mouse pressed left at (435, 160)
Screenshot: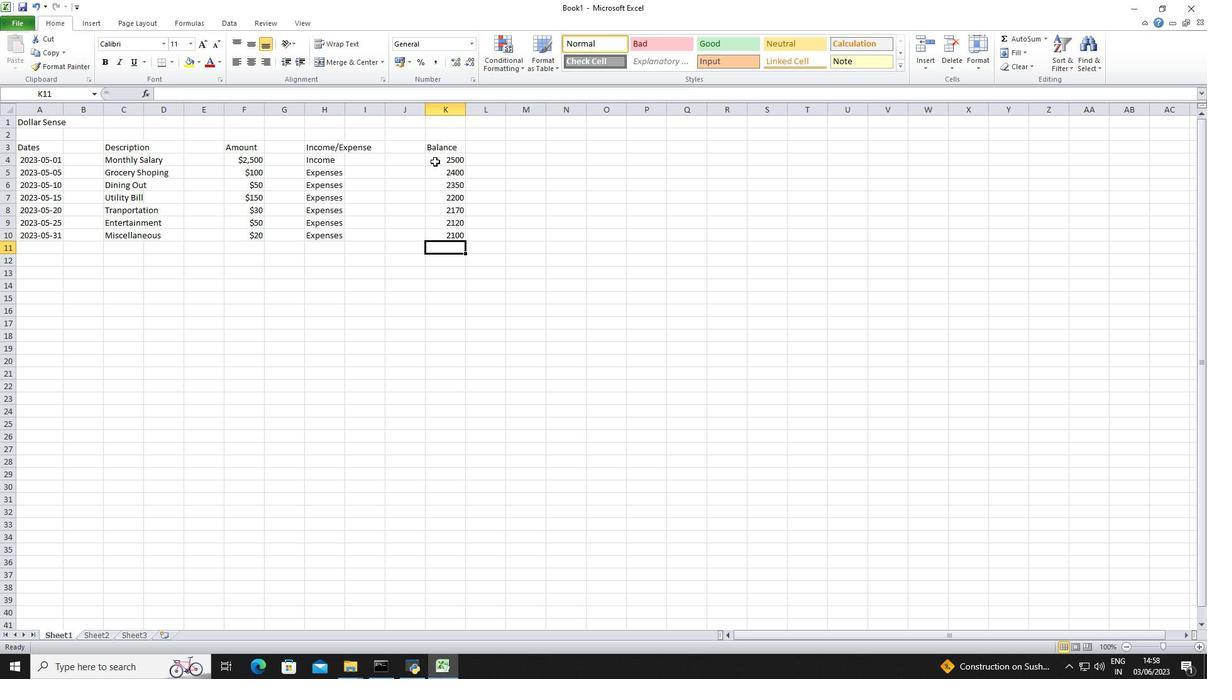 
Action: Mouse moved to (471, 48)
Screenshot: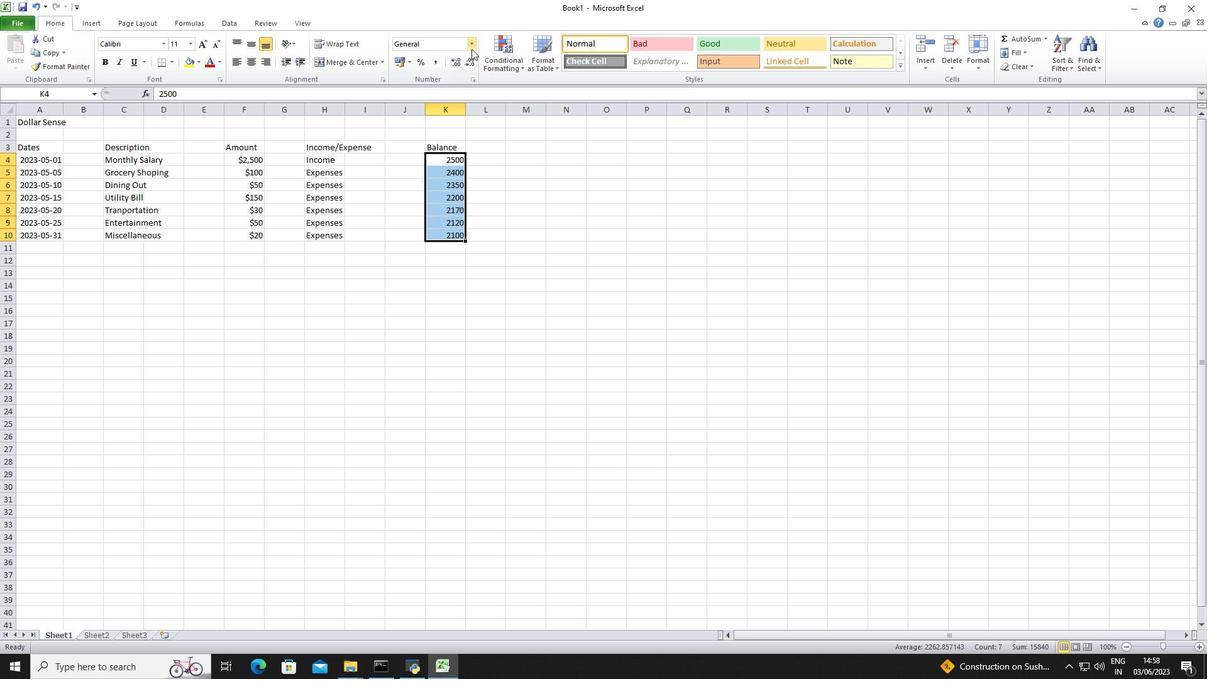 
Action: Mouse pressed left at (471, 48)
Screenshot: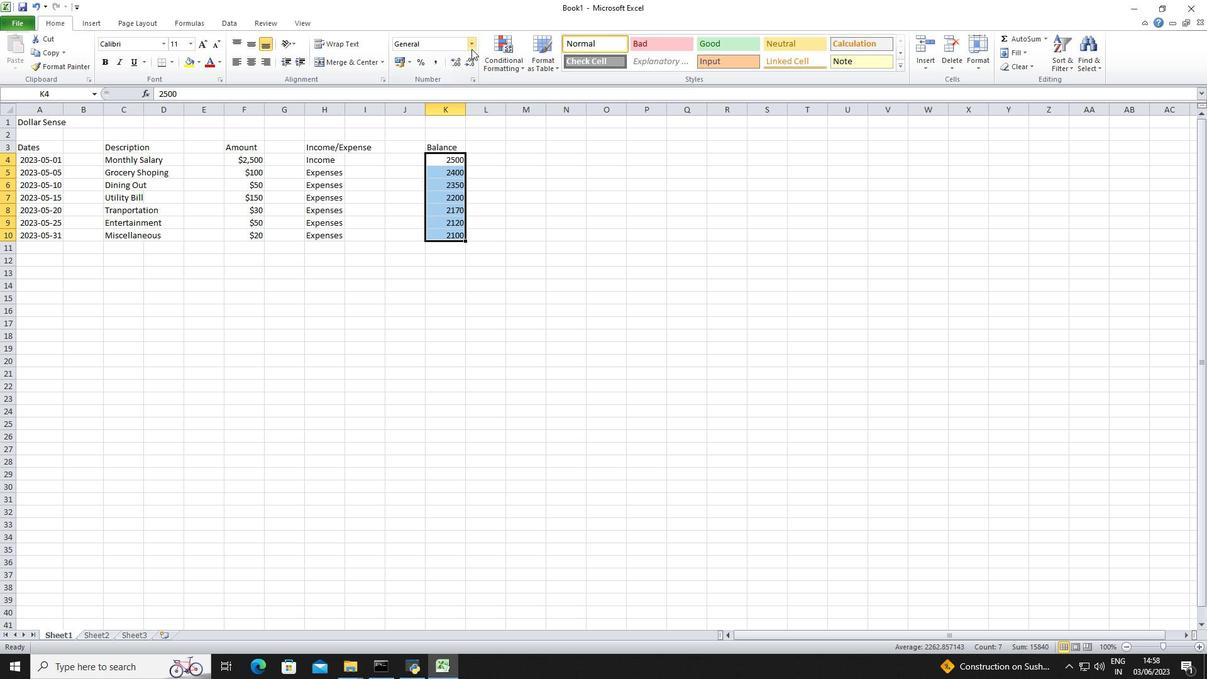 
Action: Mouse moved to (444, 364)
Screenshot: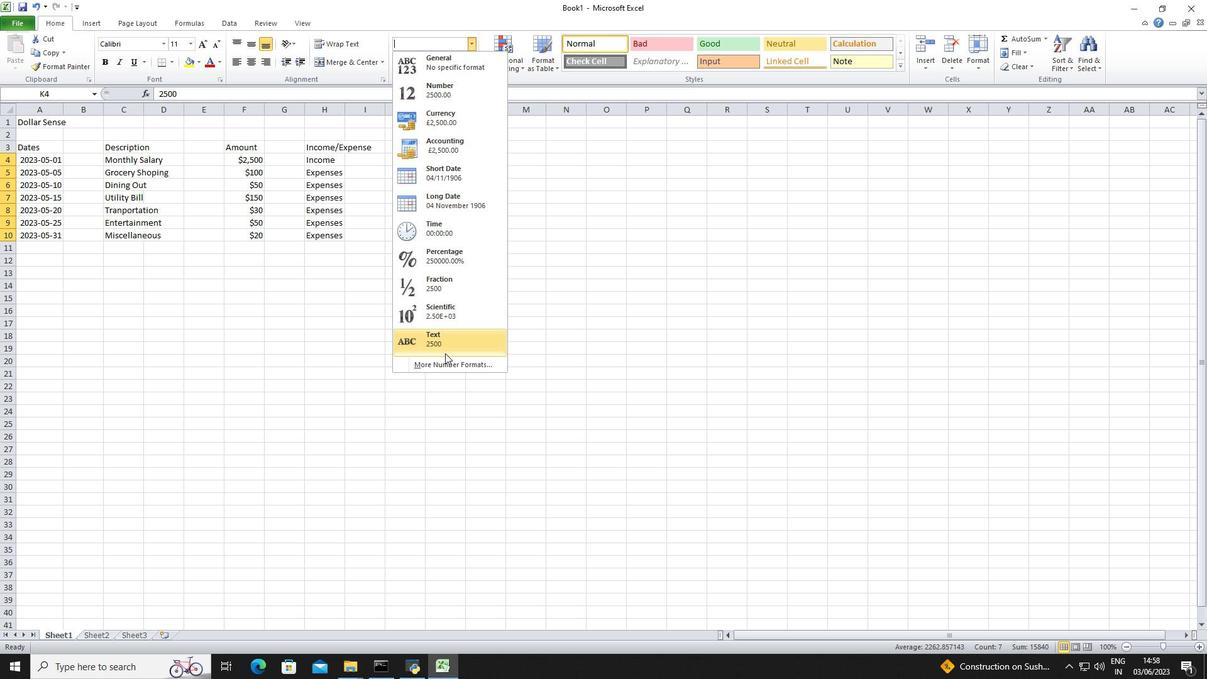 
Action: Mouse pressed left at (444, 364)
Screenshot: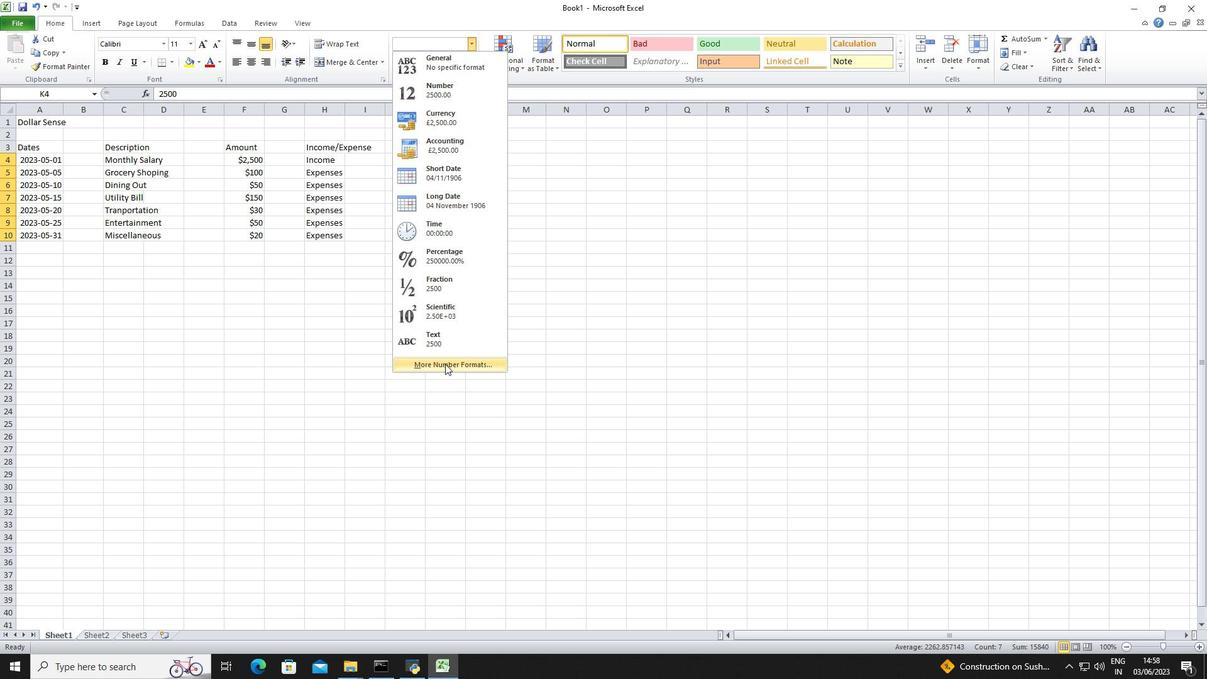
Action: Mouse moved to (203, 248)
Screenshot: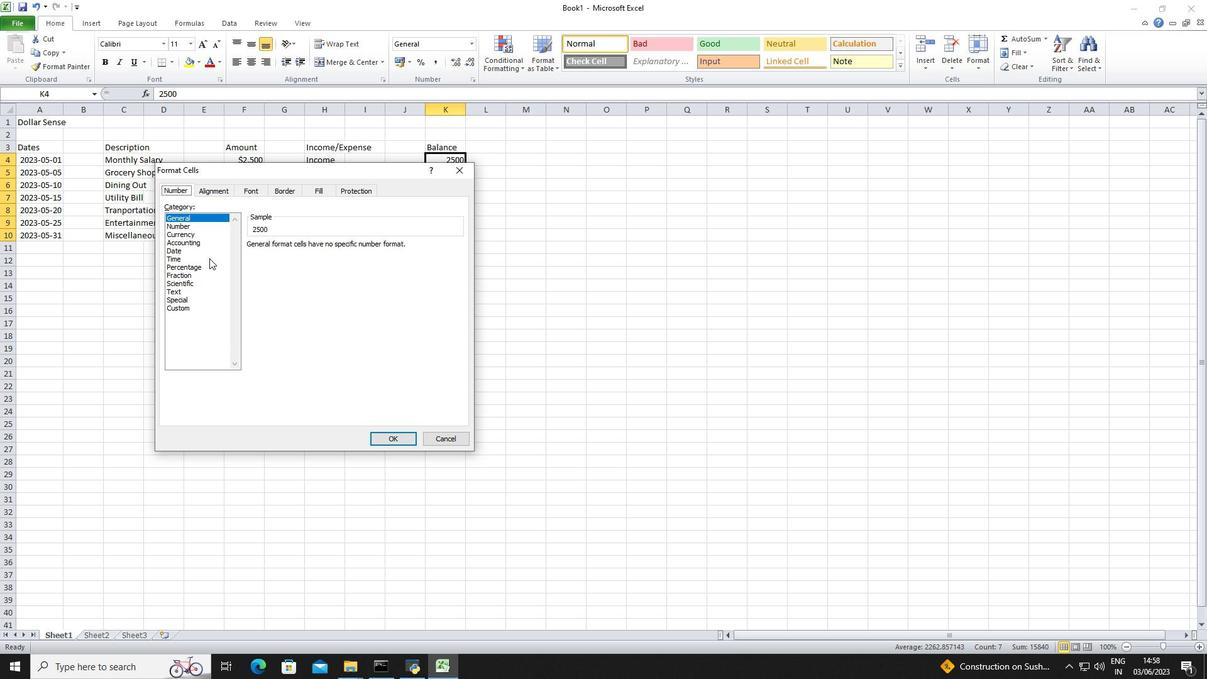 
Action: Mouse pressed left at (203, 248)
Screenshot: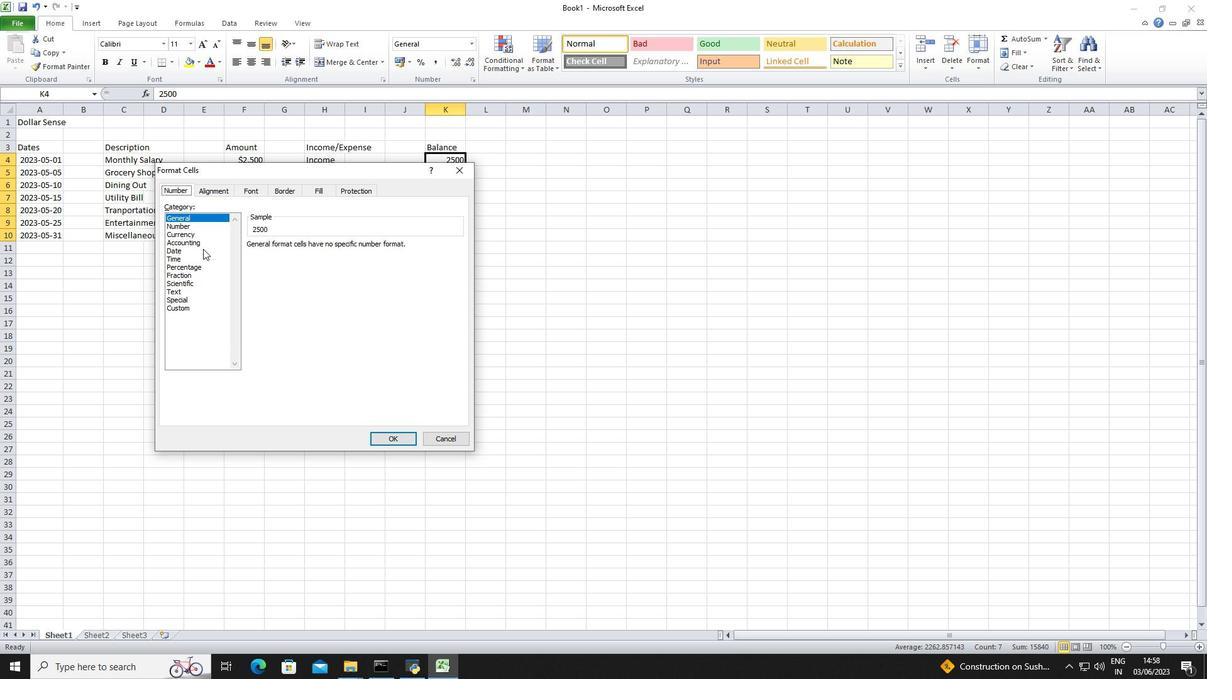 
Action: Mouse moved to (204, 242)
Screenshot: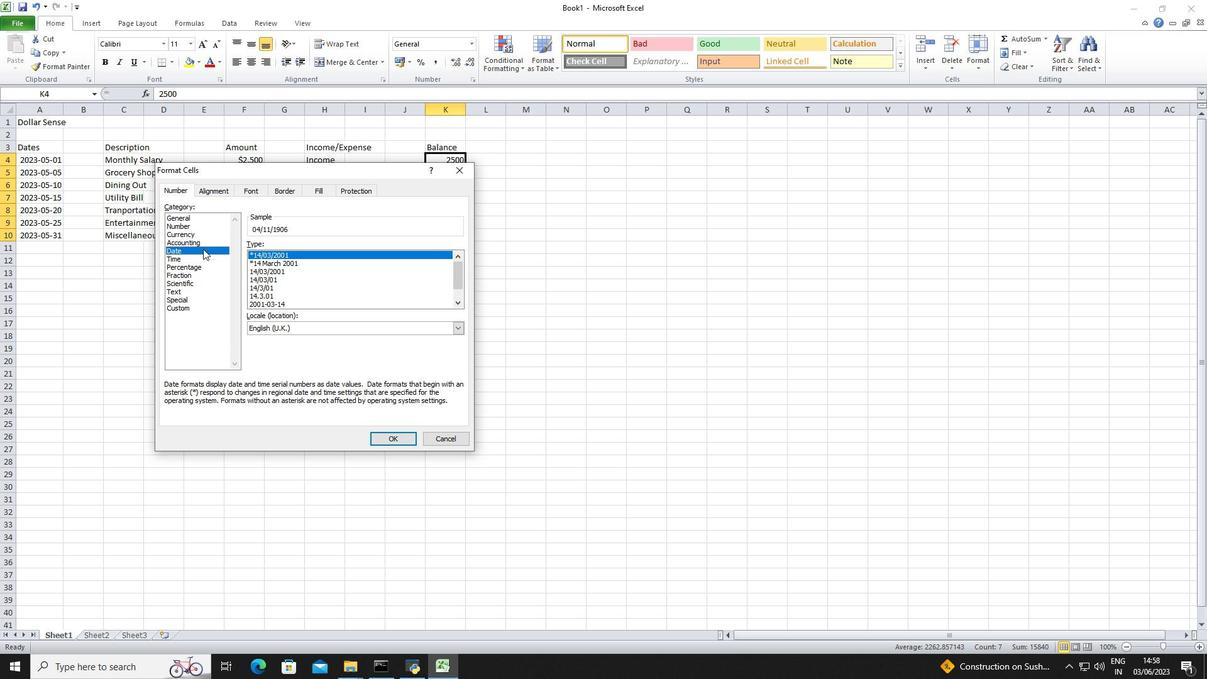 
Action: Mouse pressed left at (204, 242)
Screenshot: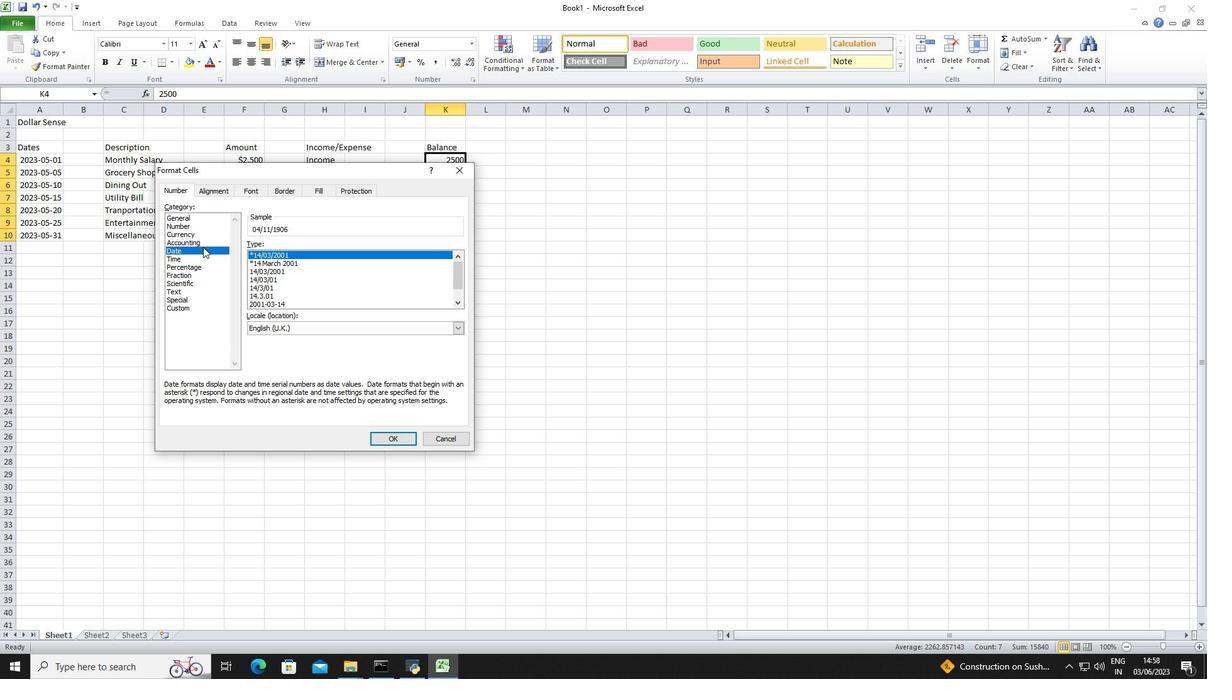 
Action: Mouse moved to (452, 258)
Screenshot: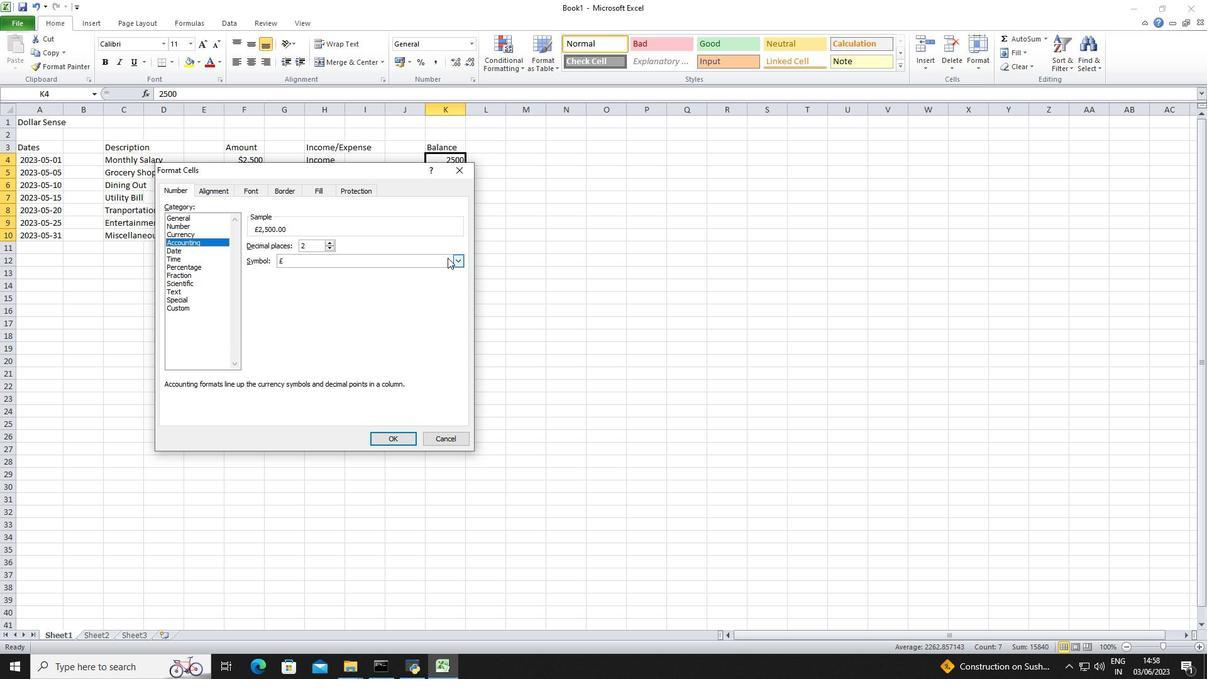 
Action: Mouse pressed left at (452, 258)
Screenshot: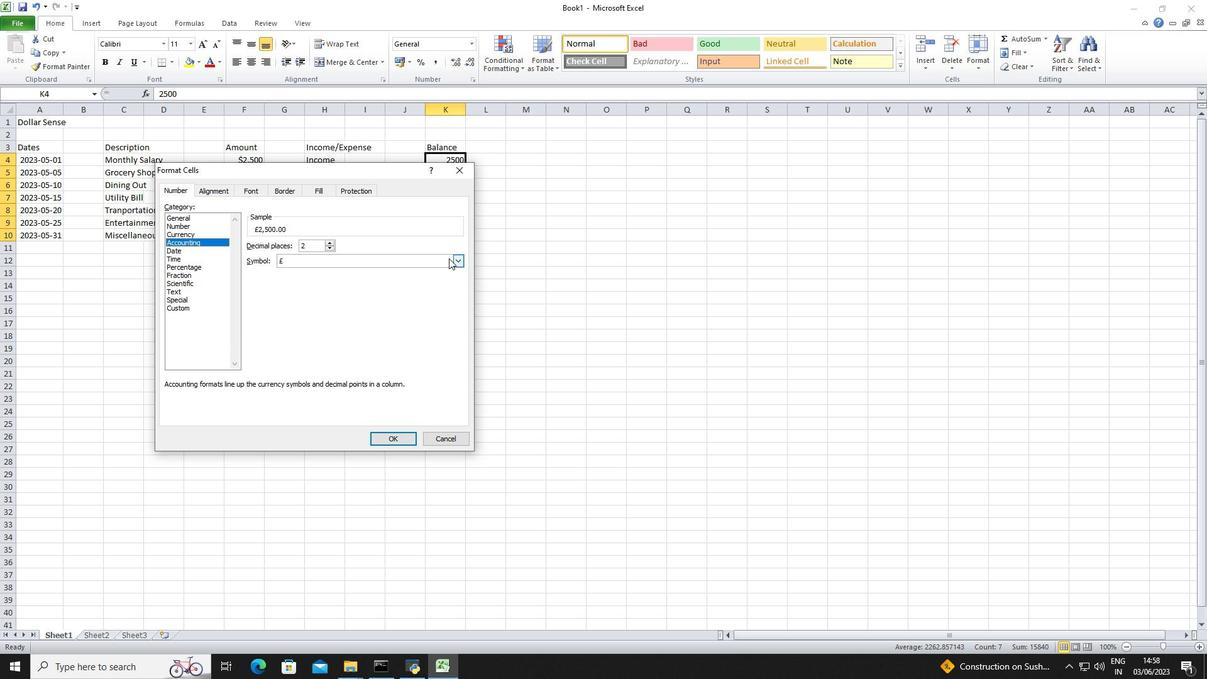 
Action: Mouse moved to (369, 288)
Screenshot: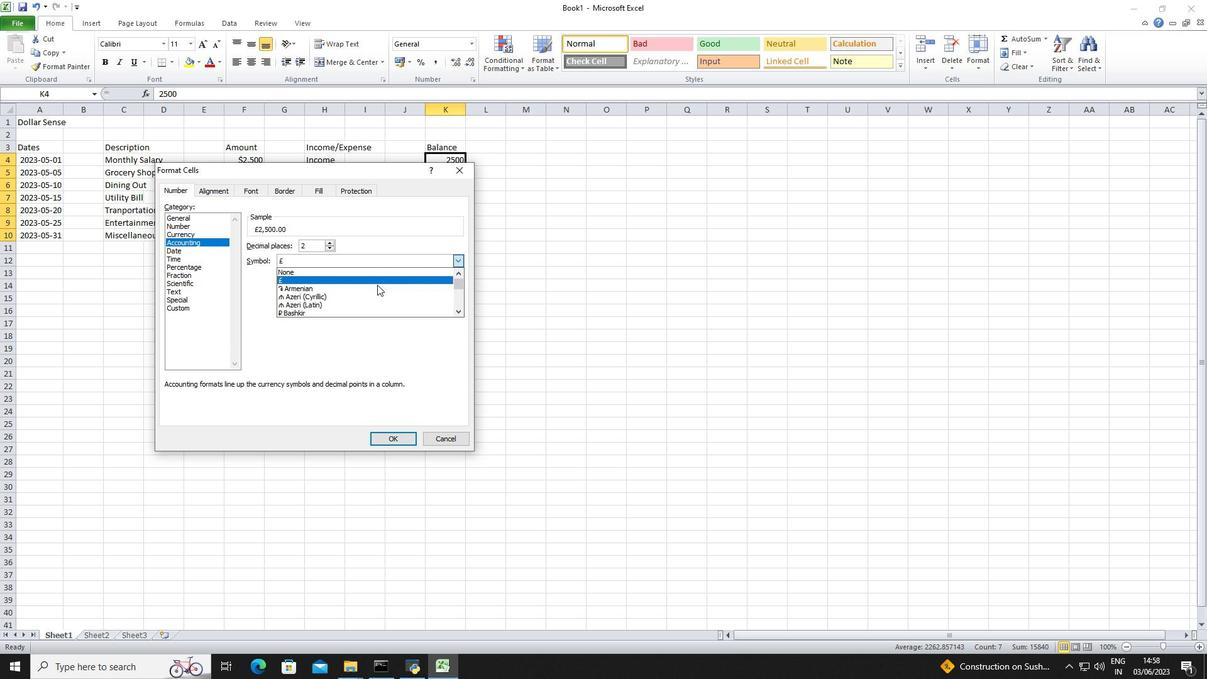 
Action: Mouse scrolled (369, 287) with delta (0, 0)
Screenshot: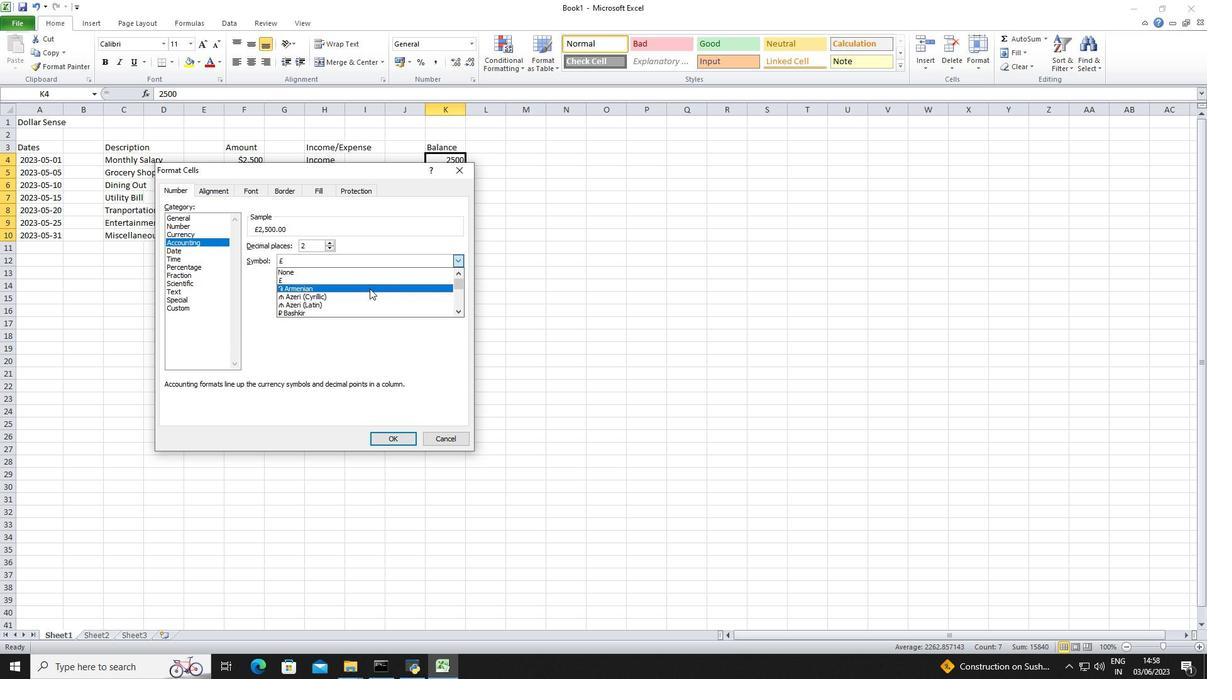 
Action: Mouse scrolled (369, 287) with delta (0, 0)
Screenshot: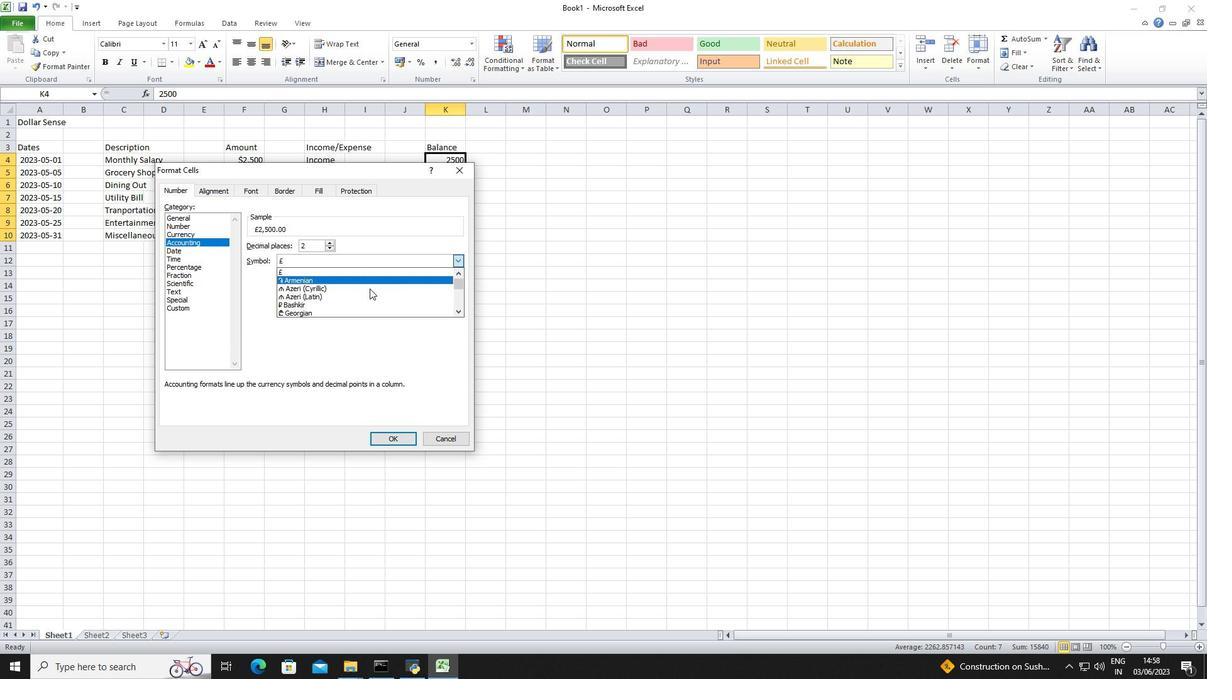 
Action: Mouse scrolled (369, 287) with delta (0, 0)
Screenshot: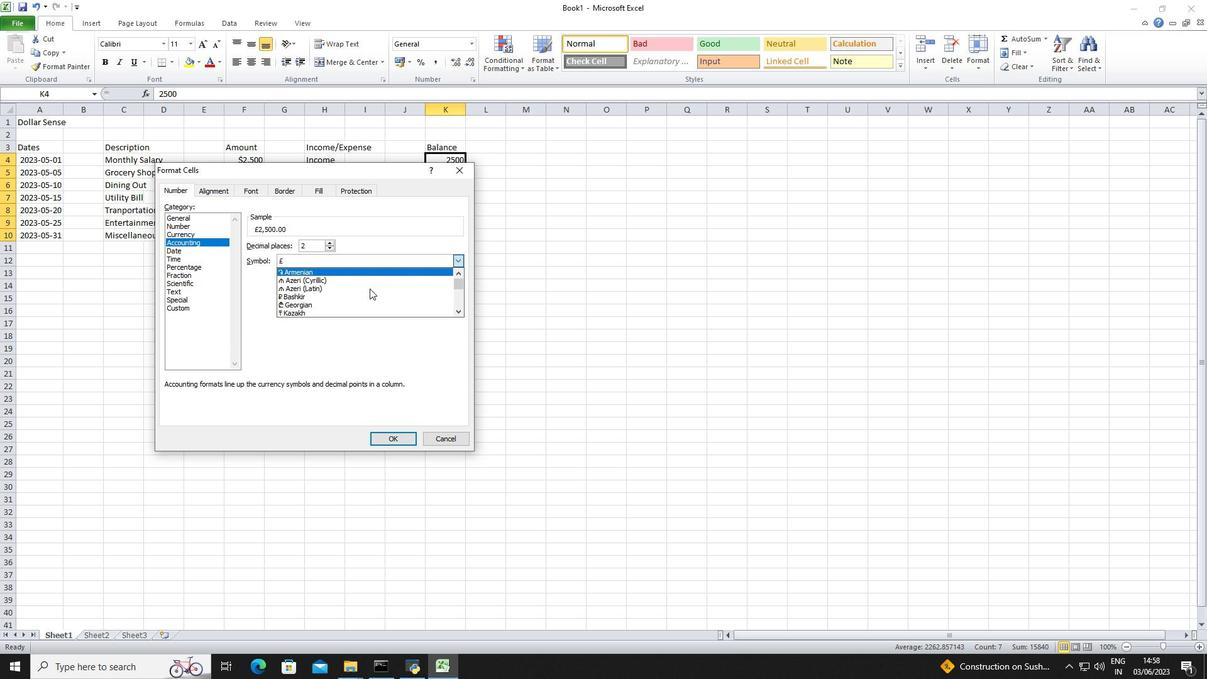
Action: Mouse scrolled (369, 287) with delta (0, 0)
Screenshot: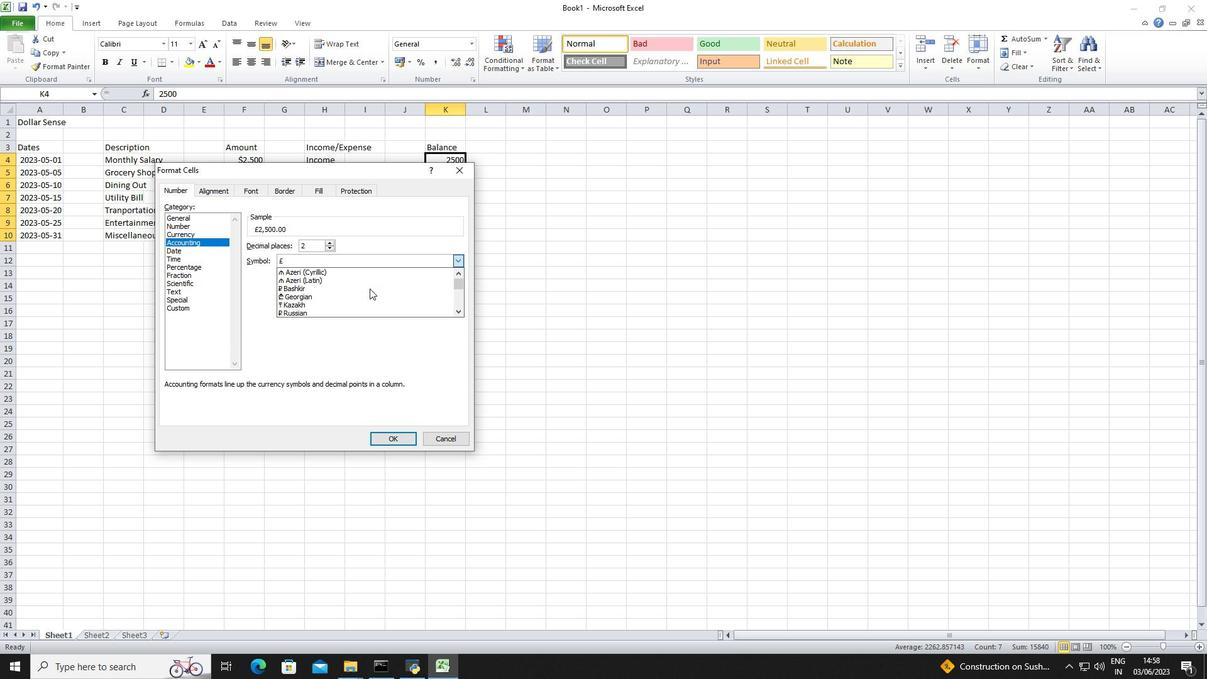 
Action: Mouse scrolled (369, 287) with delta (0, 0)
Screenshot: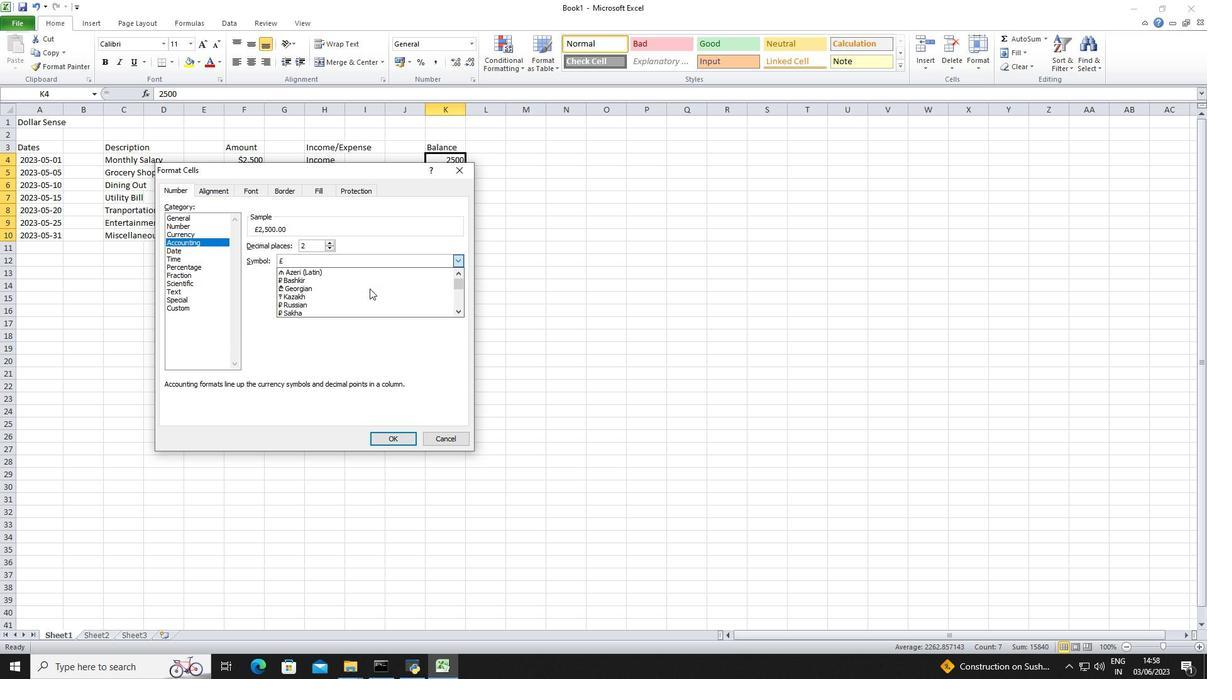 
Action: Mouse scrolled (369, 287) with delta (0, 0)
Screenshot: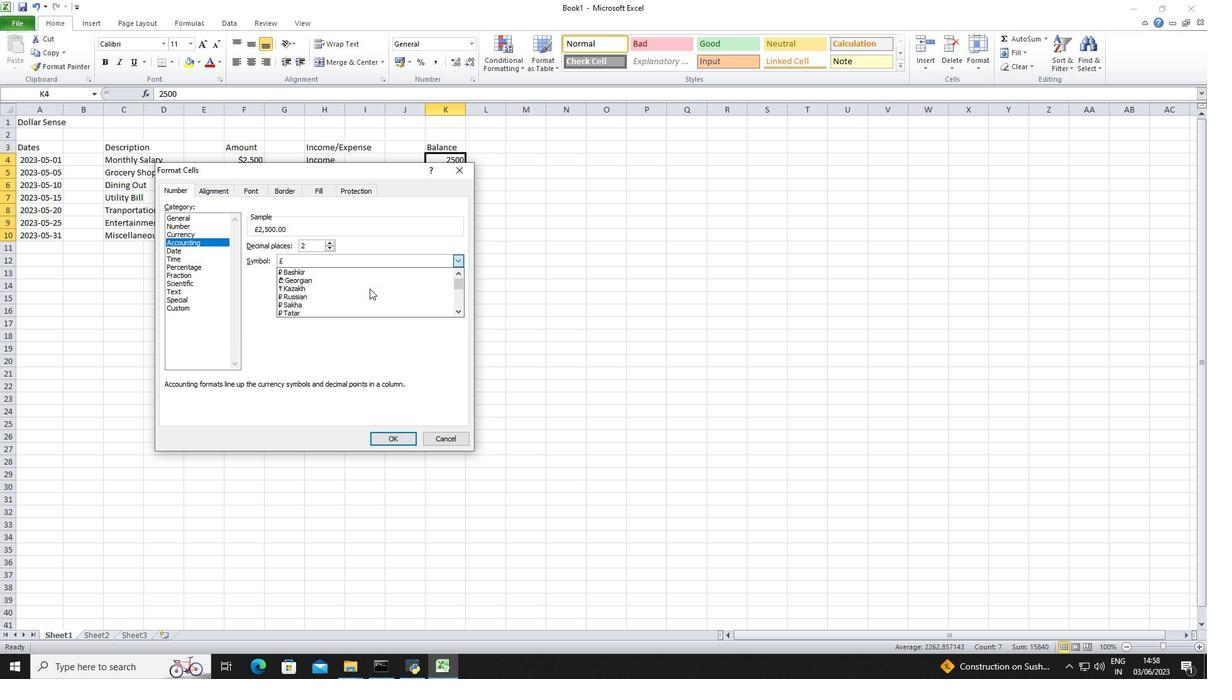 
Action: Mouse scrolled (369, 287) with delta (0, 0)
Screenshot: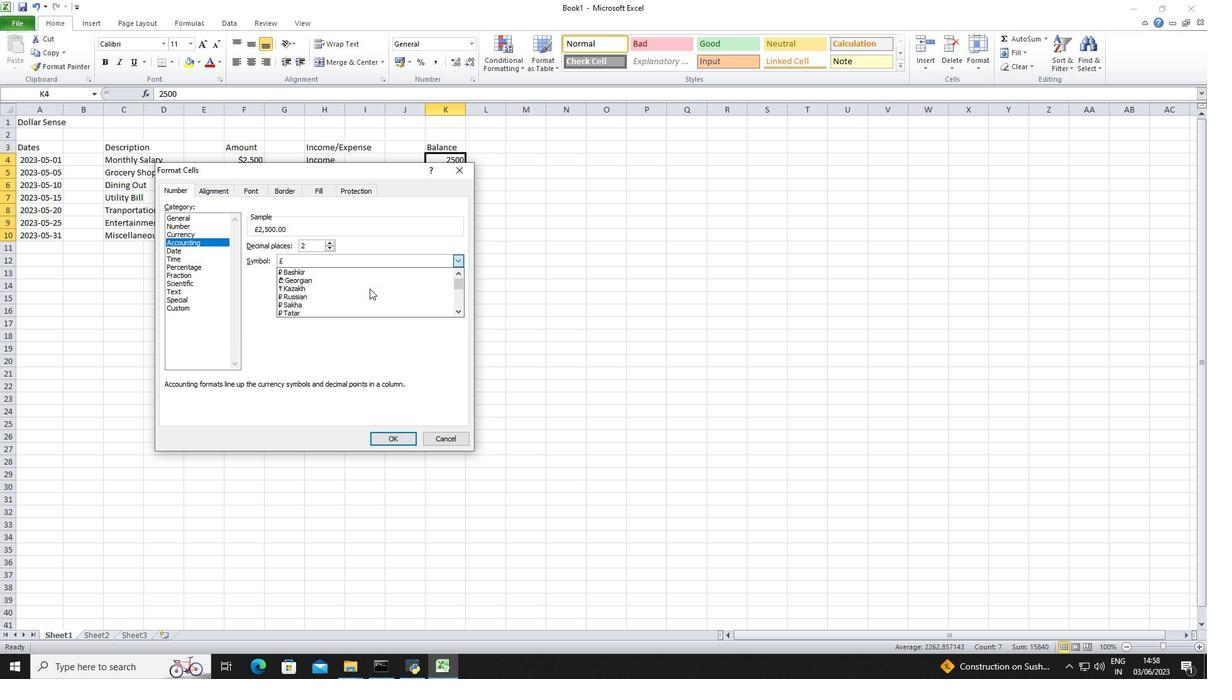 
Action: Mouse scrolled (369, 287) with delta (0, 0)
Screenshot: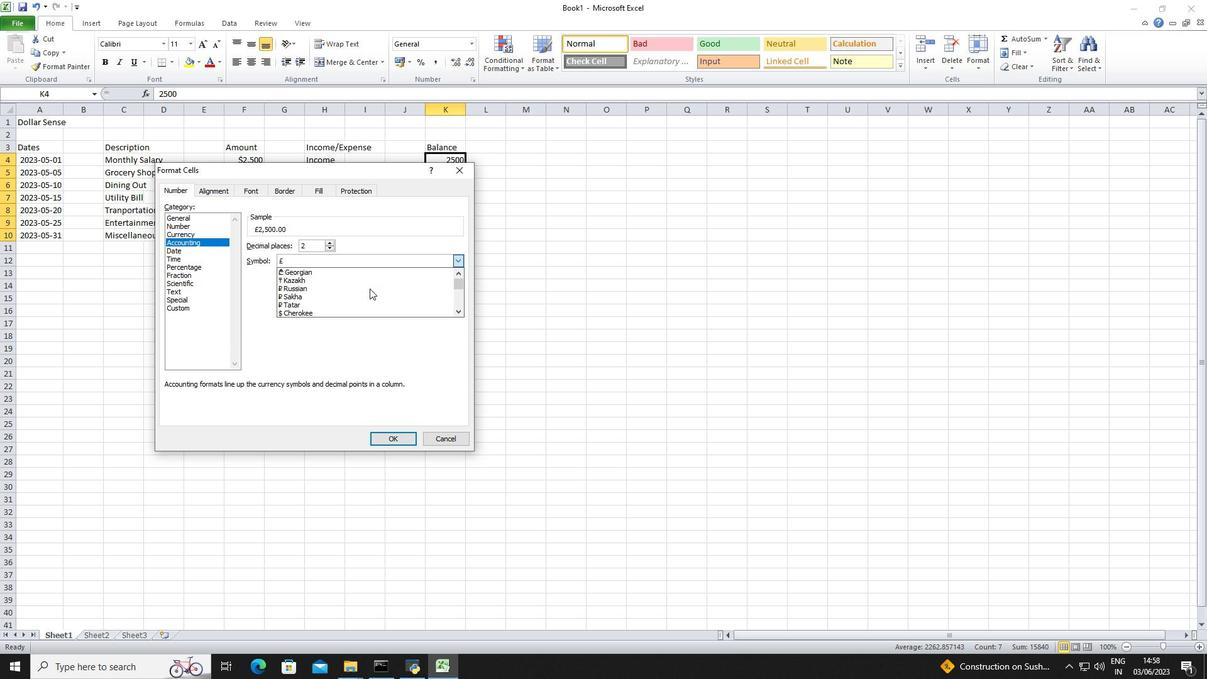 
Action: Mouse scrolled (369, 287) with delta (0, 0)
Screenshot: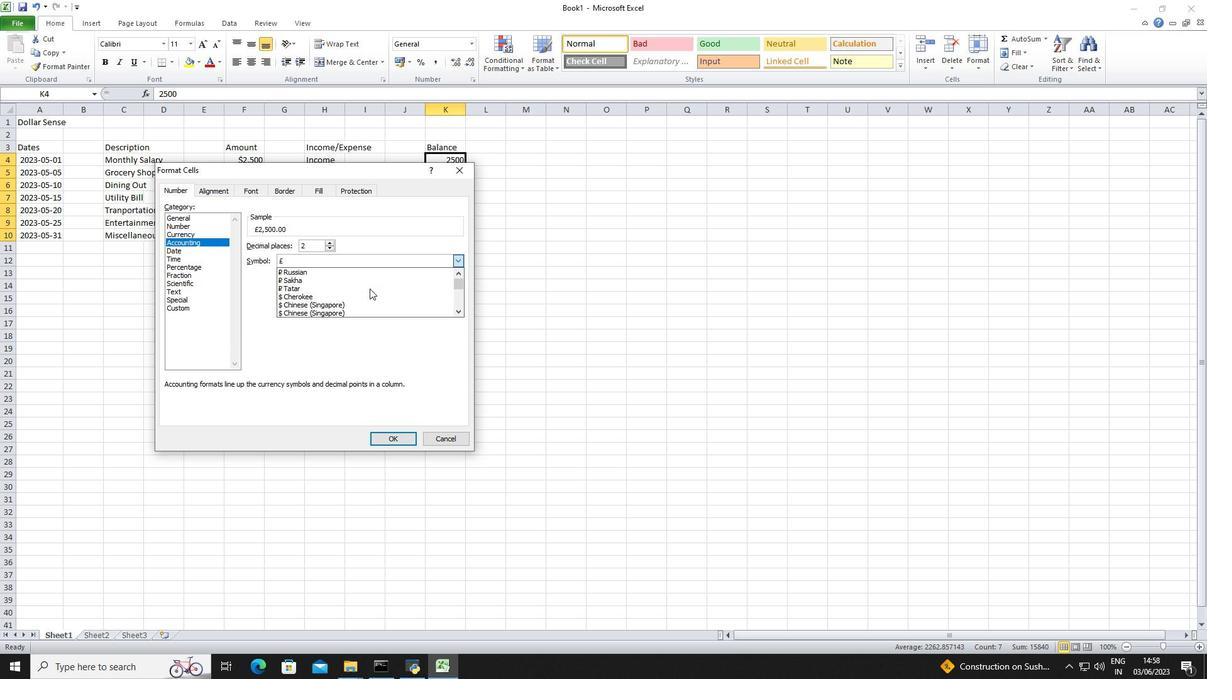 
Action: Mouse moved to (353, 303)
Screenshot: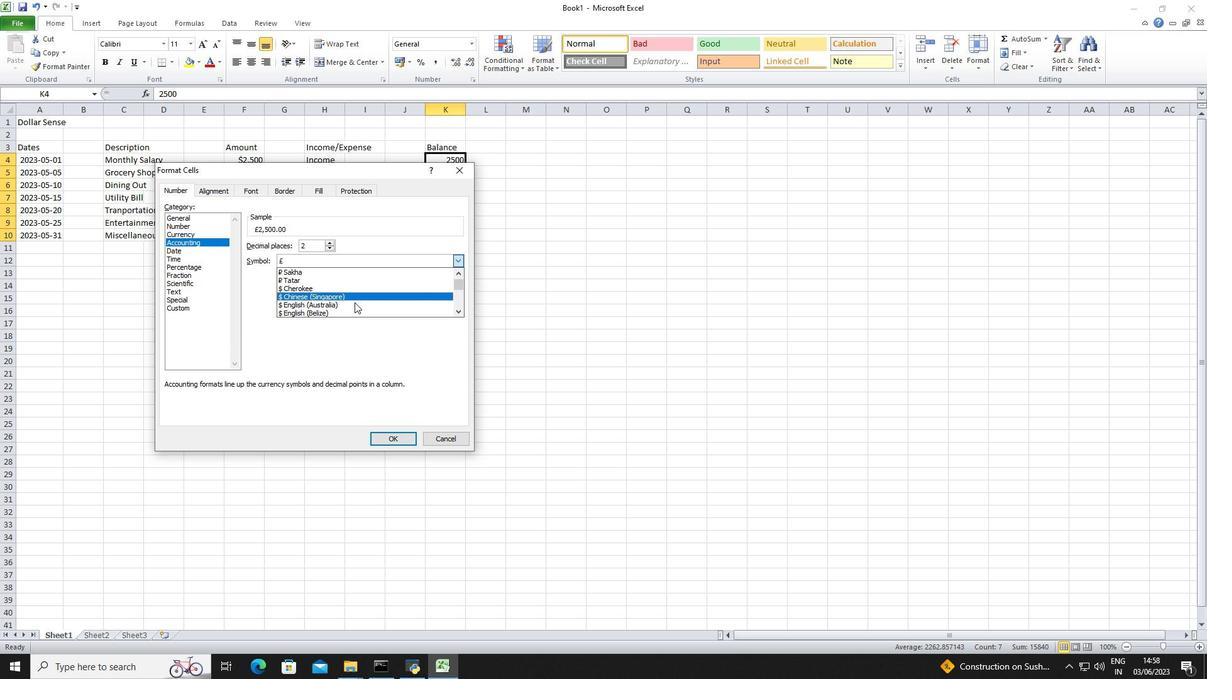 
Action: Mouse pressed left at (353, 303)
Screenshot: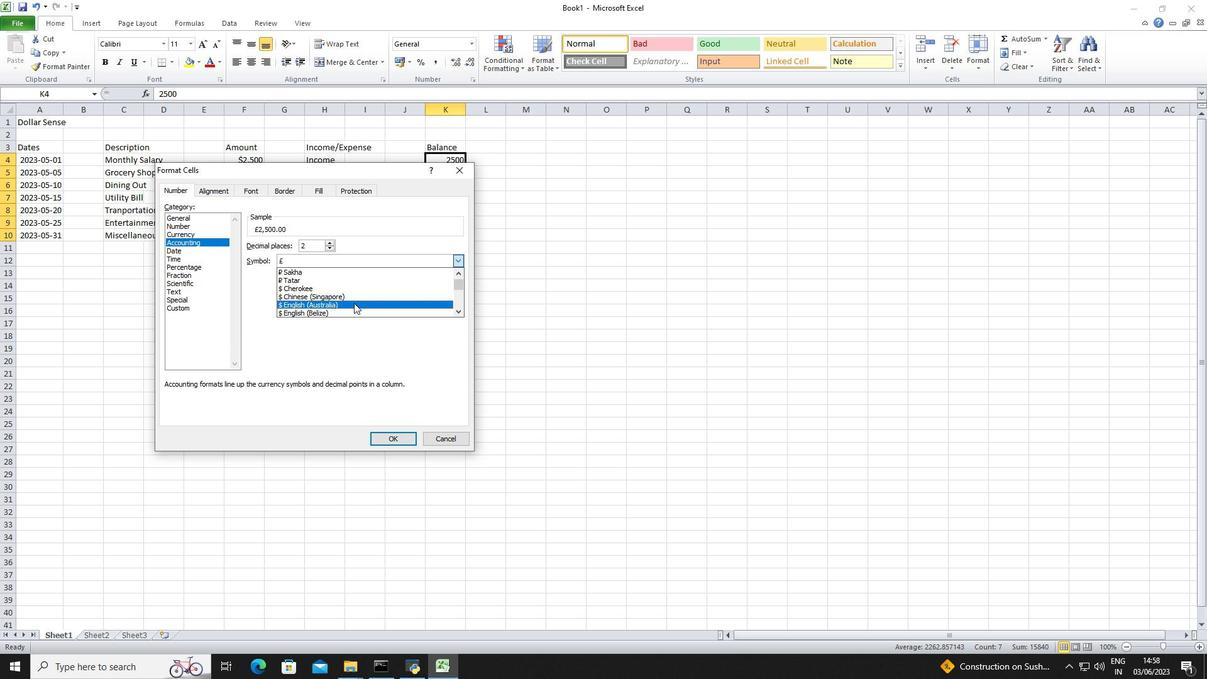 
Action: Mouse moved to (330, 248)
Screenshot: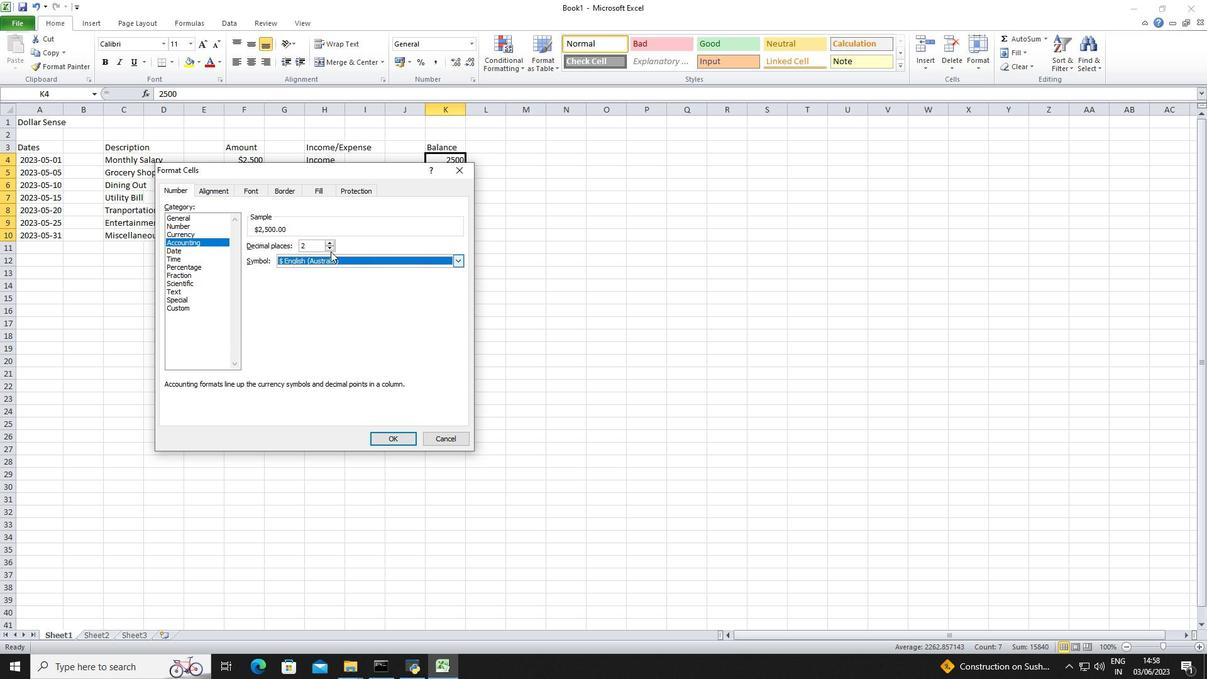 
Action: Mouse pressed left at (330, 248)
Screenshot: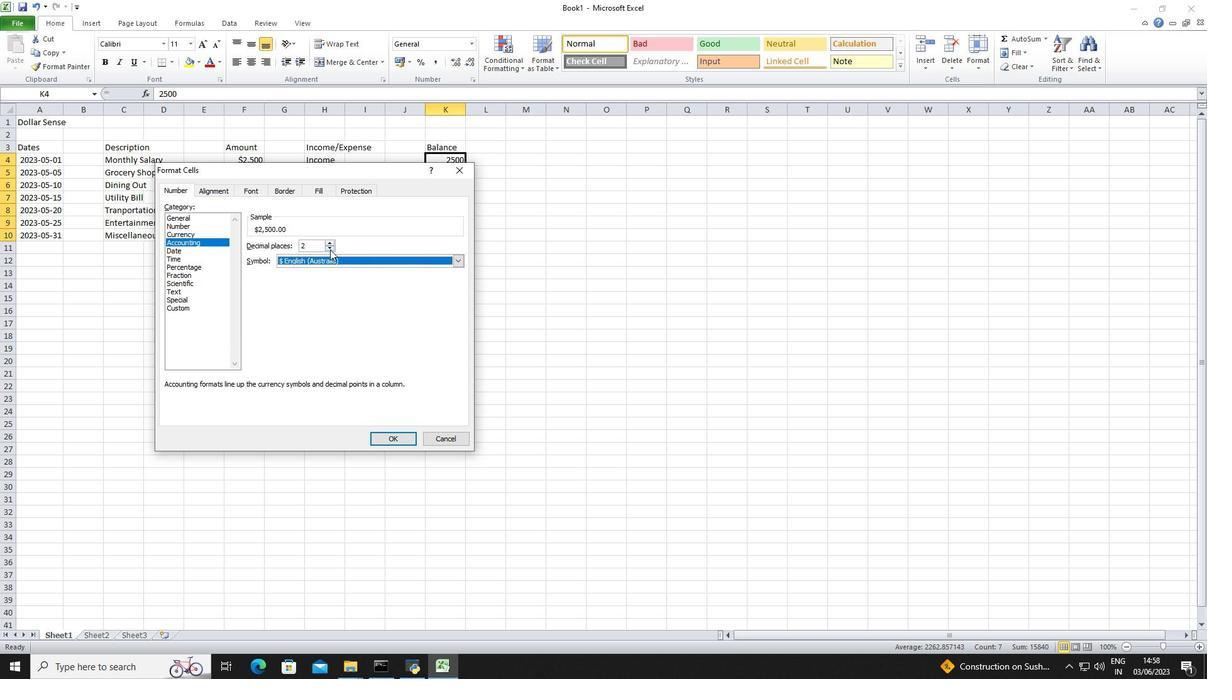 
Action: Mouse pressed left at (330, 248)
Screenshot: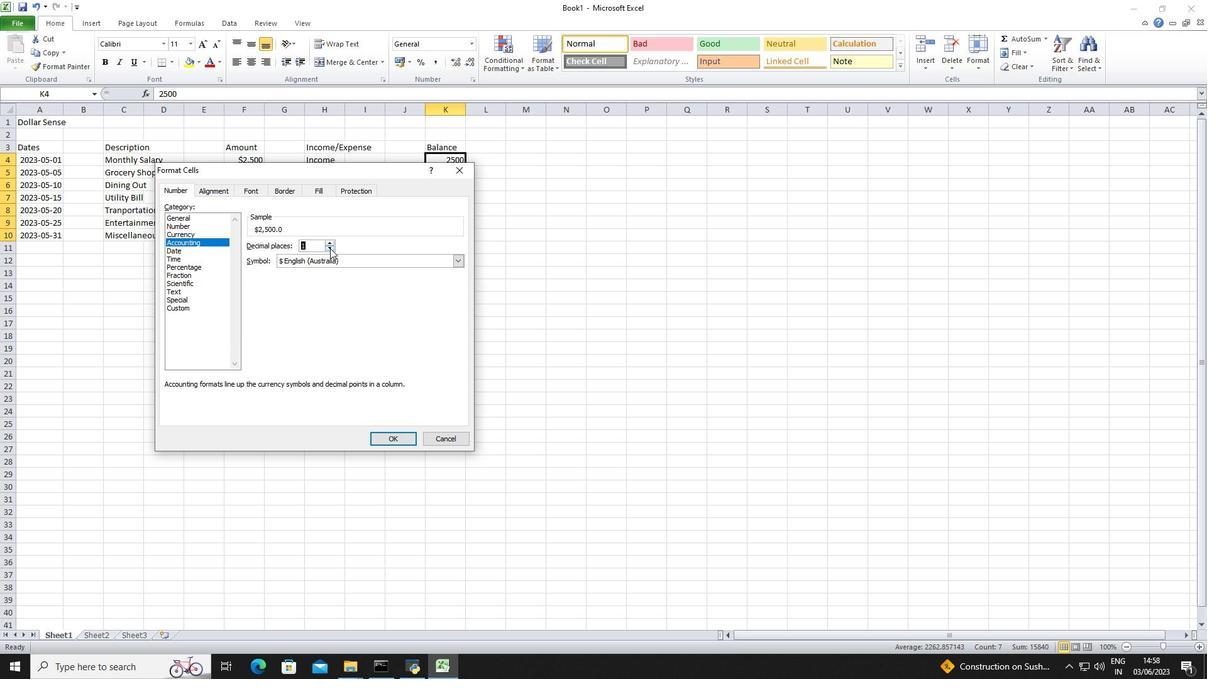 
Action: Mouse moved to (401, 434)
Screenshot: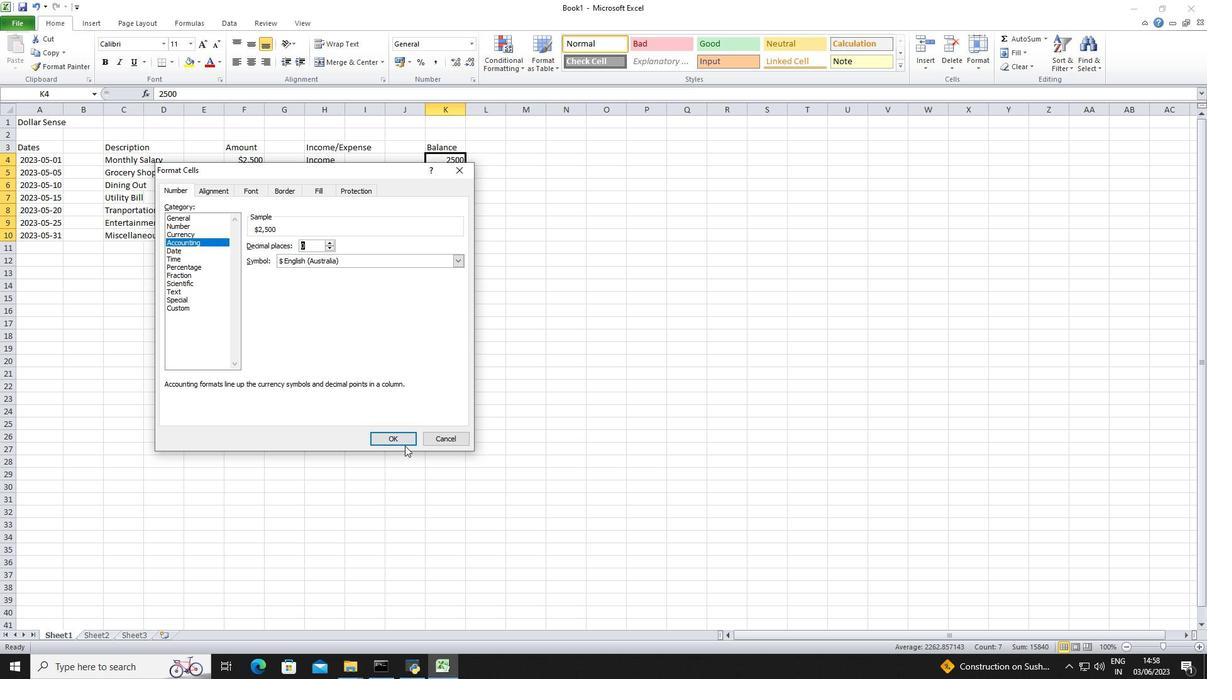 
Action: Mouse pressed left at (401, 434)
Screenshot: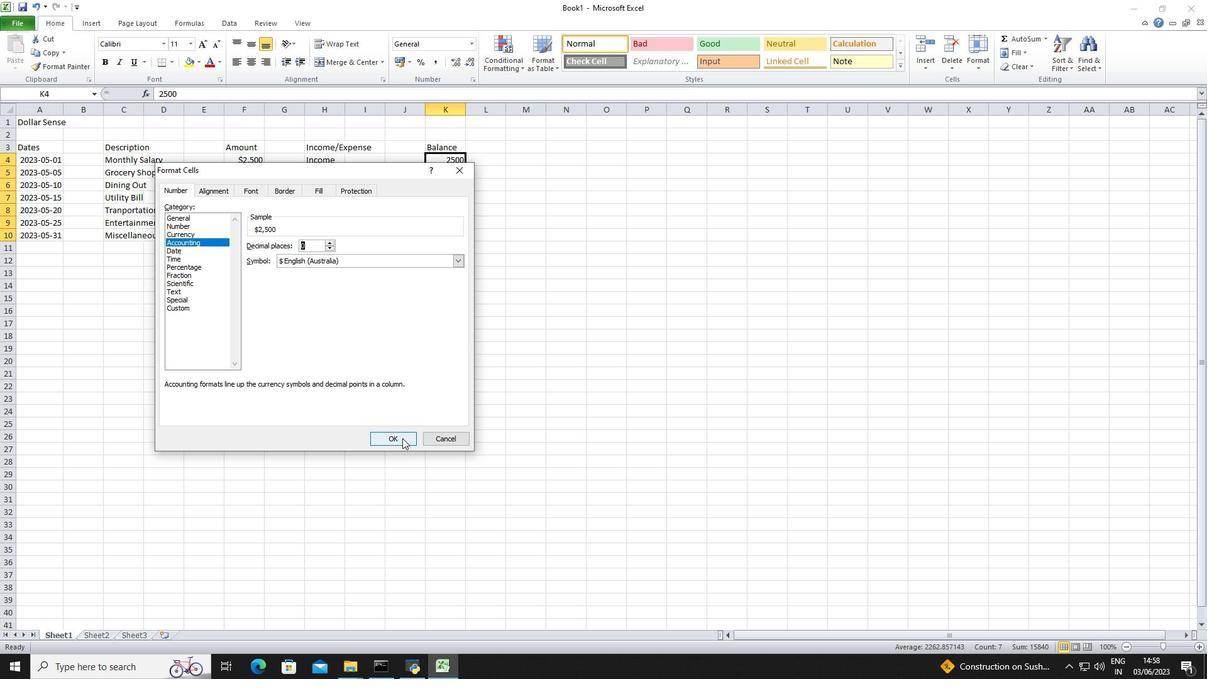
Action: Mouse moved to (483, 239)
Screenshot: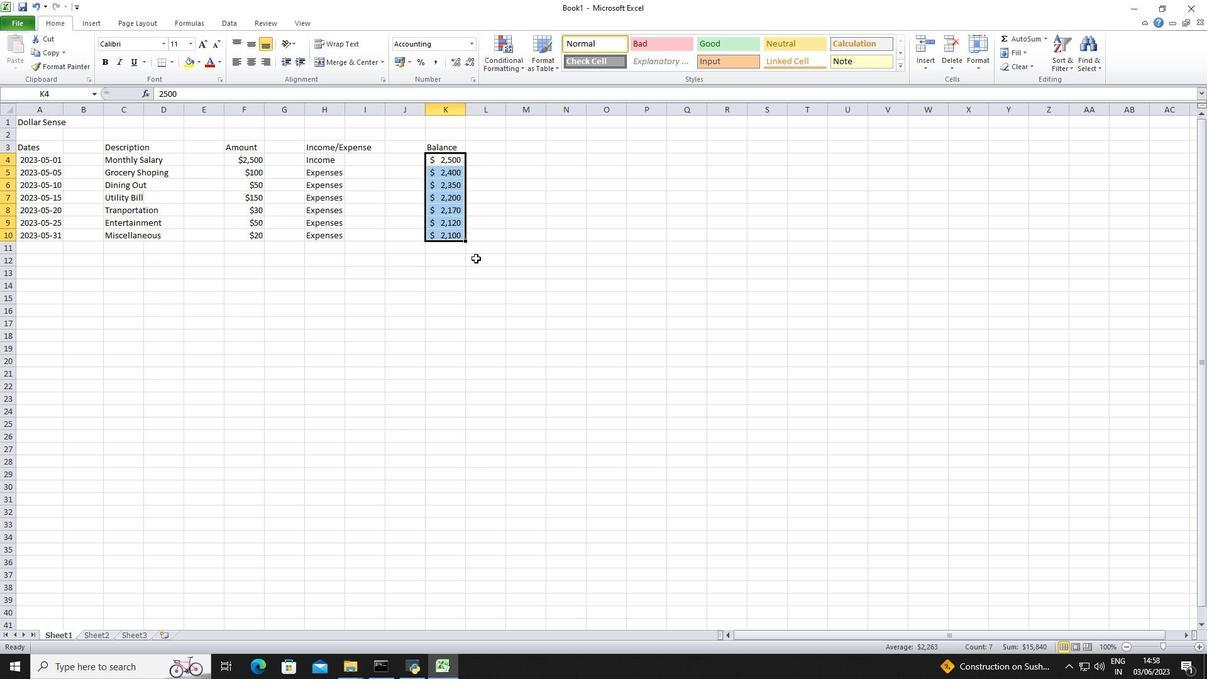 
Action: Mouse pressed left at (483, 239)
Screenshot: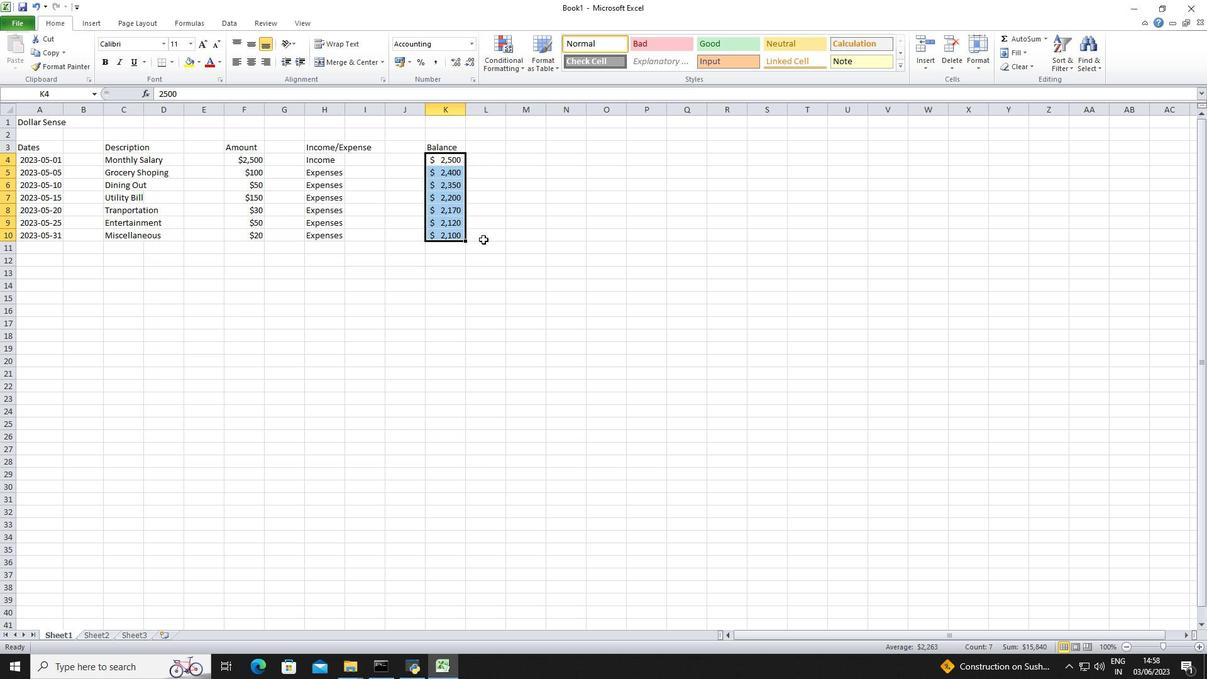 
Action: Key pressed ctrl+S<Key.shift>Dashboard<Key.space><Key.shift>Debt<Key.space><Key.shift>Tracker<Key.space>book
Screenshot: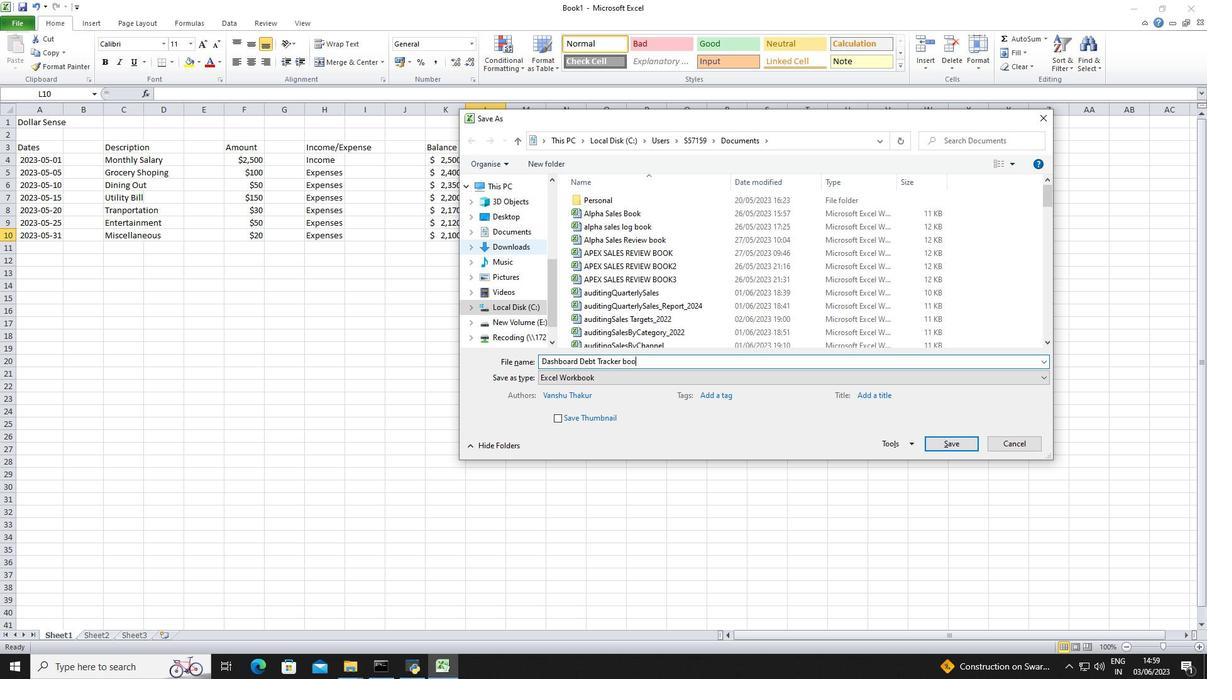 
Action: Mouse moved to (976, 447)
Screenshot: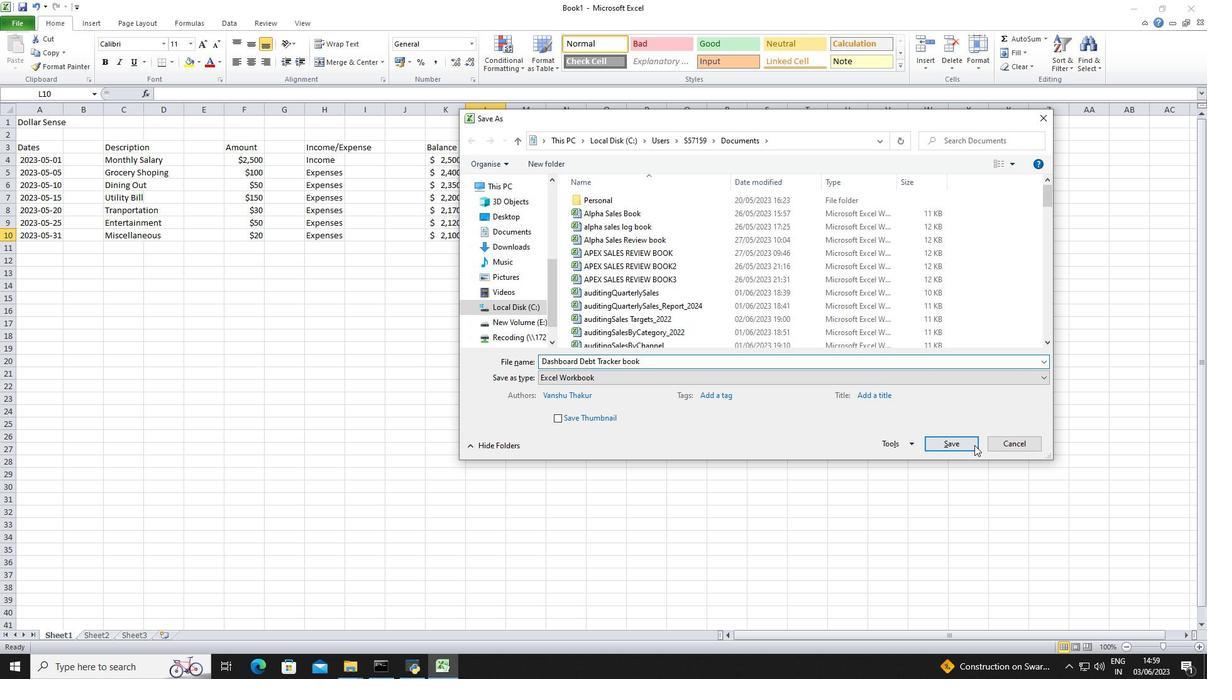 
Action: Mouse pressed left at (976, 447)
Screenshot: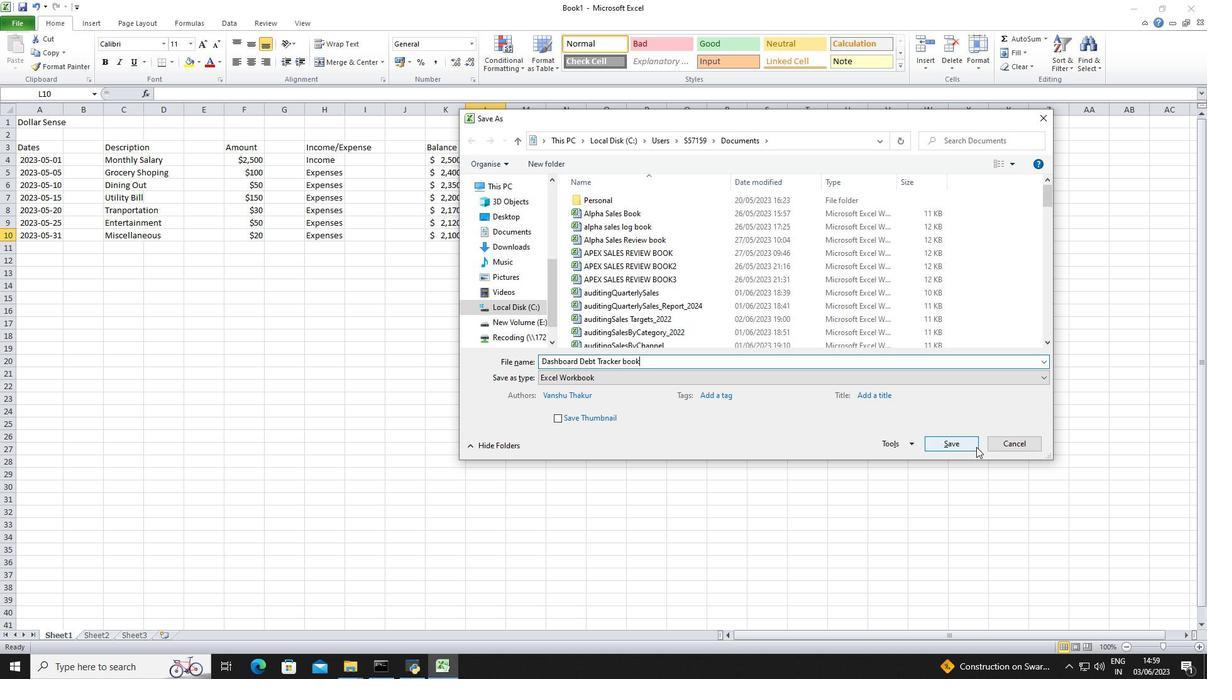 
